 Task: Find connections with filter location Fréjus with filter topic #Jobpostingwith filter profile language English with filter current company Condé Nast India with filter school William Carey University, Shillong with filter industry Individual and Family Services with filter service category Training with filter keywords title Pharmacy Assistant
Action: Mouse moved to (540, 81)
Screenshot: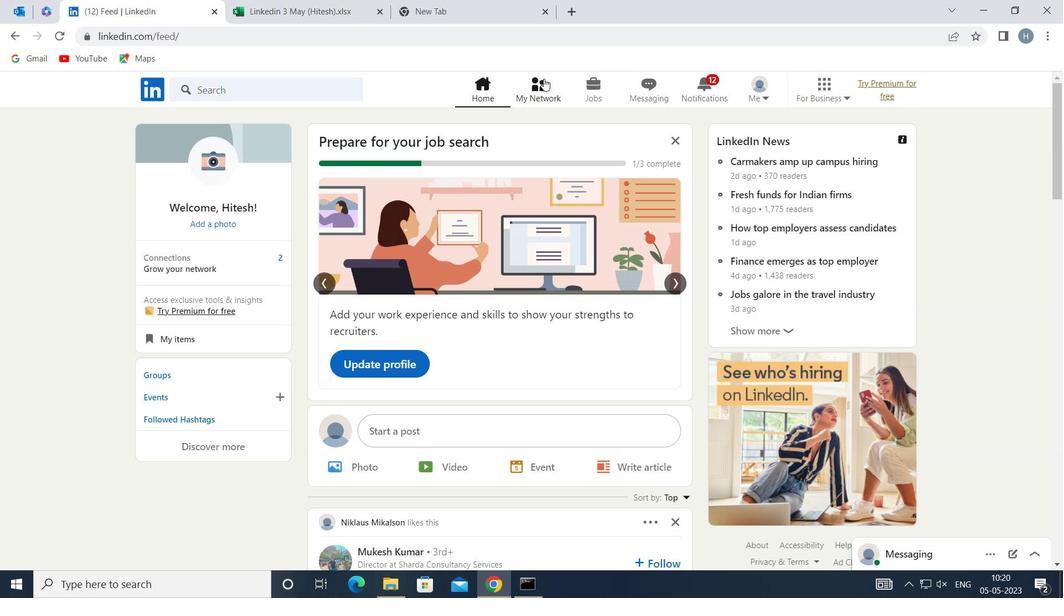 
Action: Mouse pressed left at (540, 81)
Screenshot: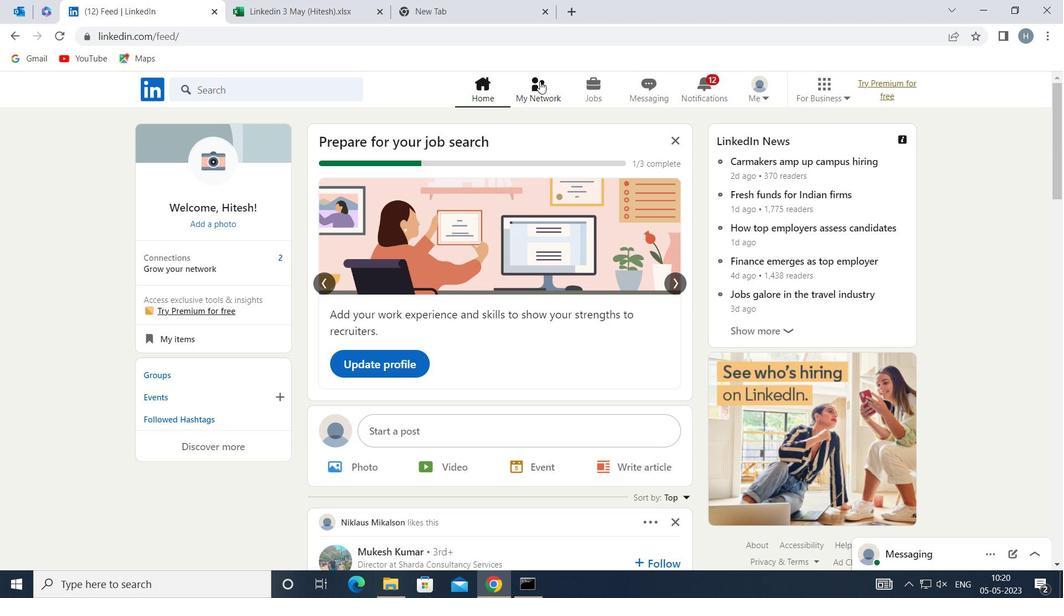 
Action: Mouse moved to (325, 161)
Screenshot: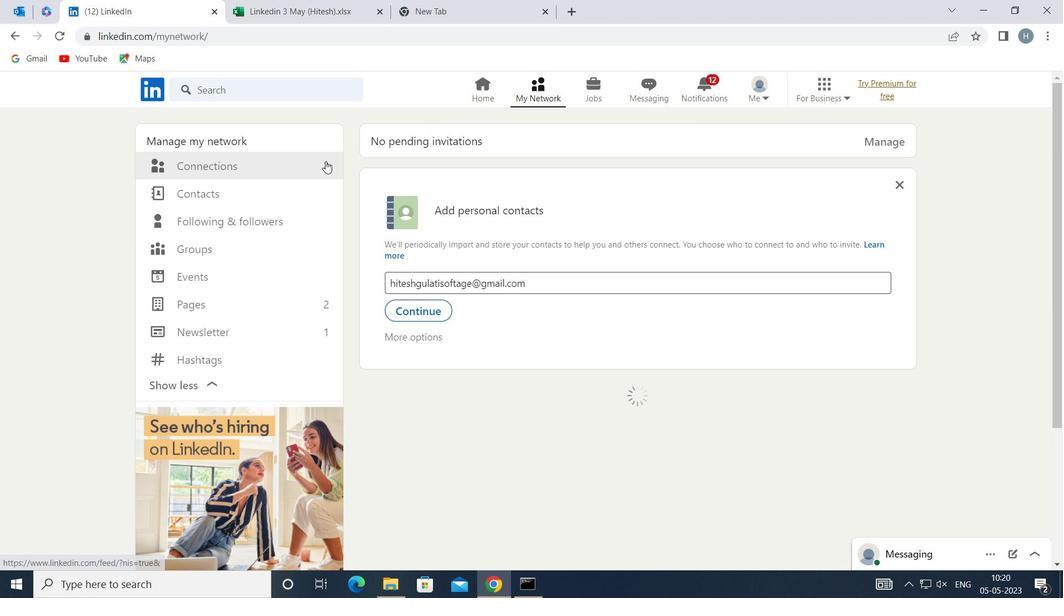 
Action: Mouse pressed left at (325, 161)
Screenshot: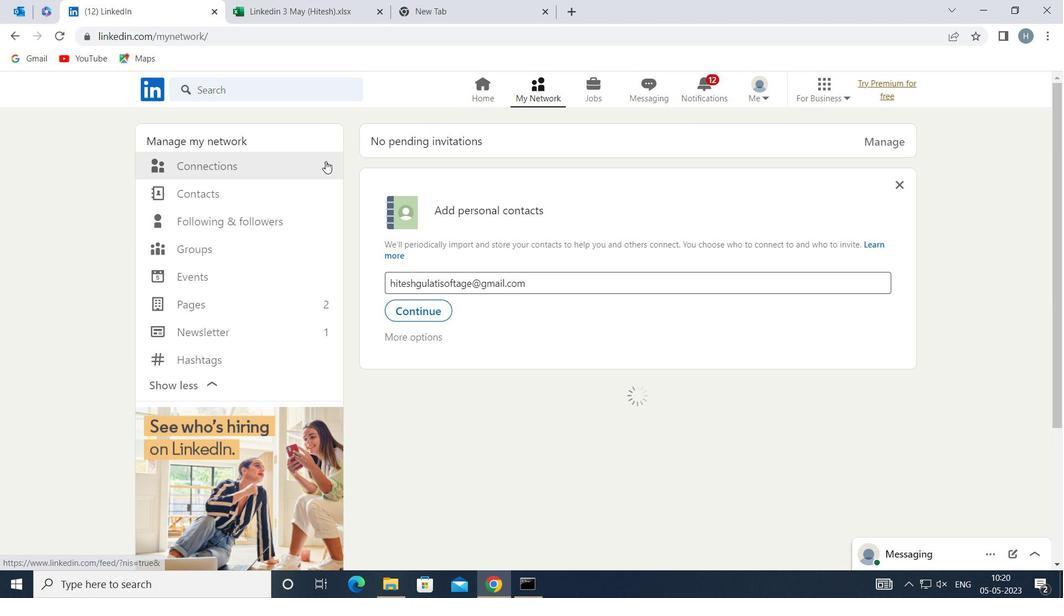 
Action: Mouse moved to (622, 169)
Screenshot: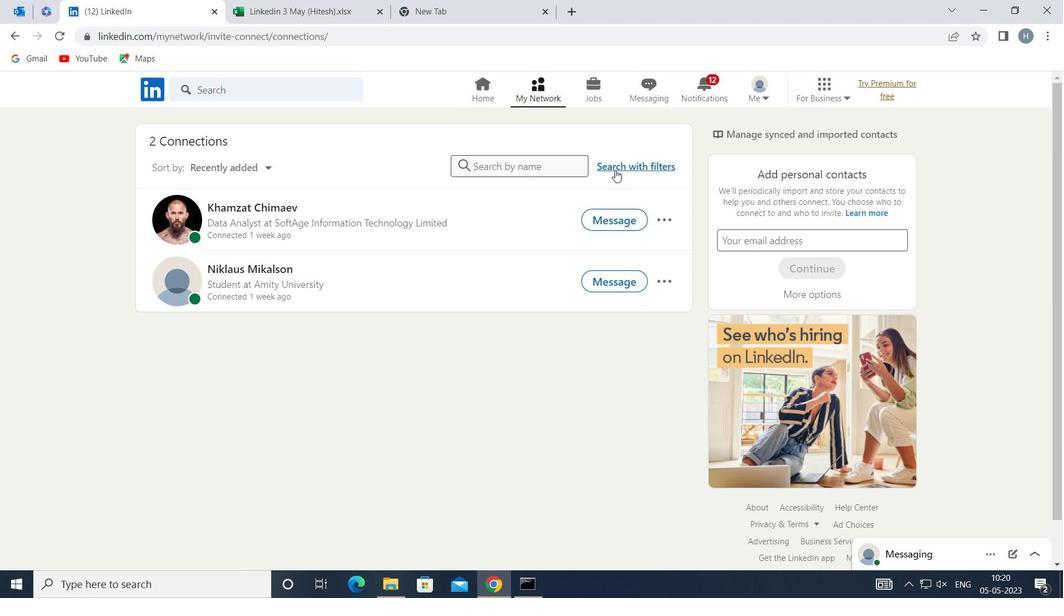 
Action: Mouse pressed left at (622, 169)
Screenshot: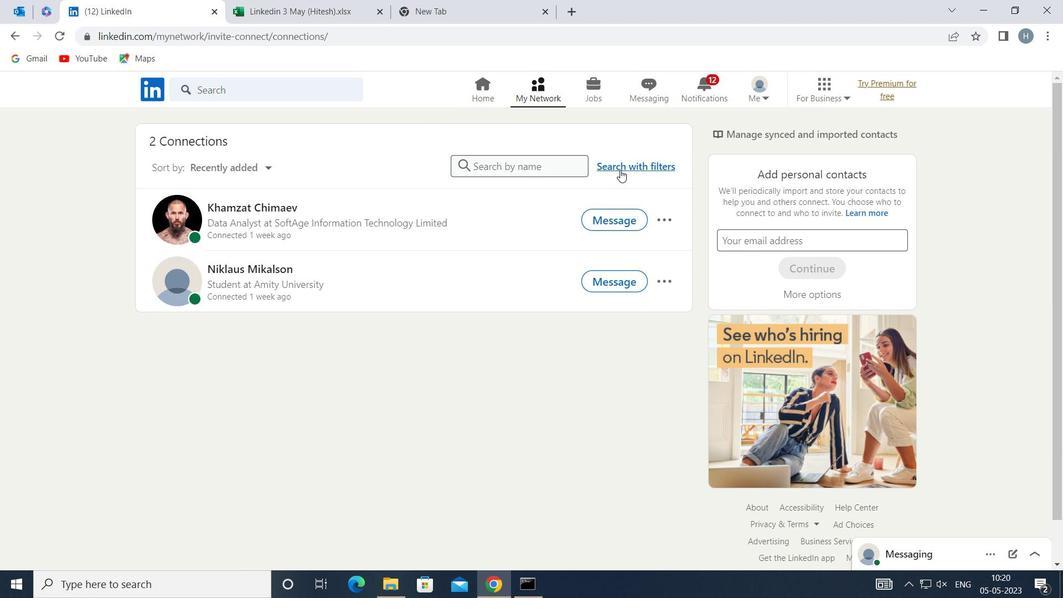 
Action: Mouse moved to (589, 128)
Screenshot: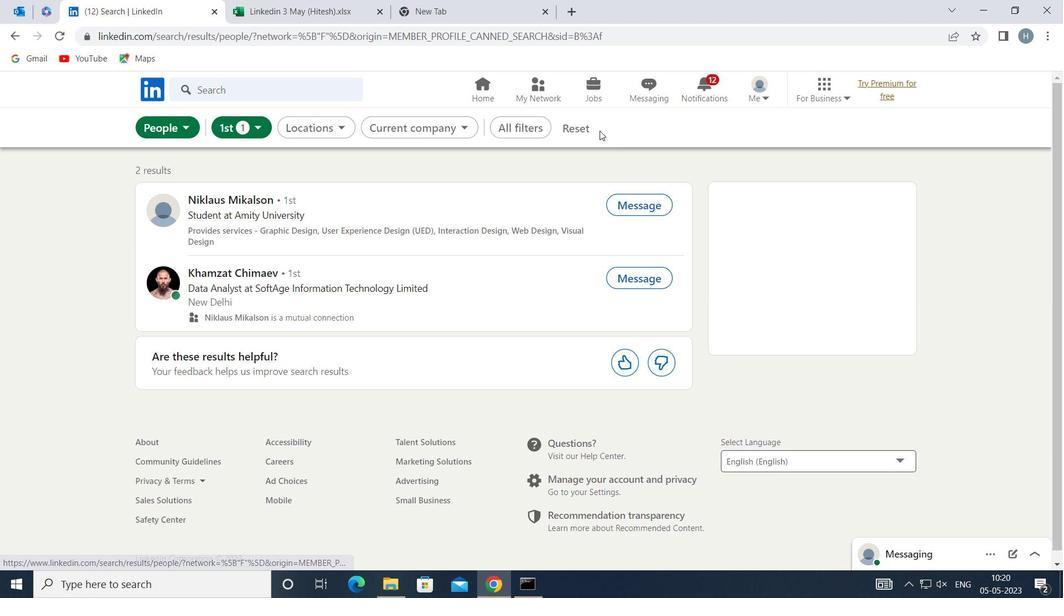 
Action: Mouse pressed left at (589, 128)
Screenshot: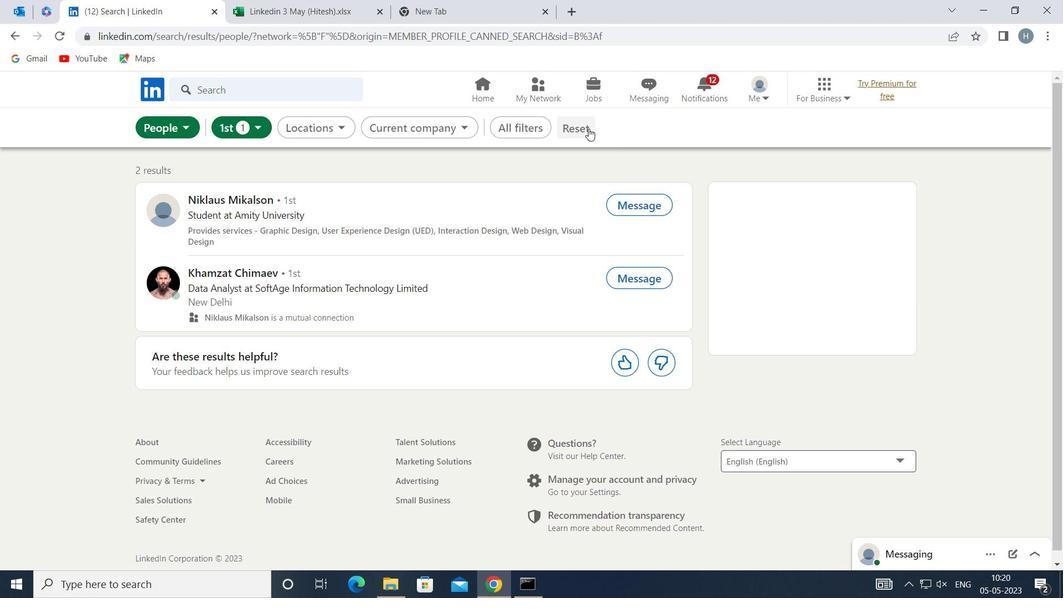 
Action: Mouse moved to (554, 126)
Screenshot: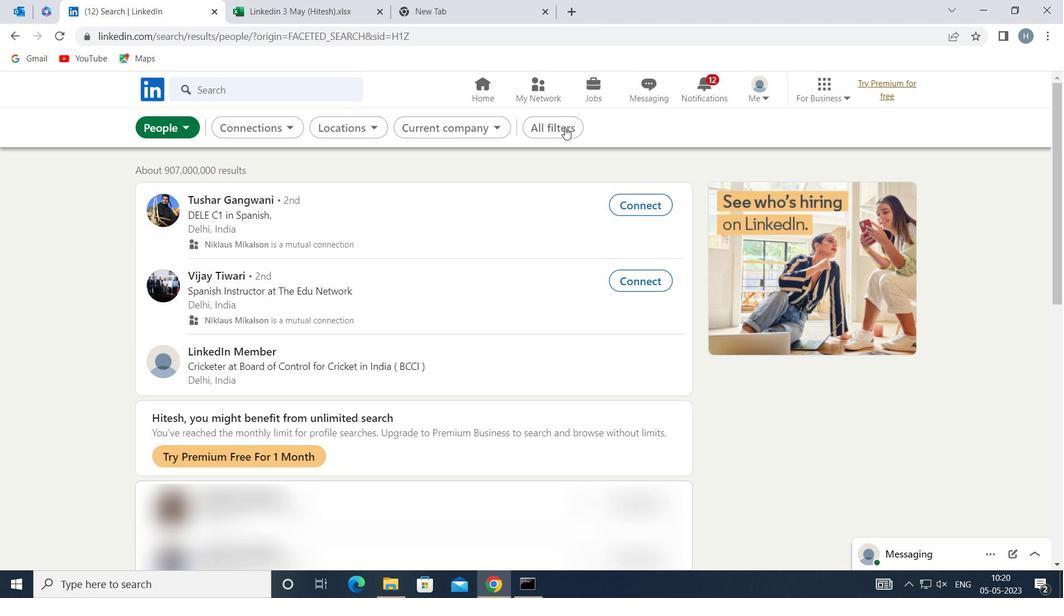 
Action: Mouse pressed left at (554, 126)
Screenshot: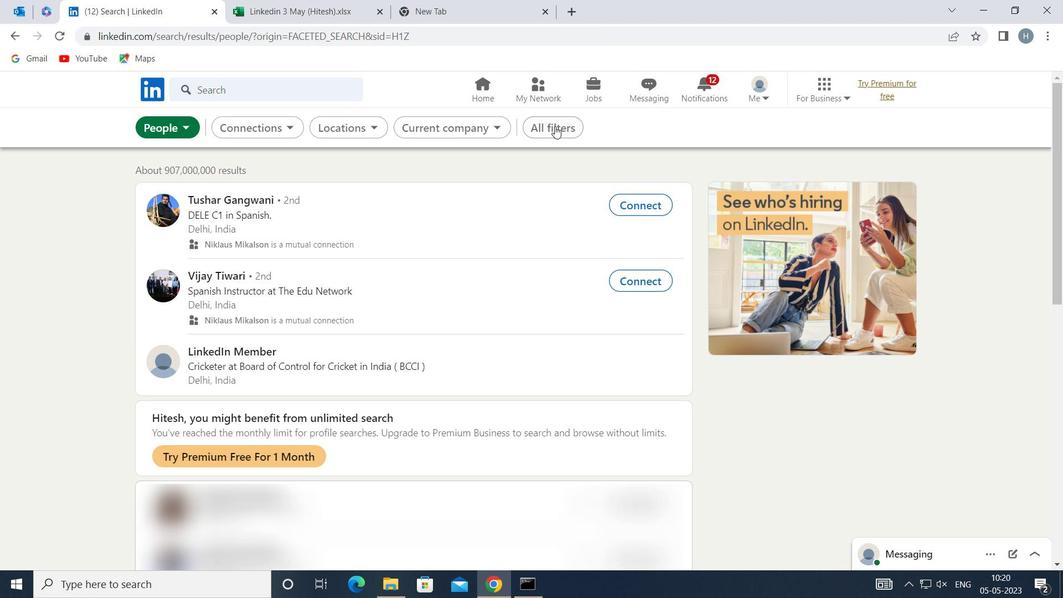 
Action: Mouse moved to (937, 373)
Screenshot: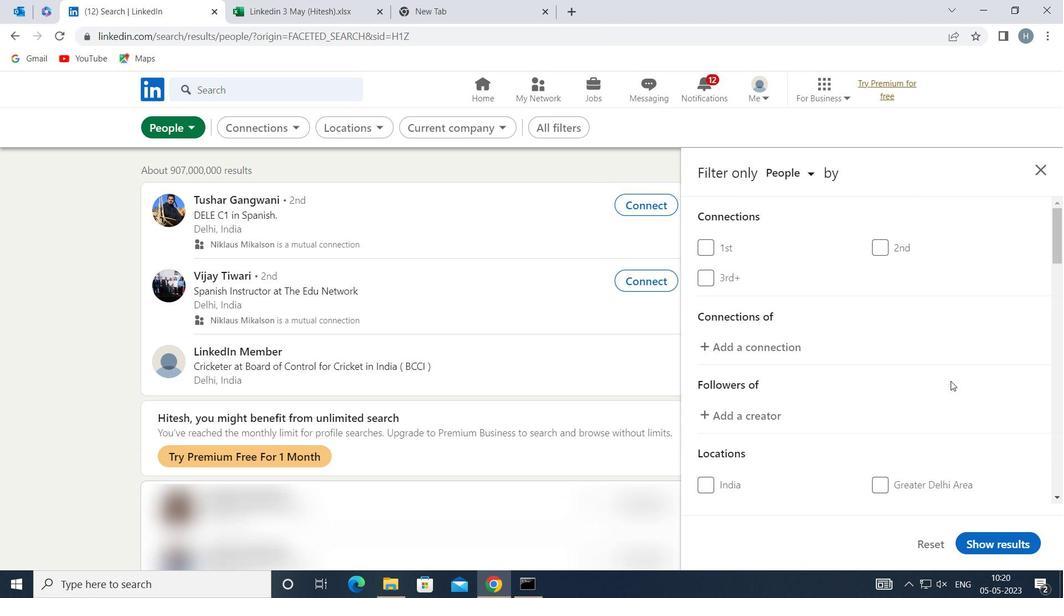 
Action: Mouse scrolled (937, 372) with delta (0, 0)
Screenshot: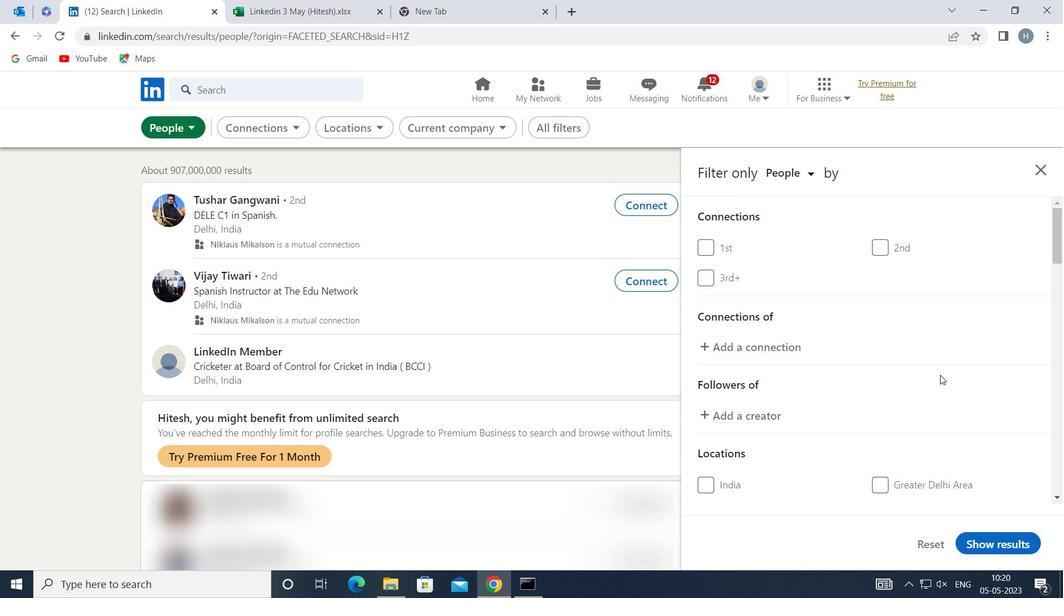 
Action: Mouse moved to (913, 358)
Screenshot: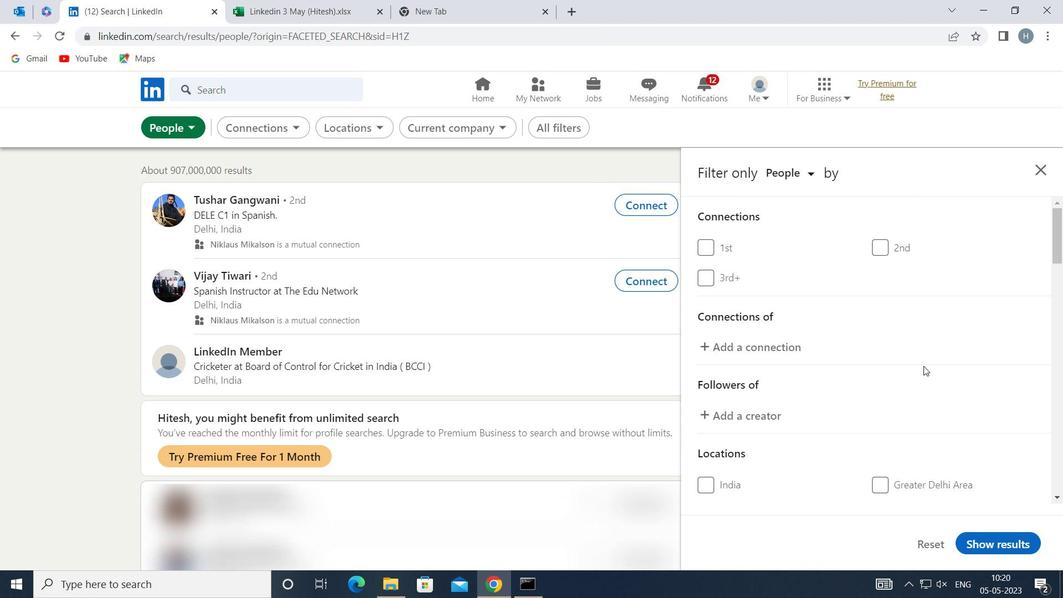
Action: Mouse scrolled (913, 357) with delta (0, 0)
Screenshot: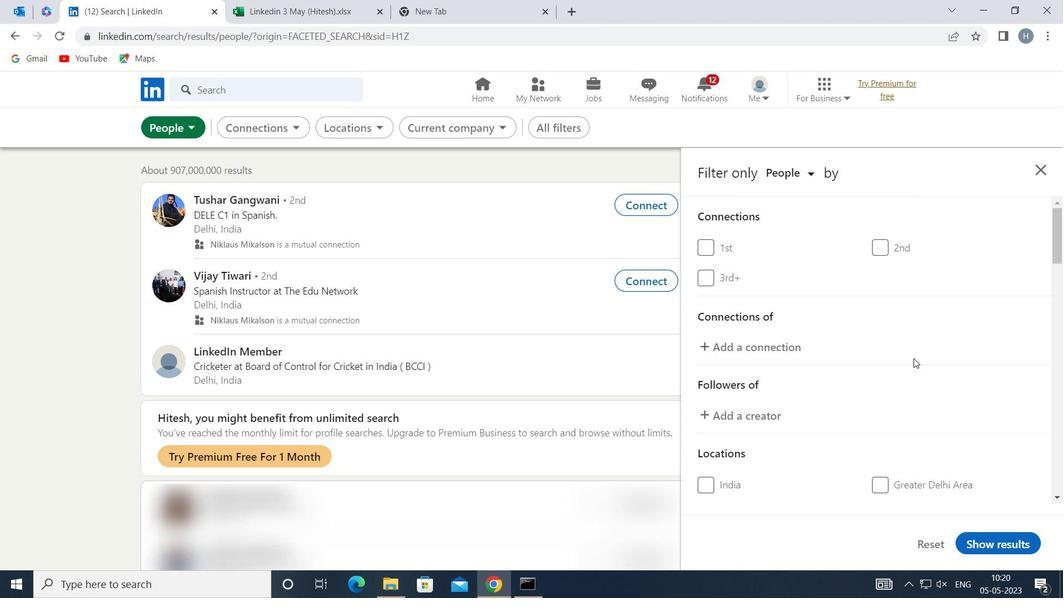 
Action: Mouse moved to (908, 353)
Screenshot: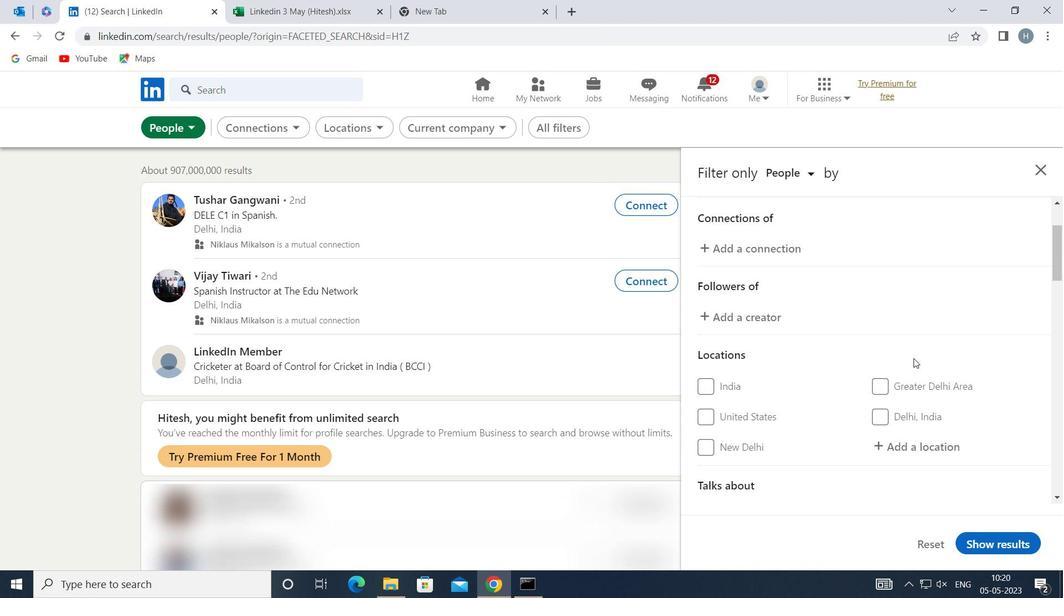 
Action: Mouse scrolled (908, 353) with delta (0, 0)
Screenshot: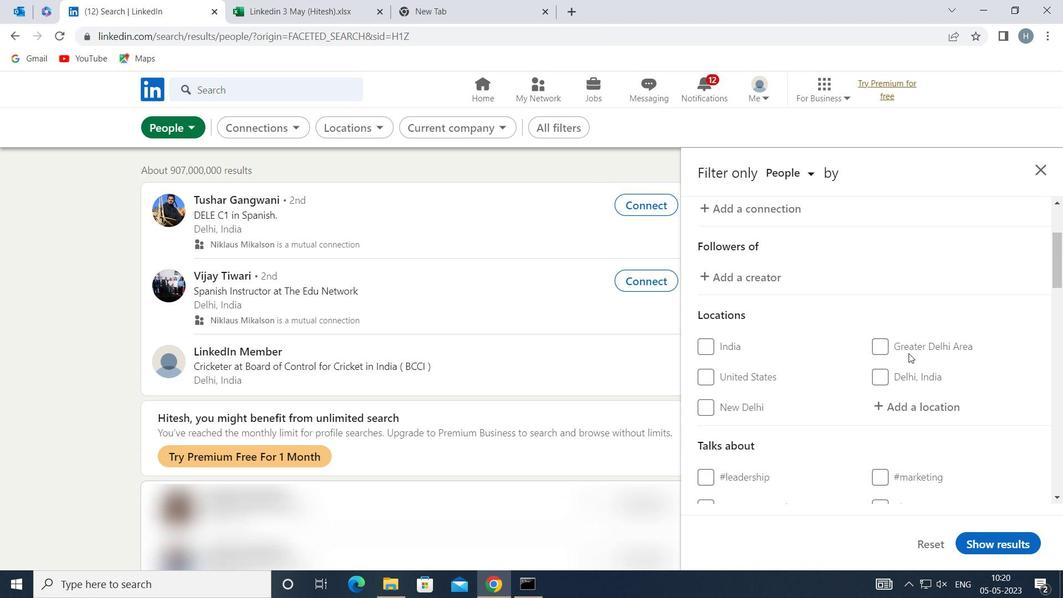 
Action: Mouse moved to (913, 343)
Screenshot: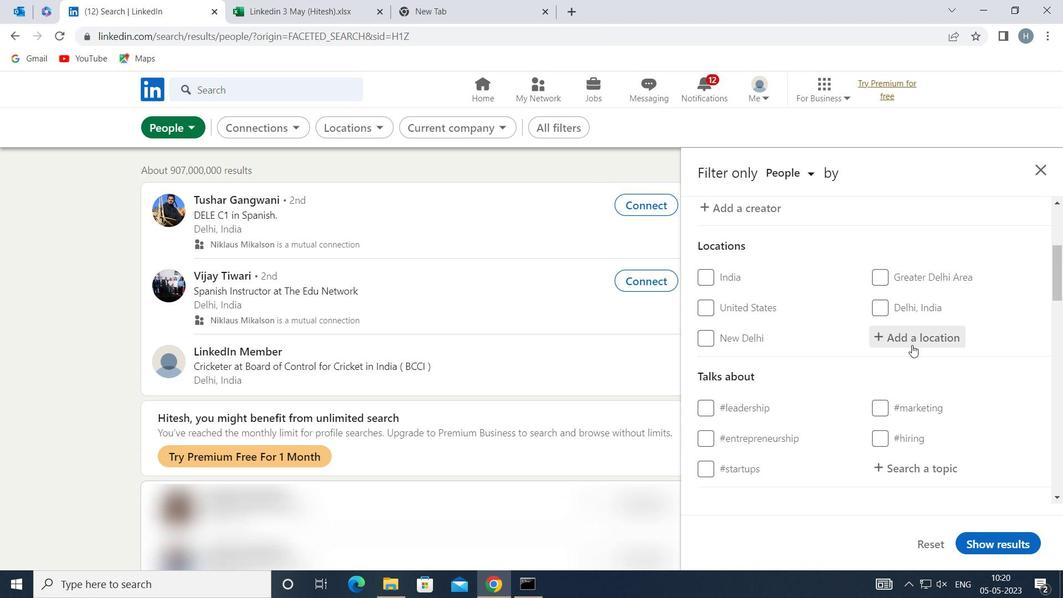
Action: Mouse pressed left at (913, 343)
Screenshot: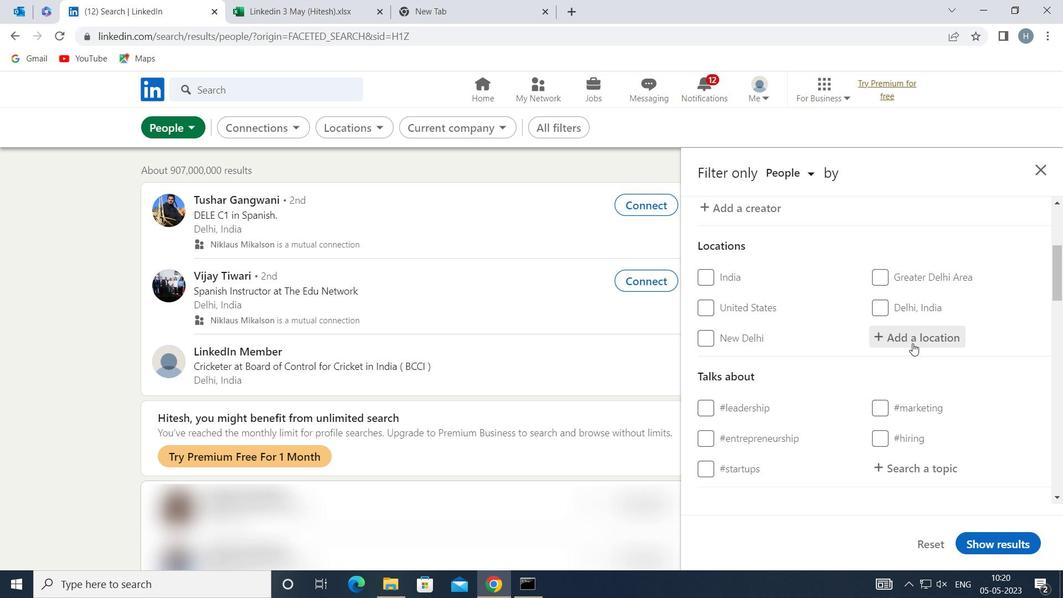 
Action: Key pressed <Key.shift>FREJUS
Screenshot: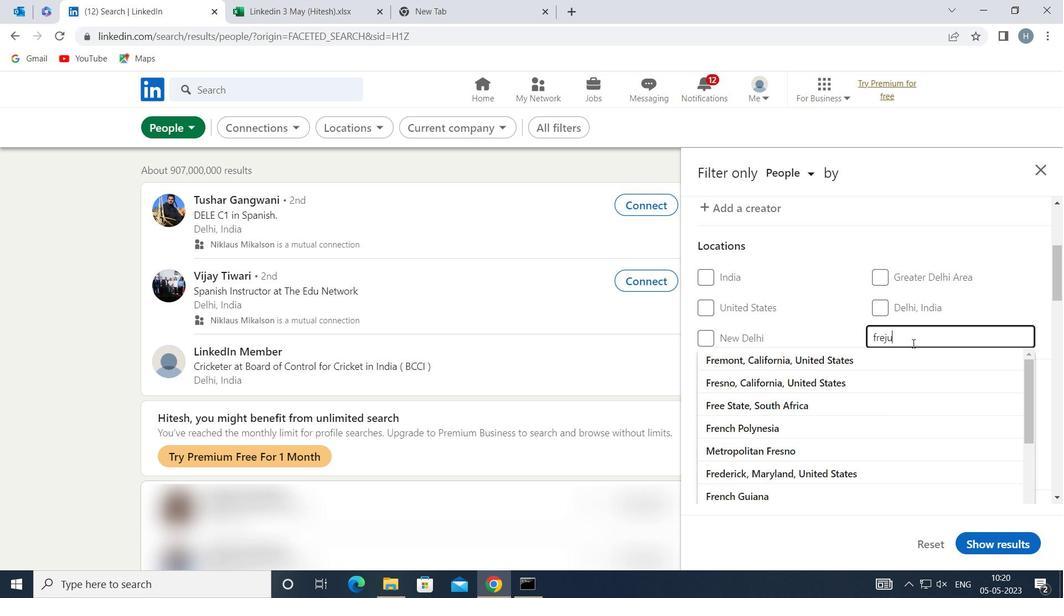 
Action: Mouse moved to (882, 355)
Screenshot: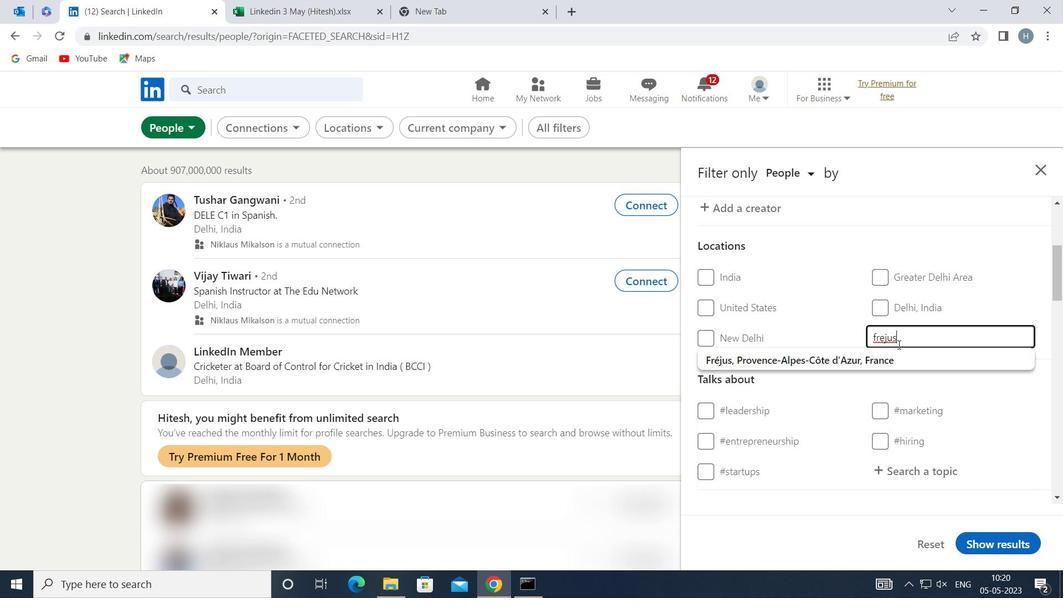 
Action: Mouse pressed left at (882, 355)
Screenshot: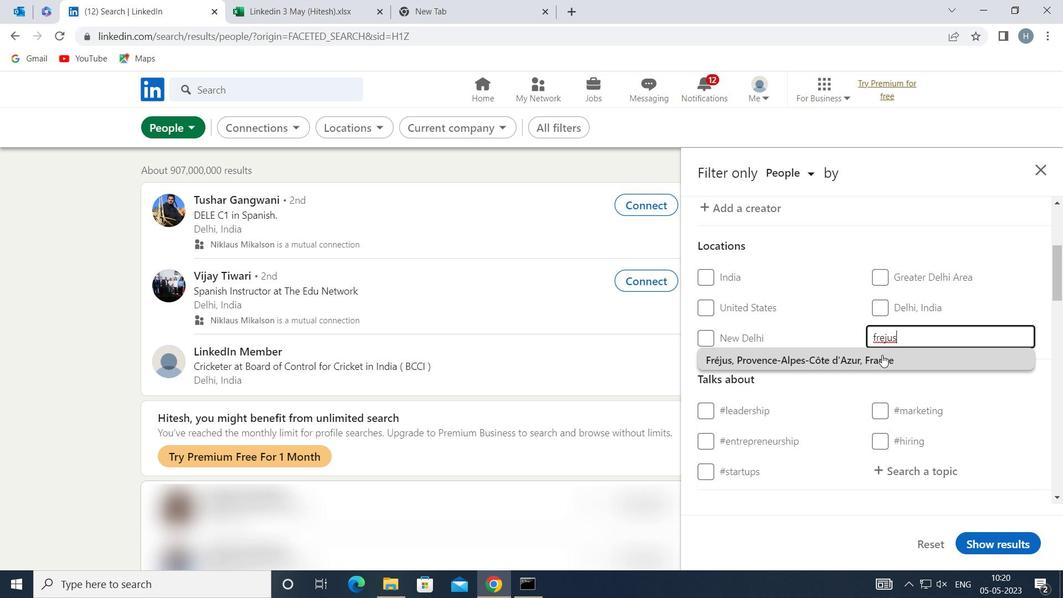 
Action: Mouse moved to (860, 352)
Screenshot: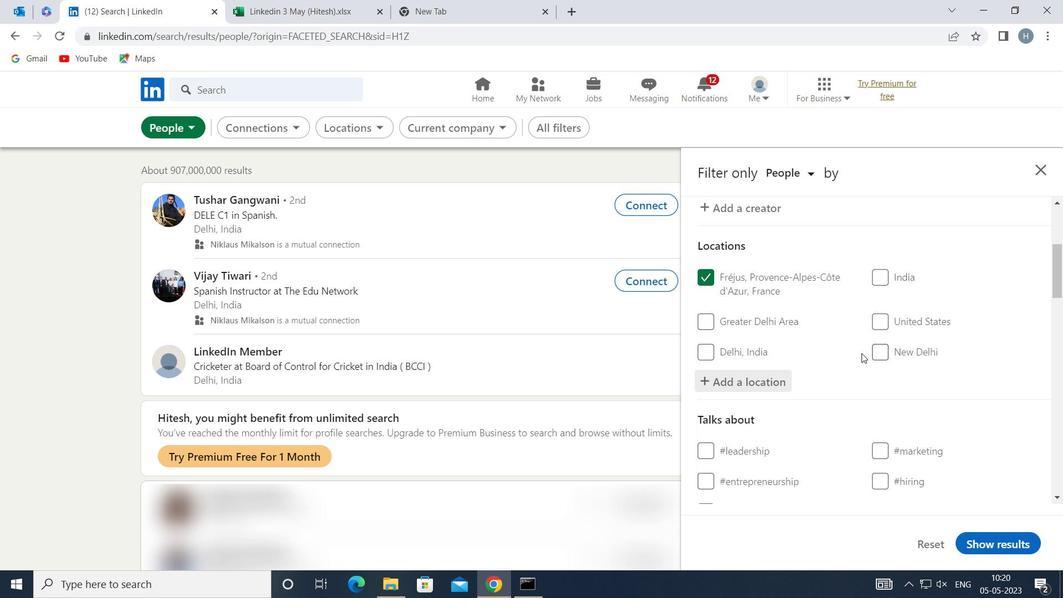 
Action: Mouse scrolled (860, 351) with delta (0, 0)
Screenshot: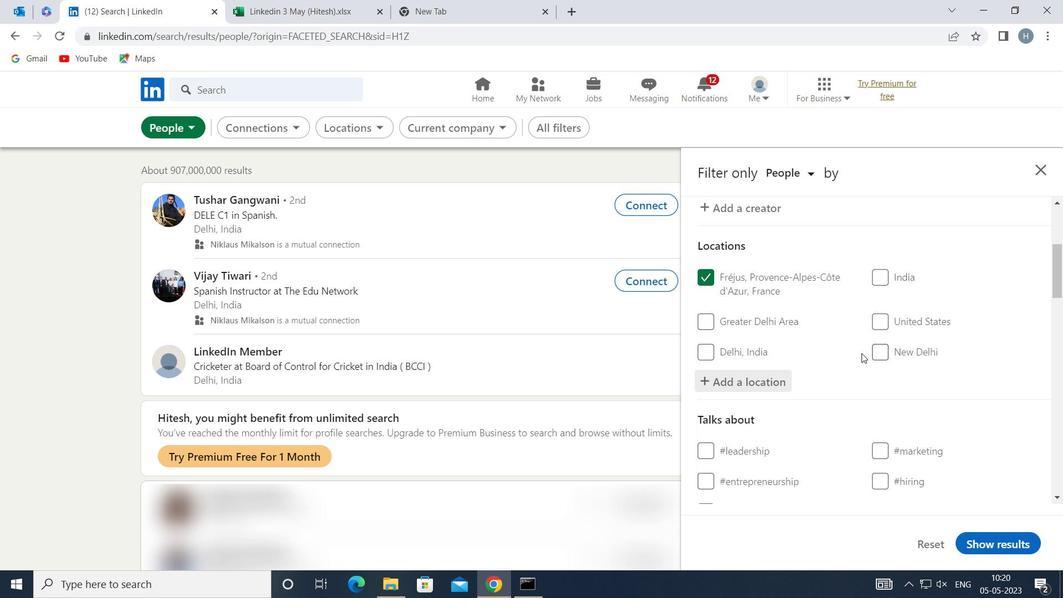 
Action: Mouse moved to (860, 347)
Screenshot: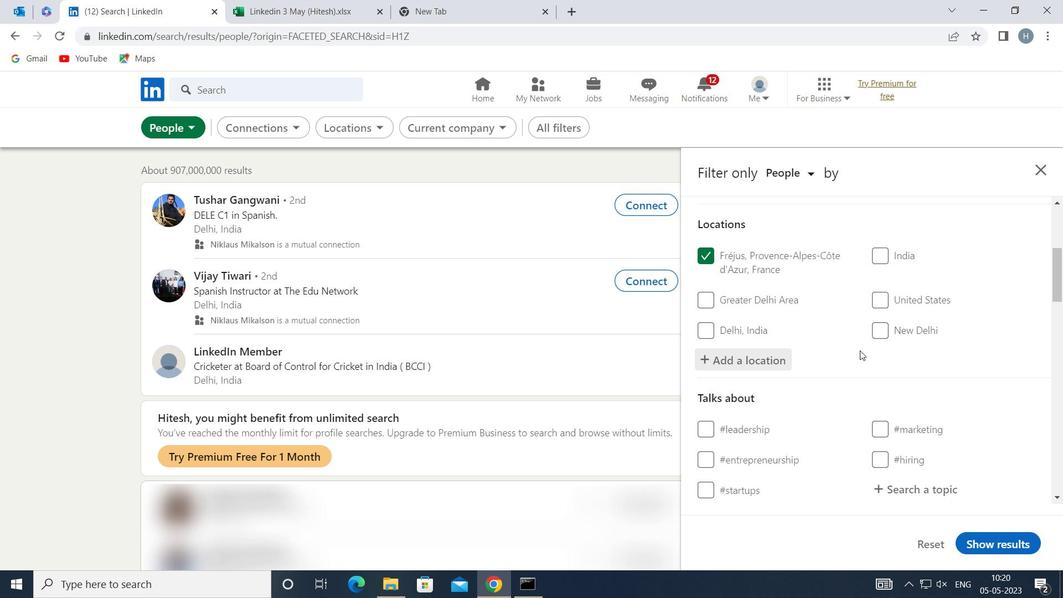 
Action: Mouse scrolled (860, 347) with delta (0, 0)
Screenshot: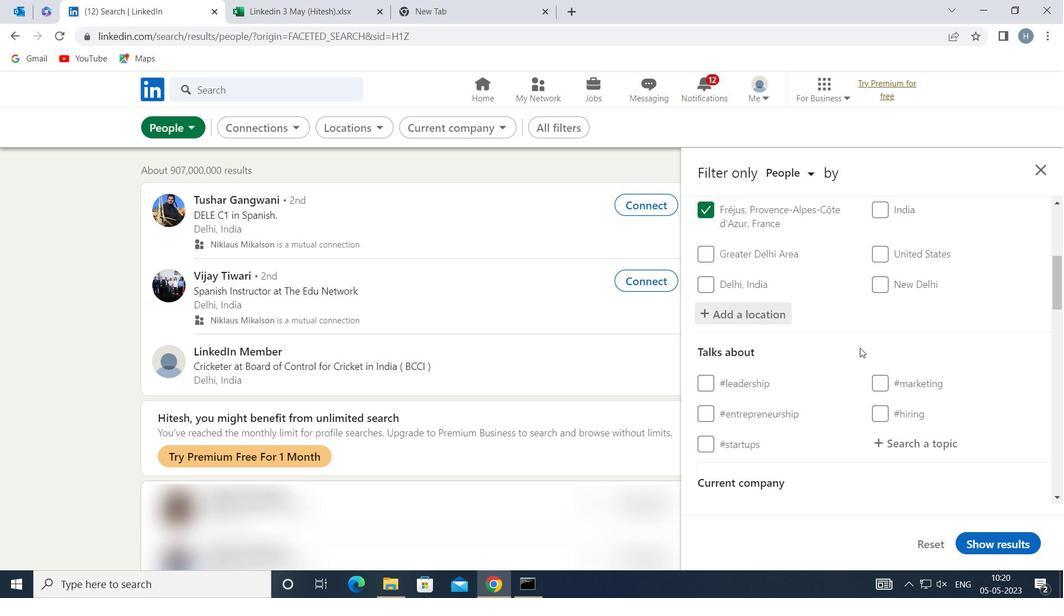 
Action: Mouse moved to (917, 366)
Screenshot: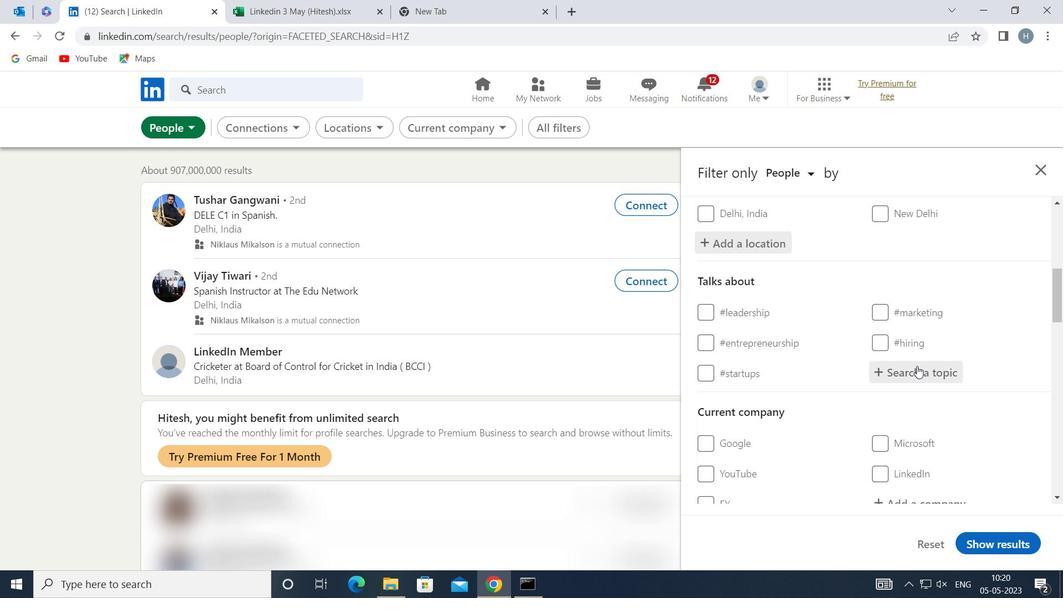 
Action: Mouse pressed left at (917, 366)
Screenshot: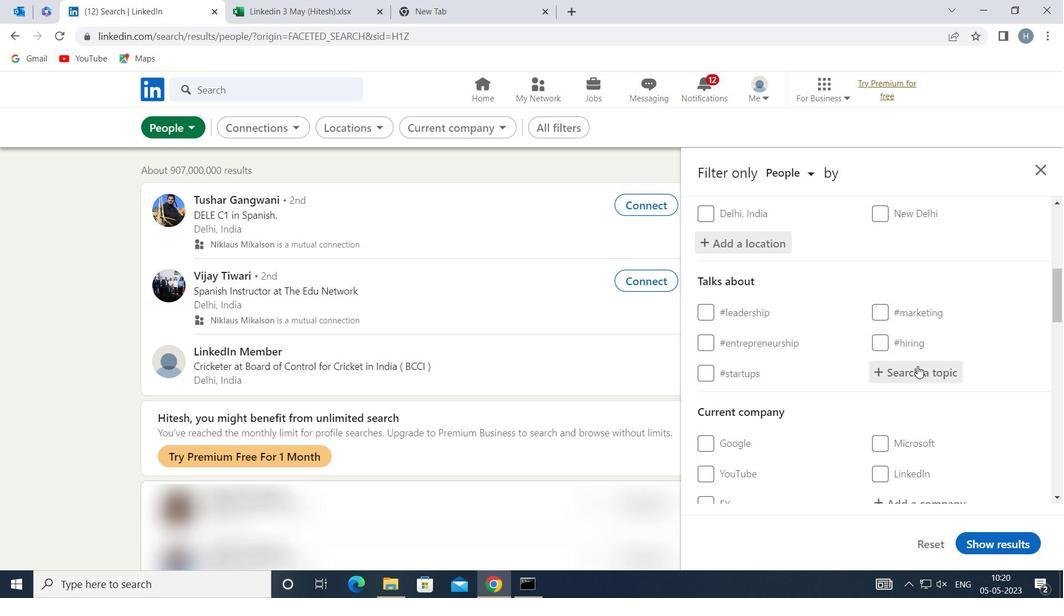 
Action: Mouse moved to (916, 367)
Screenshot: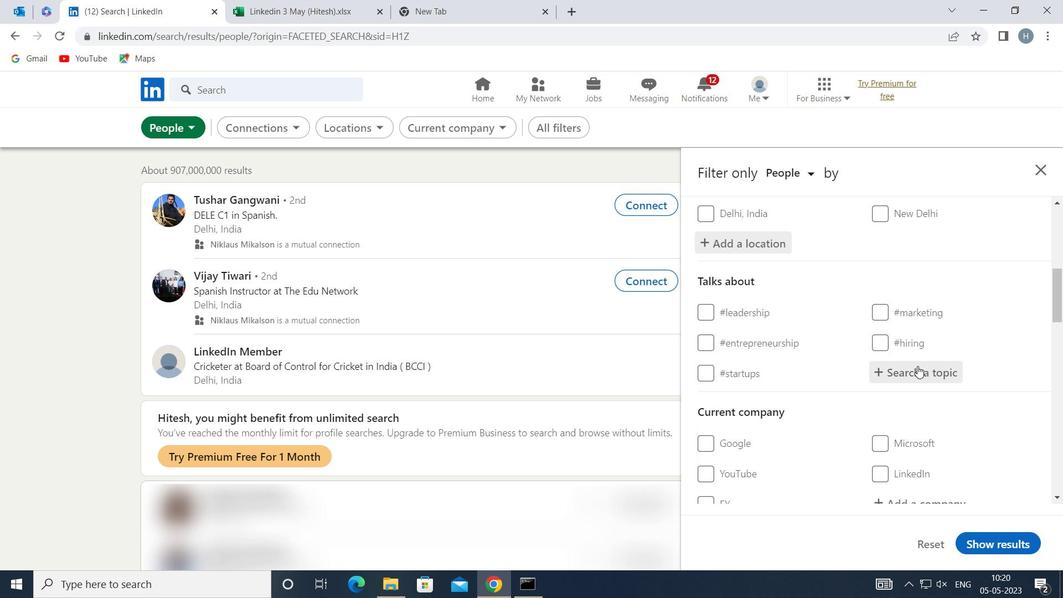 
Action: Key pressed JOBPOSTING
Screenshot: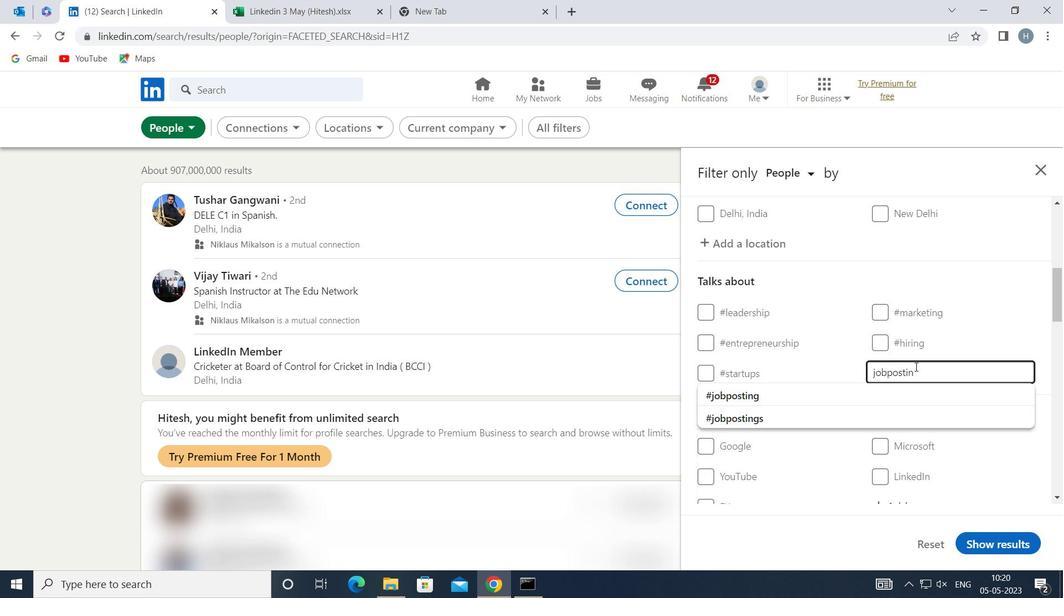 
Action: Mouse moved to (847, 392)
Screenshot: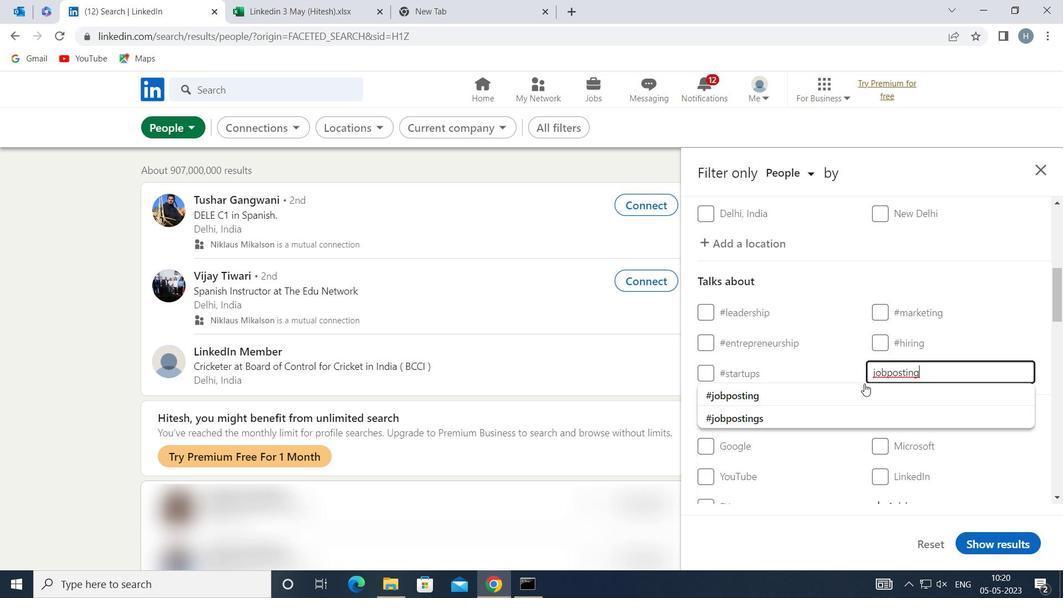 
Action: Mouse pressed left at (847, 392)
Screenshot: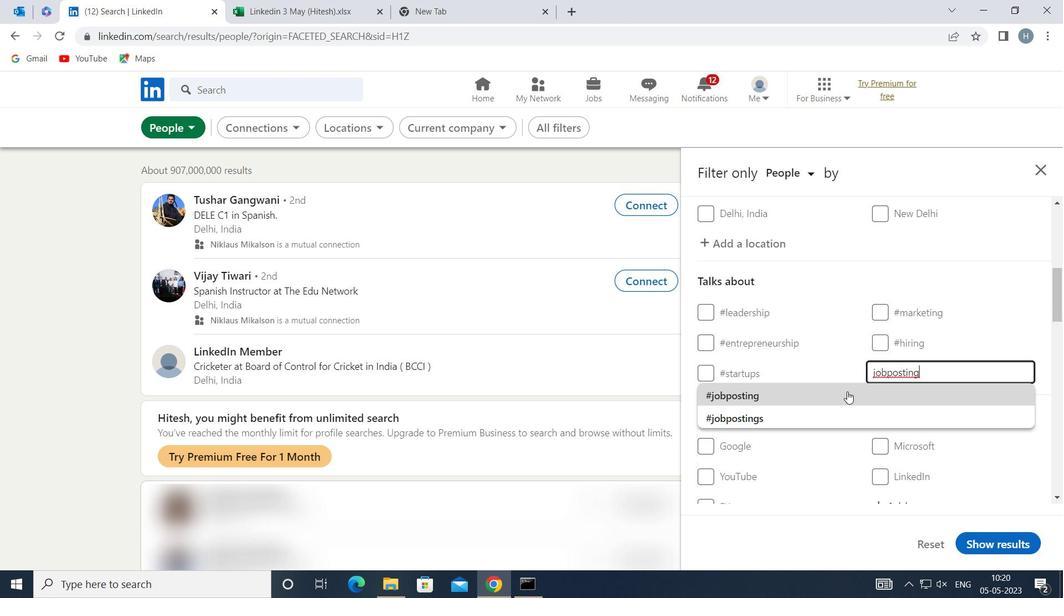
Action: Mouse moved to (836, 369)
Screenshot: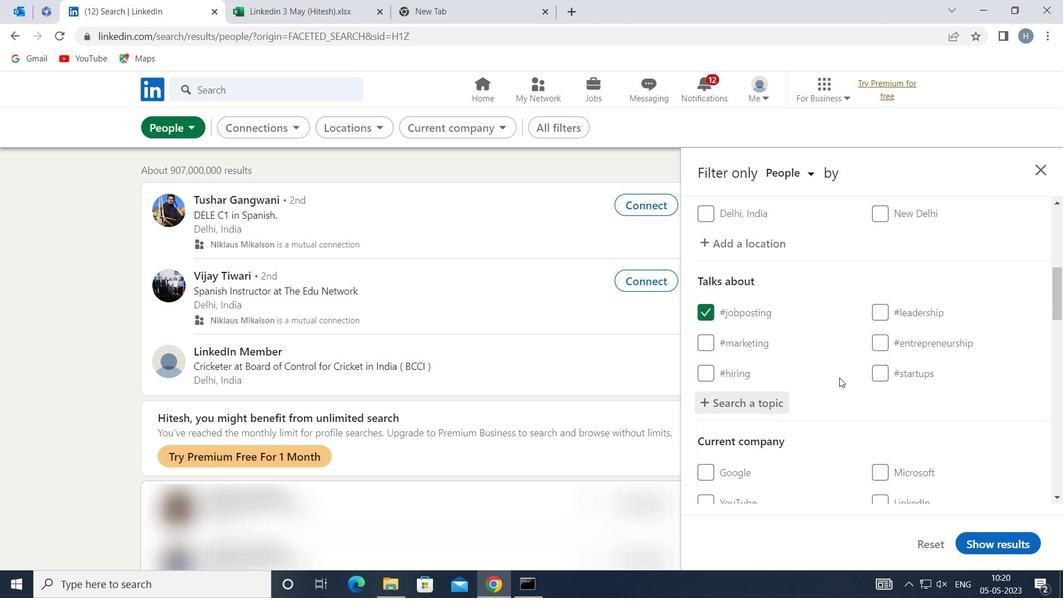 
Action: Mouse scrolled (836, 369) with delta (0, 0)
Screenshot: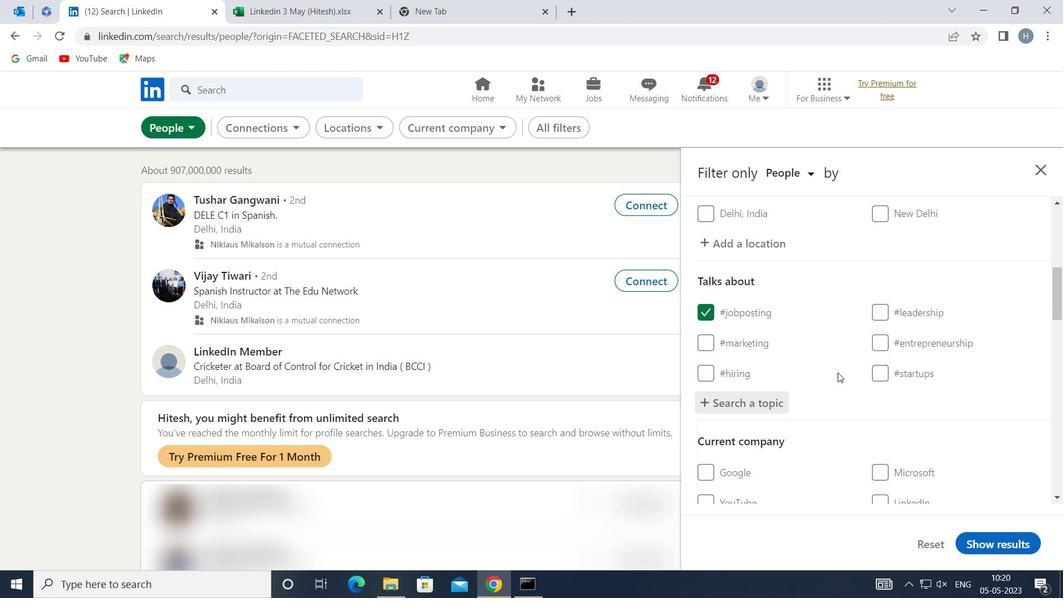 
Action: Mouse scrolled (836, 369) with delta (0, 0)
Screenshot: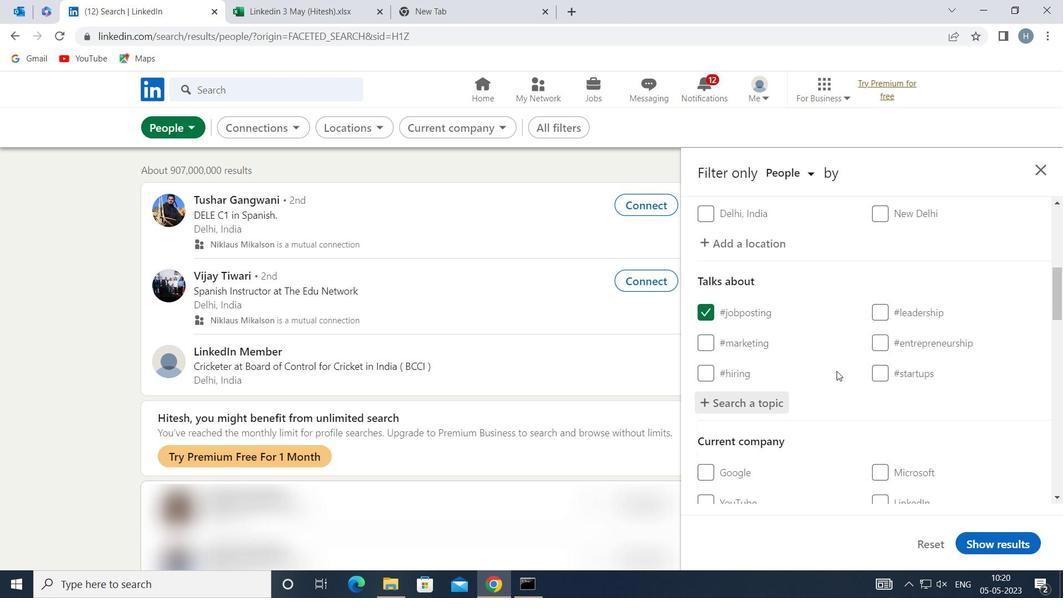 
Action: Mouse scrolled (836, 369) with delta (0, 0)
Screenshot: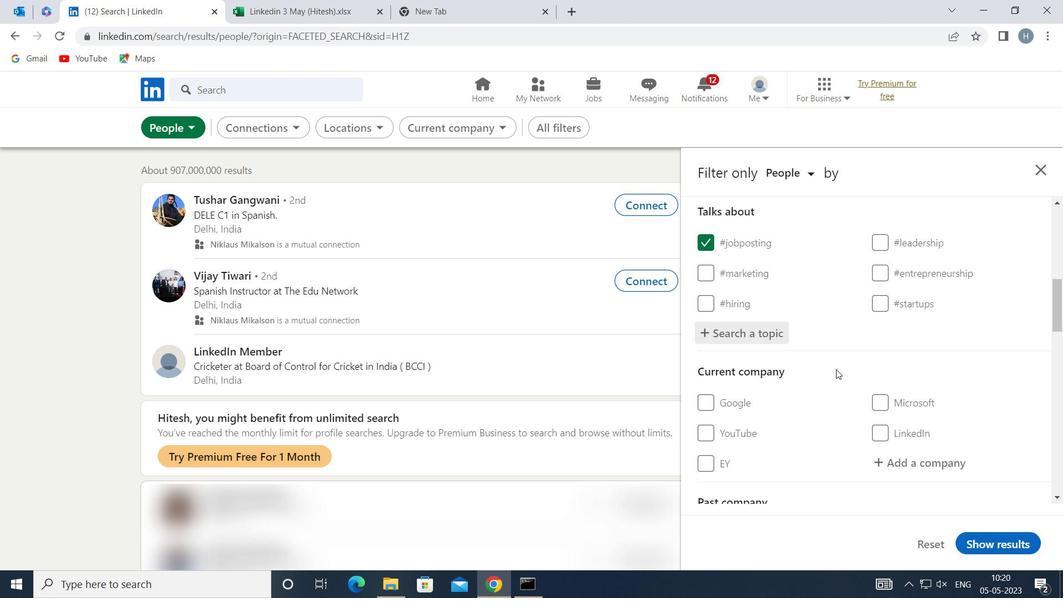 
Action: Mouse scrolled (836, 369) with delta (0, 0)
Screenshot: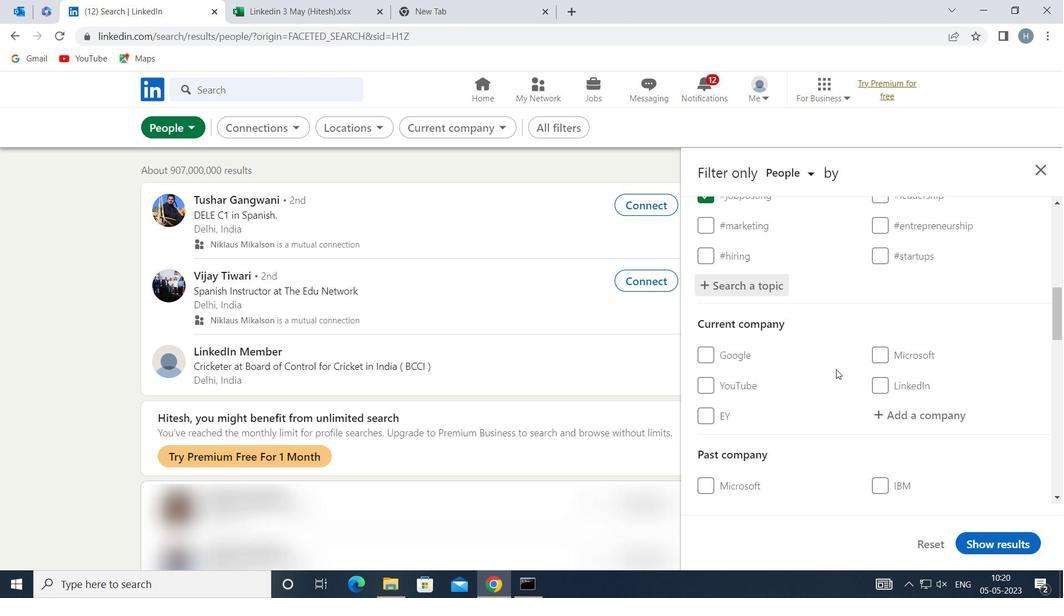 
Action: Mouse scrolled (836, 369) with delta (0, 0)
Screenshot: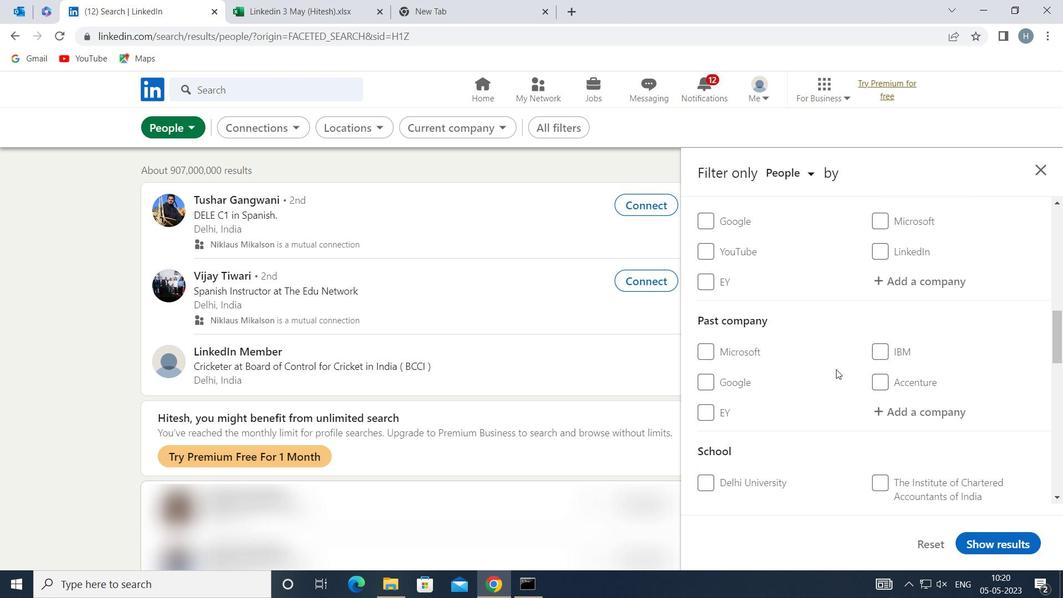 
Action: Mouse scrolled (836, 369) with delta (0, 0)
Screenshot: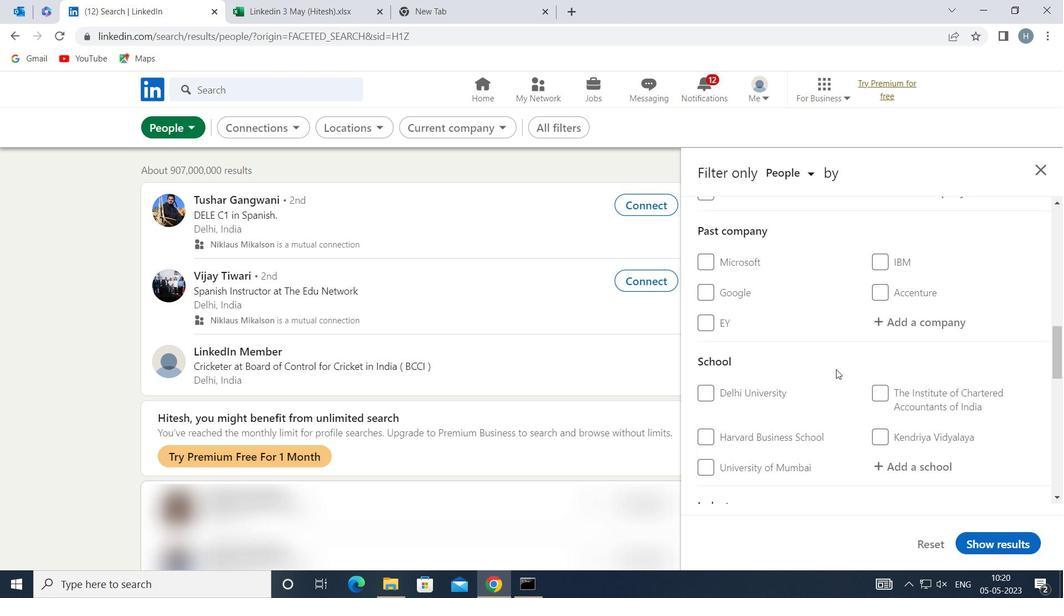 
Action: Mouse scrolled (836, 369) with delta (0, 0)
Screenshot: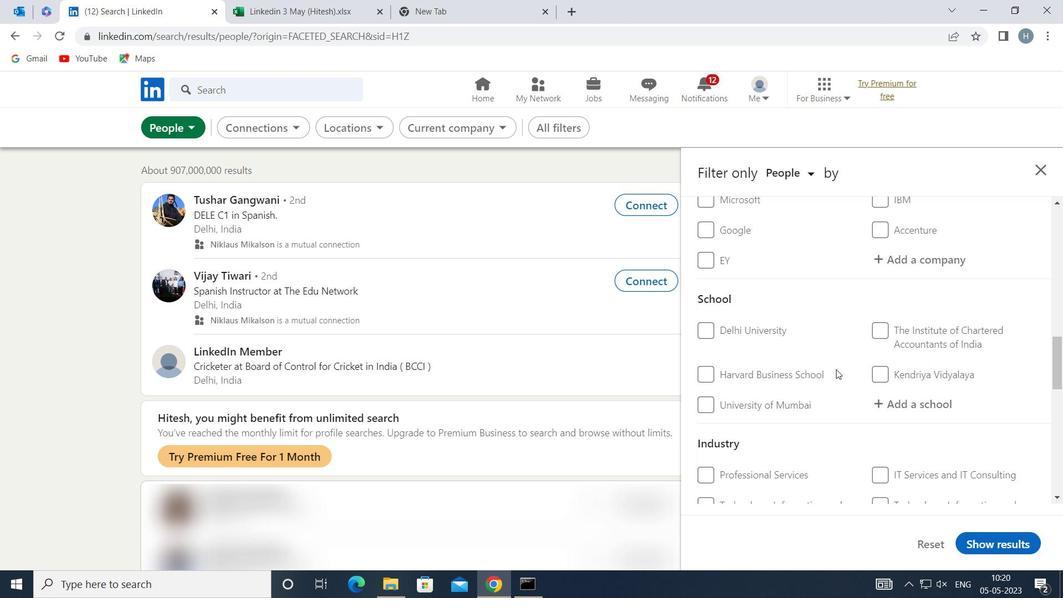 
Action: Mouse scrolled (836, 369) with delta (0, 0)
Screenshot: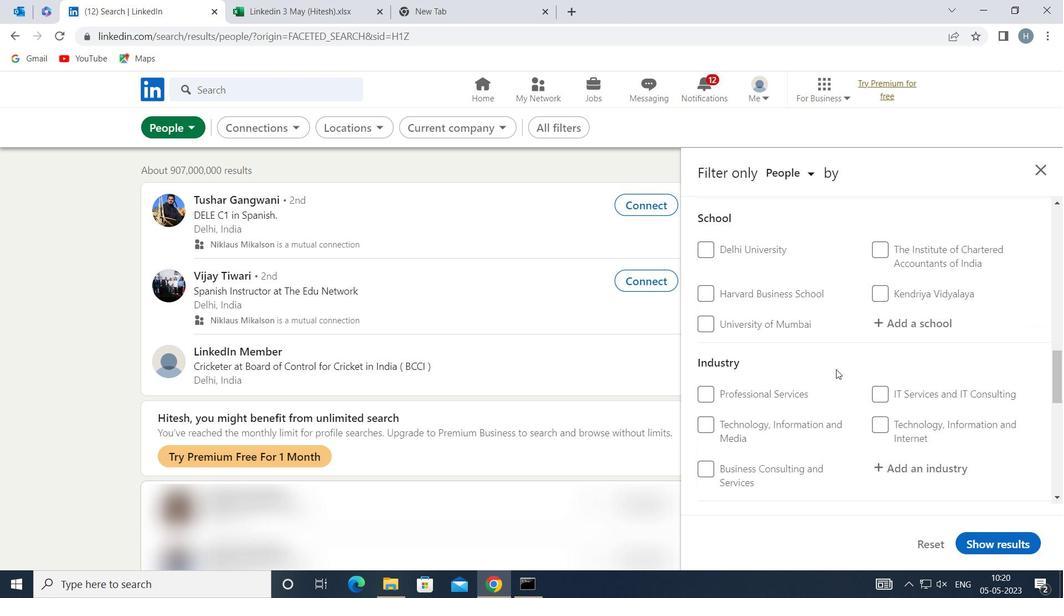 
Action: Mouse scrolled (836, 369) with delta (0, 0)
Screenshot: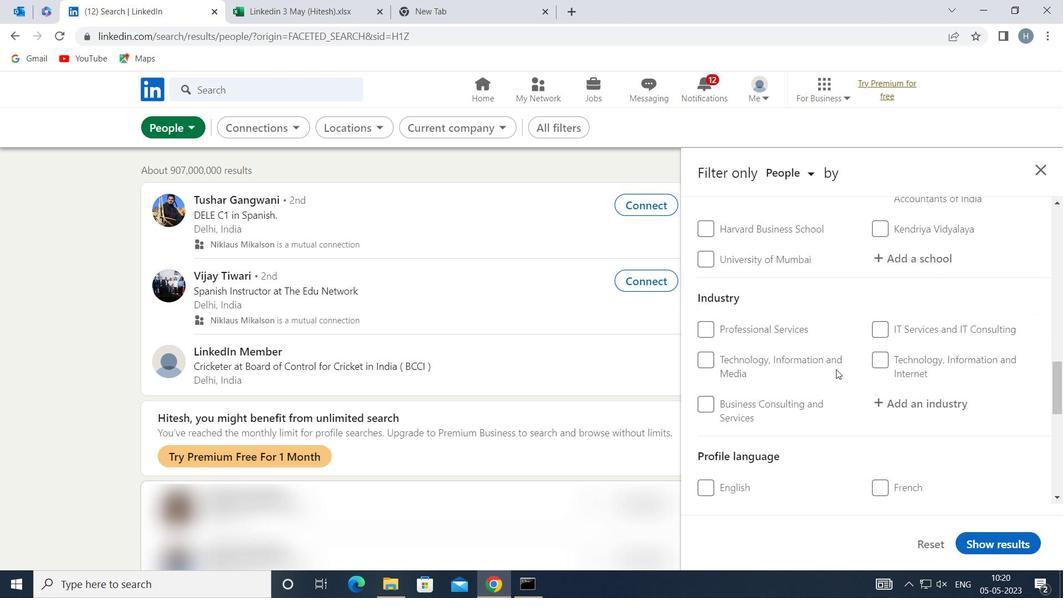 
Action: Mouse moved to (701, 404)
Screenshot: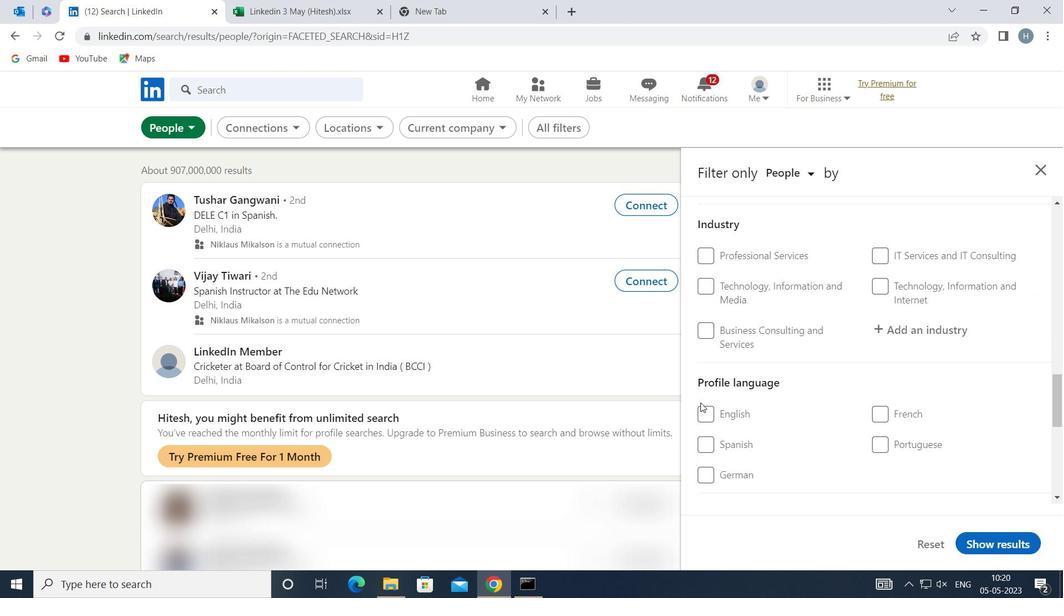 
Action: Mouse pressed left at (701, 404)
Screenshot: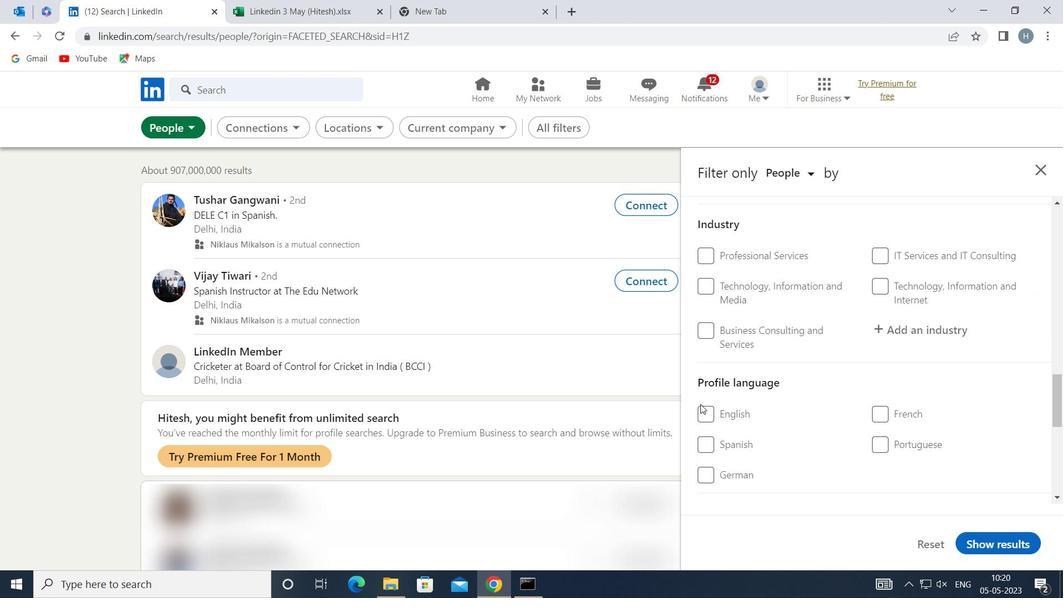 
Action: Mouse moved to (712, 412)
Screenshot: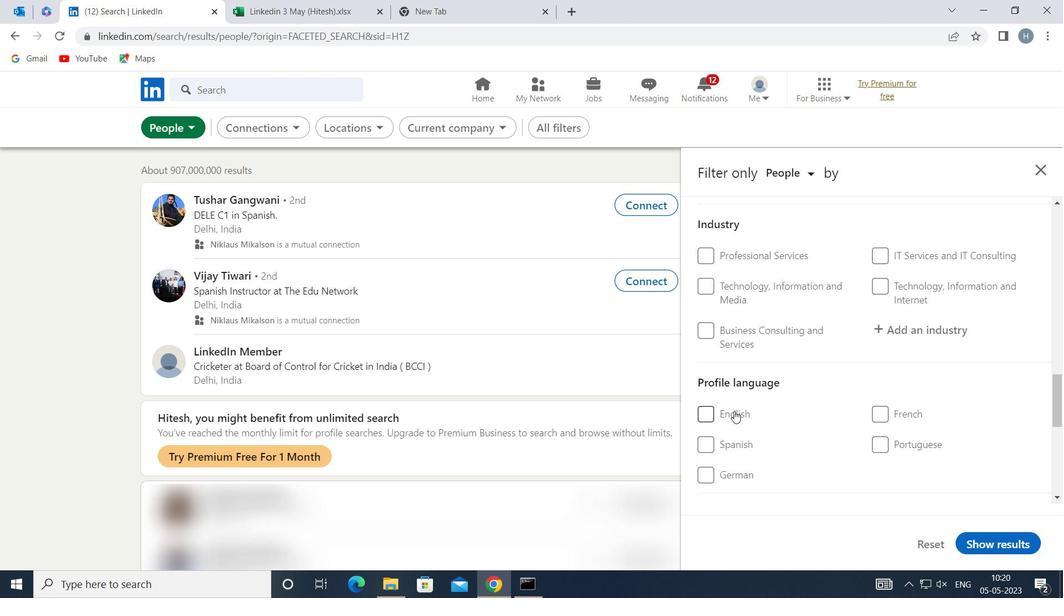 
Action: Mouse pressed left at (712, 412)
Screenshot: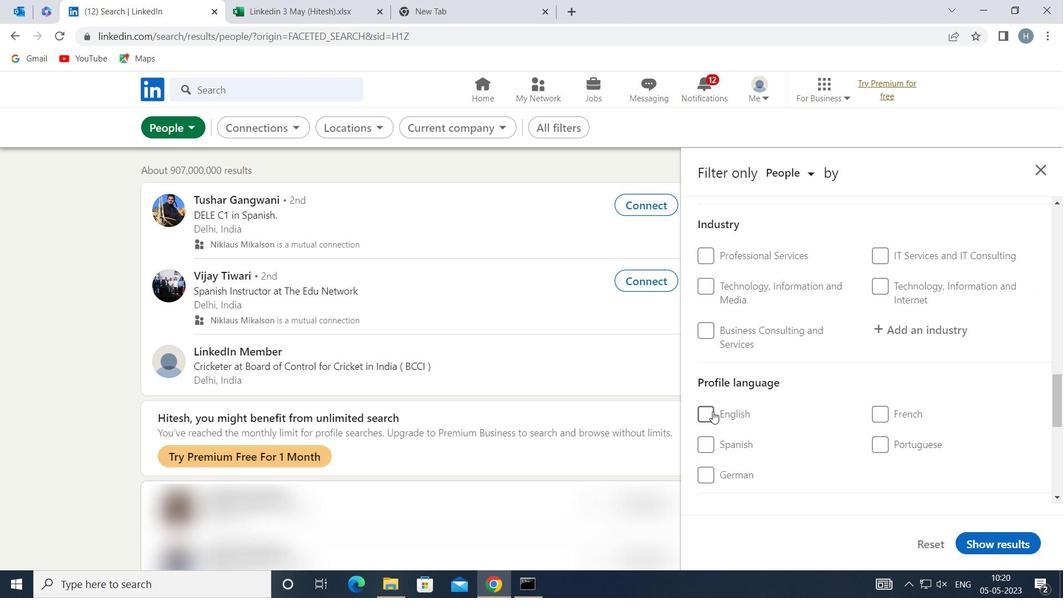 
Action: Mouse moved to (814, 407)
Screenshot: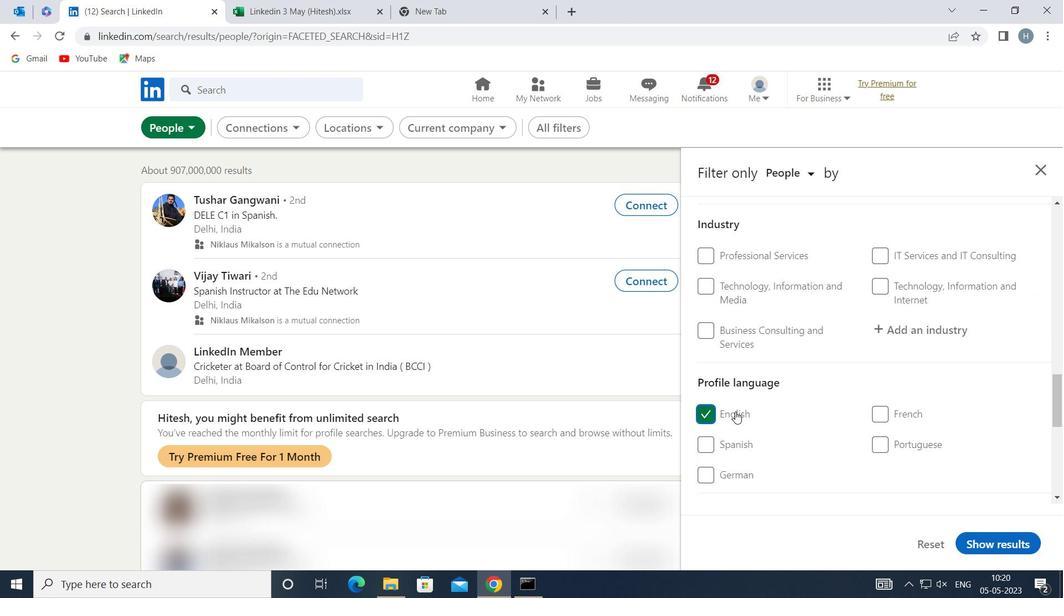 
Action: Mouse scrolled (814, 407) with delta (0, 0)
Screenshot: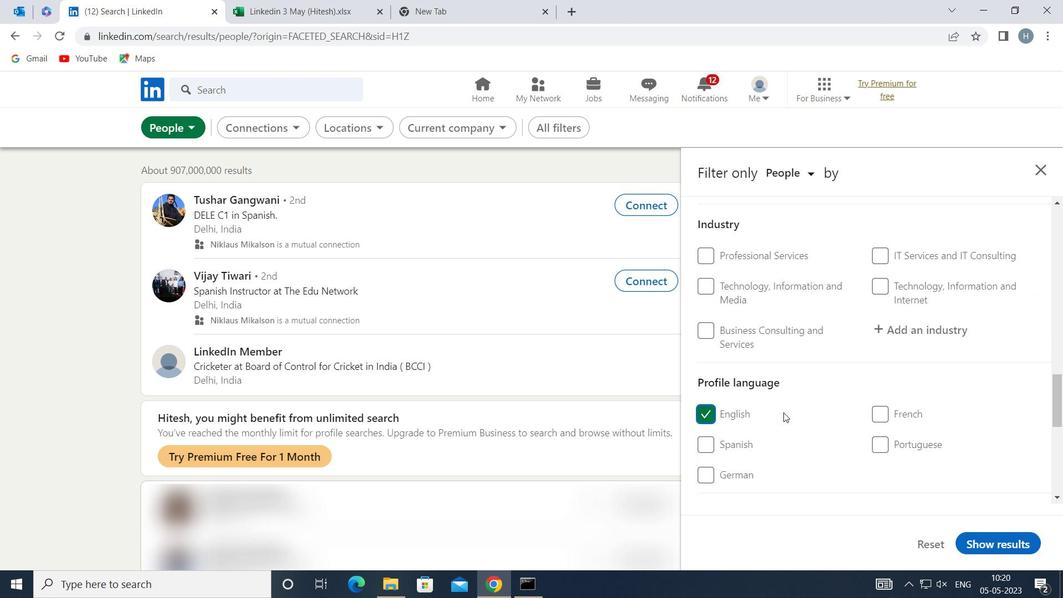 
Action: Mouse scrolled (814, 407) with delta (0, 0)
Screenshot: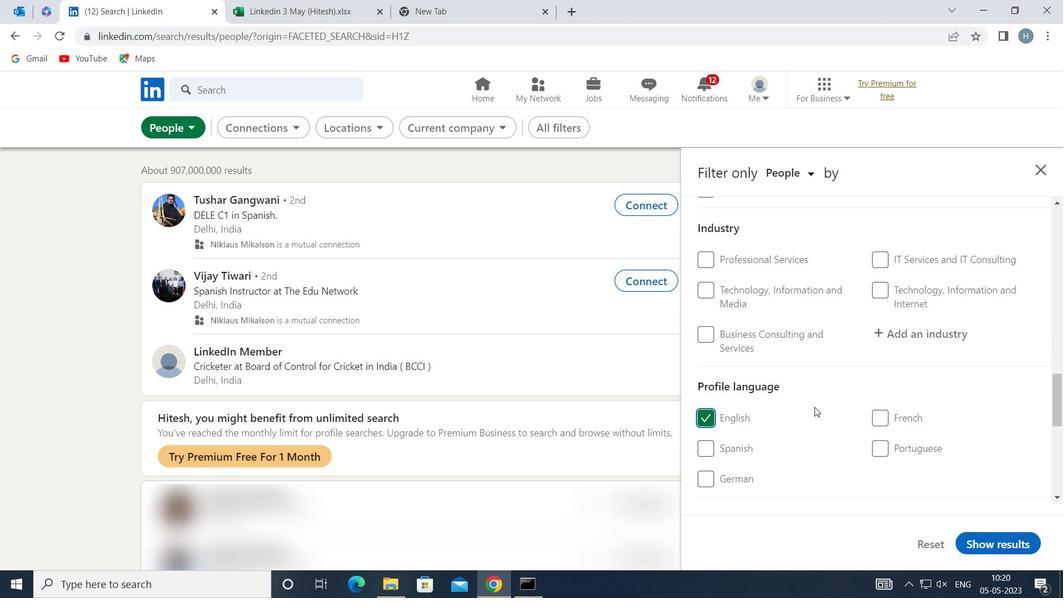 
Action: Mouse scrolled (814, 407) with delta (0, 0)
Screenshot: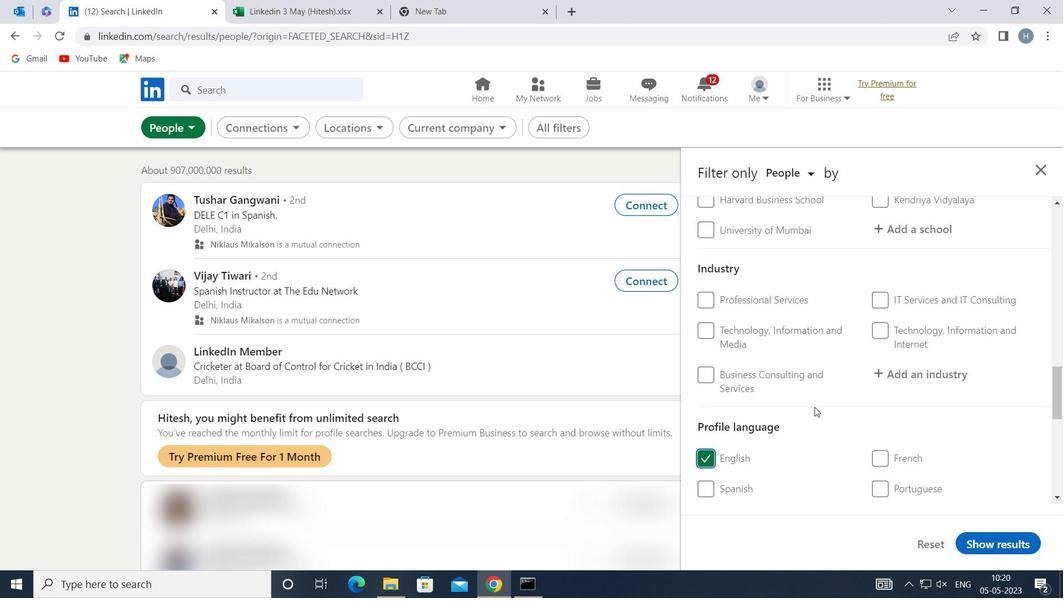 
Action: Mouse scrolled (814, 407) with delta (0, 0)
Screenshot: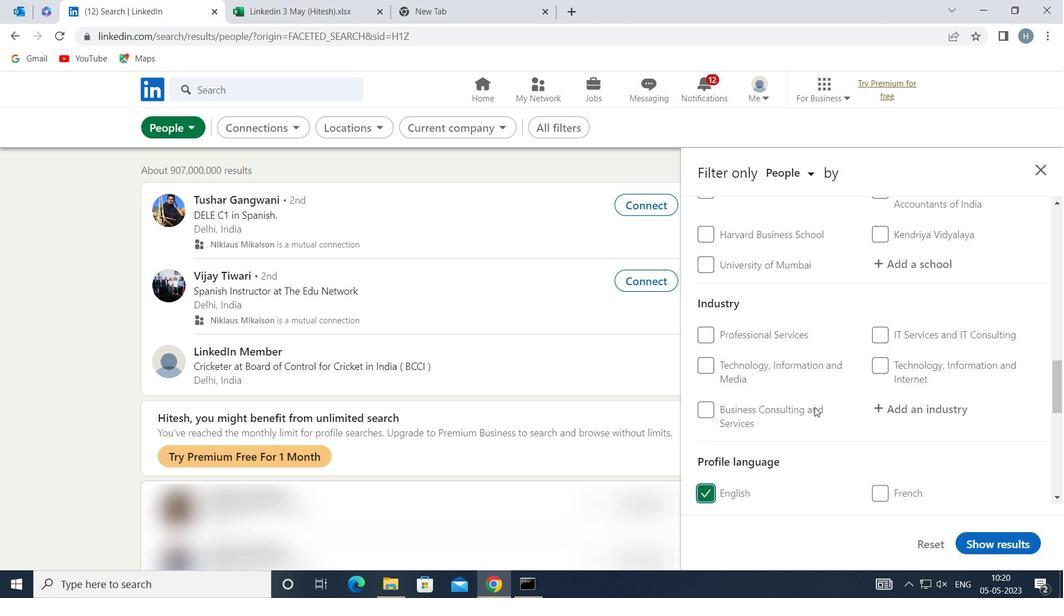 
Action: Mouse scrolled (814, 407) with delta (0, 0)
Screenshot: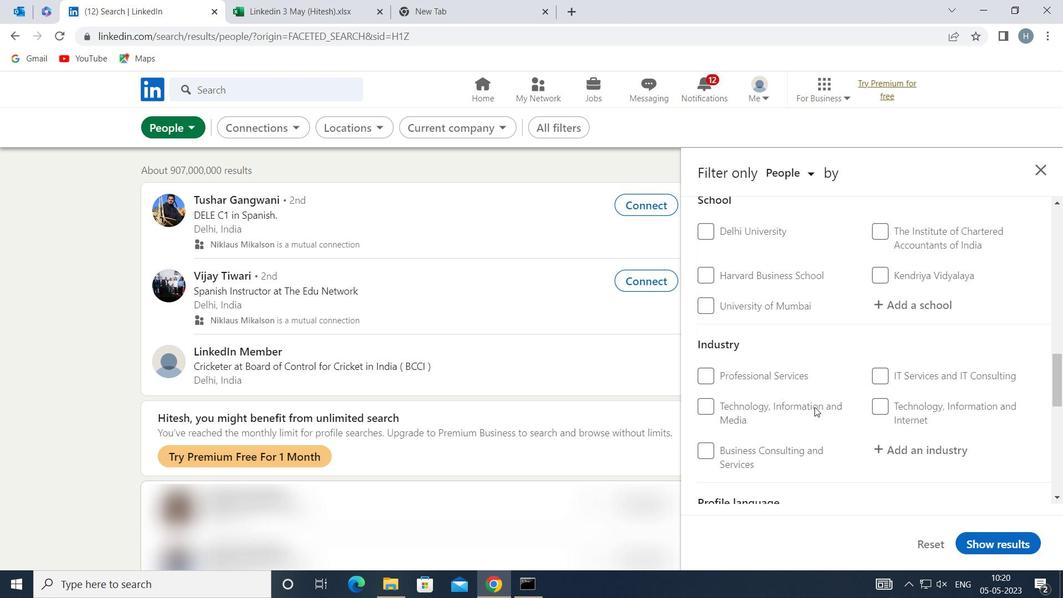 
Action: Mouse scrolled (814, 407) with delta (0, 0)
Screenshot: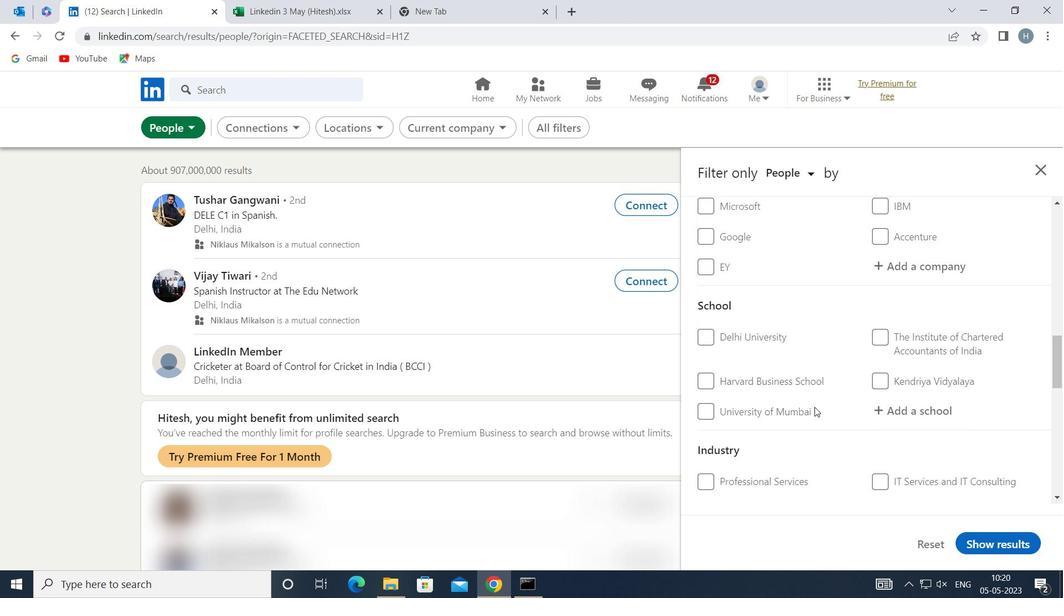 
Action: Mouse scrolled (814, 407) with delta (0, 0)
Screenshot: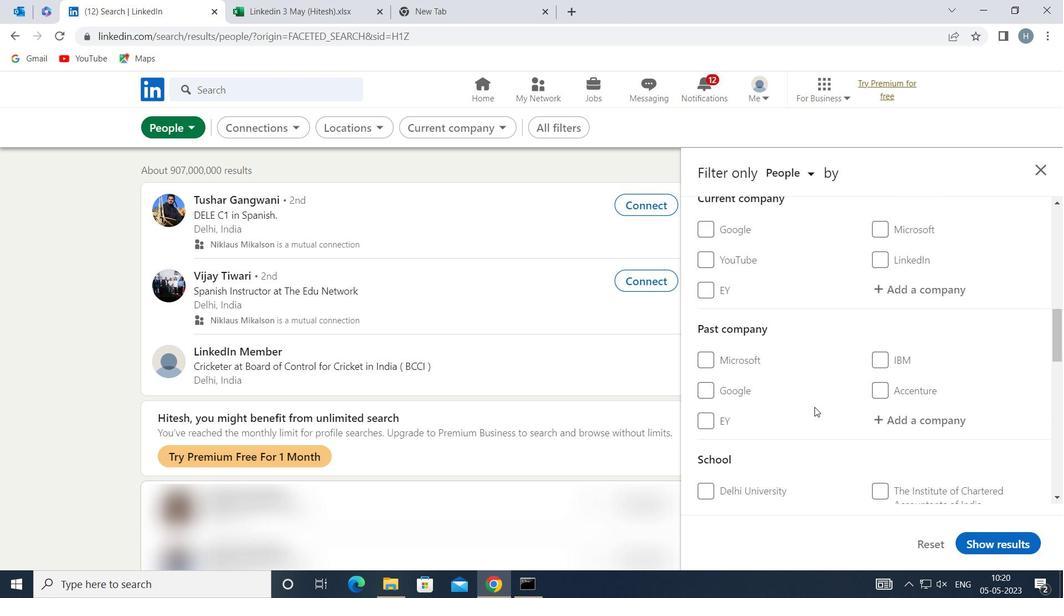
Action: Mouse scrolled (814, 407) with delta (0, 0)
Screenshot: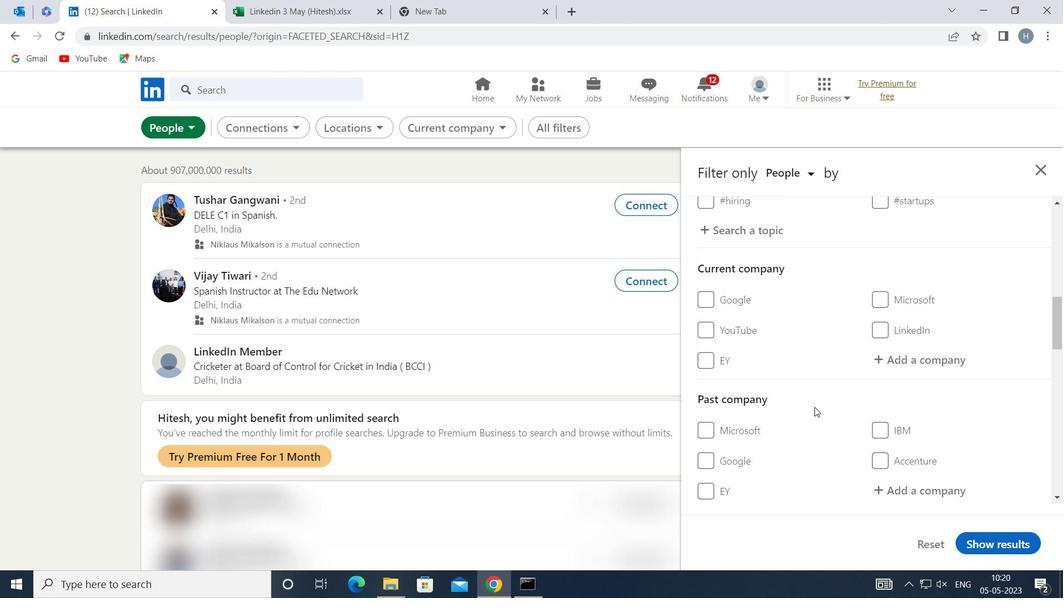 
Action: Mouse moved to (881, 458)
Screenshot: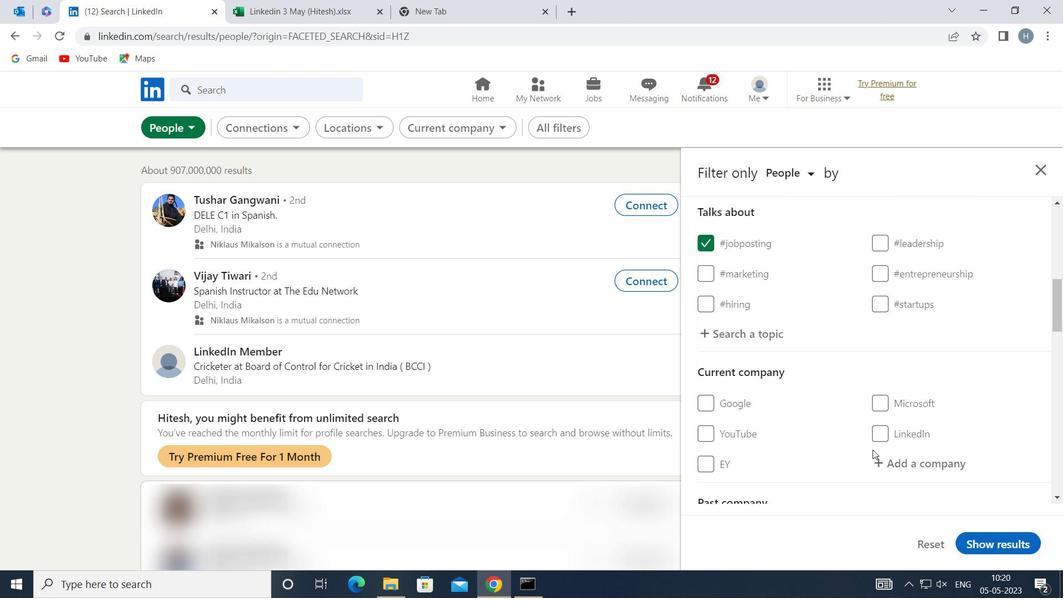 
Action: Mouse pressed left at (881, 458)
Screenshot: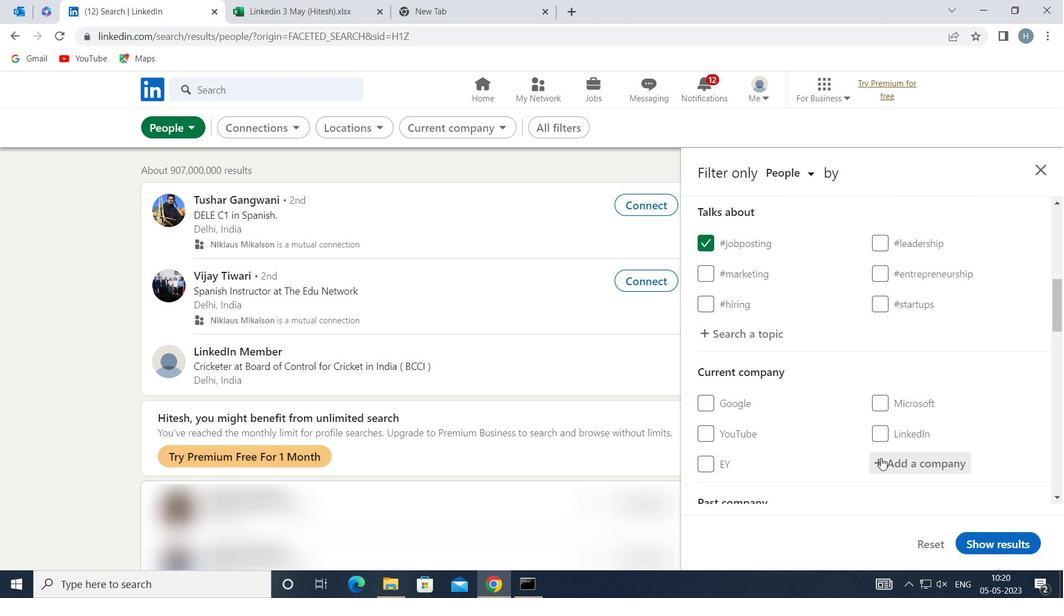 
Action: Key pressed <Key.shift>CONDE<Key.space><Key.shift>NAST<Key.space><Key.shift>INDIA
Screenshot: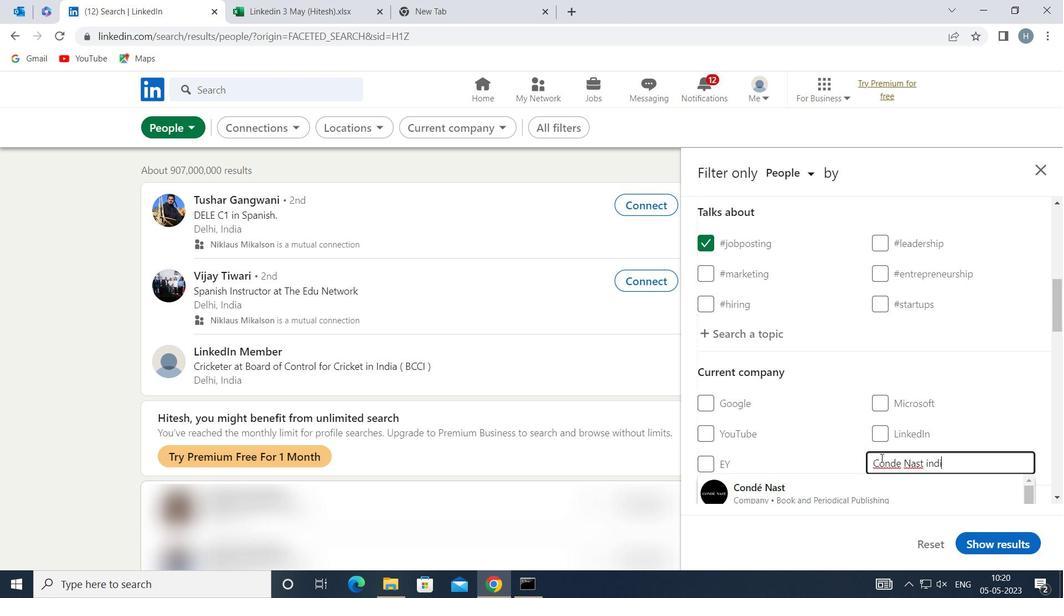 
Action: Mouse moved to (845, 478)
Screenshot: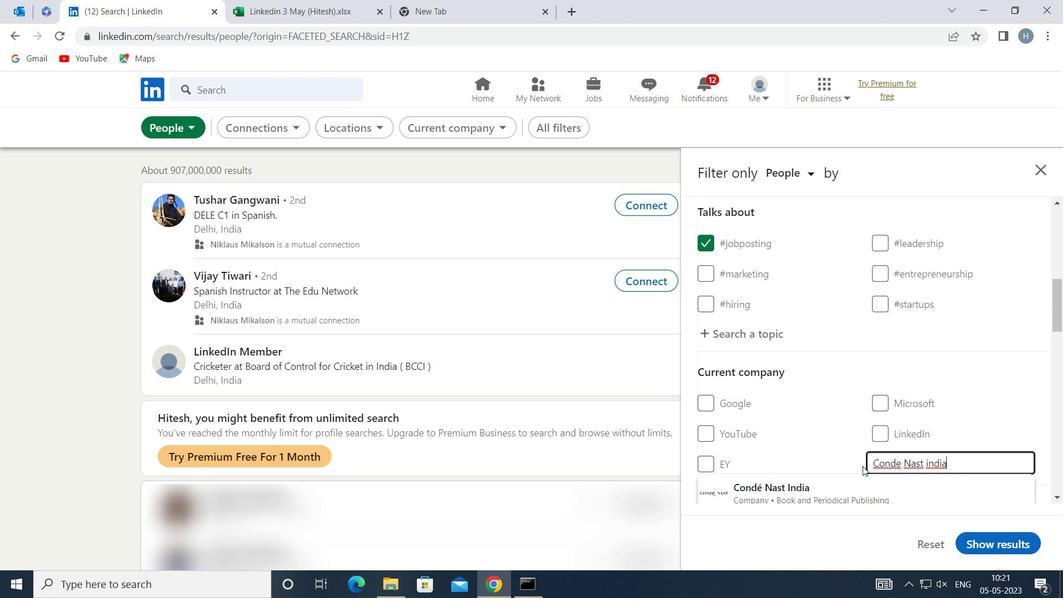 
Action: Mouse pressed left at (845, 478)
Screenshot: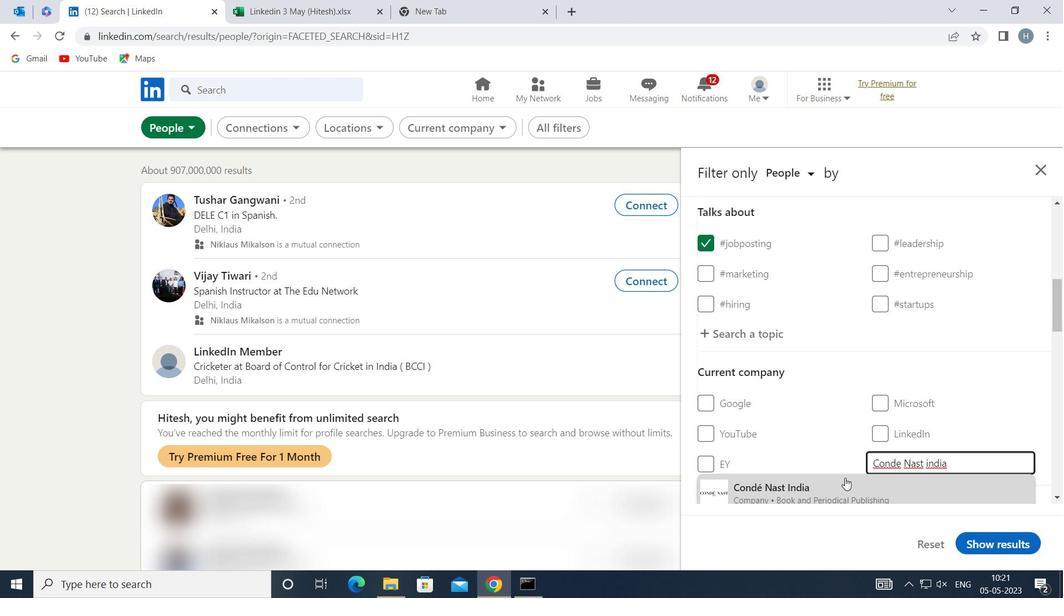 
Action: Mouse moved to (840, 437)
Screenshot: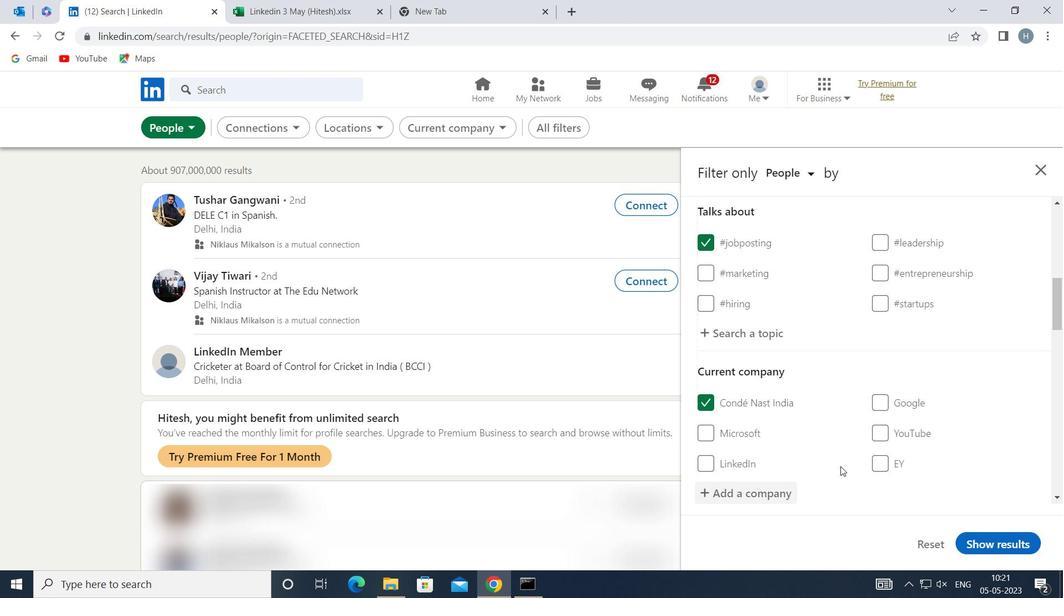 
Action: Mouse scrolled (840, 437) with delta (0, 0)
Screenshot: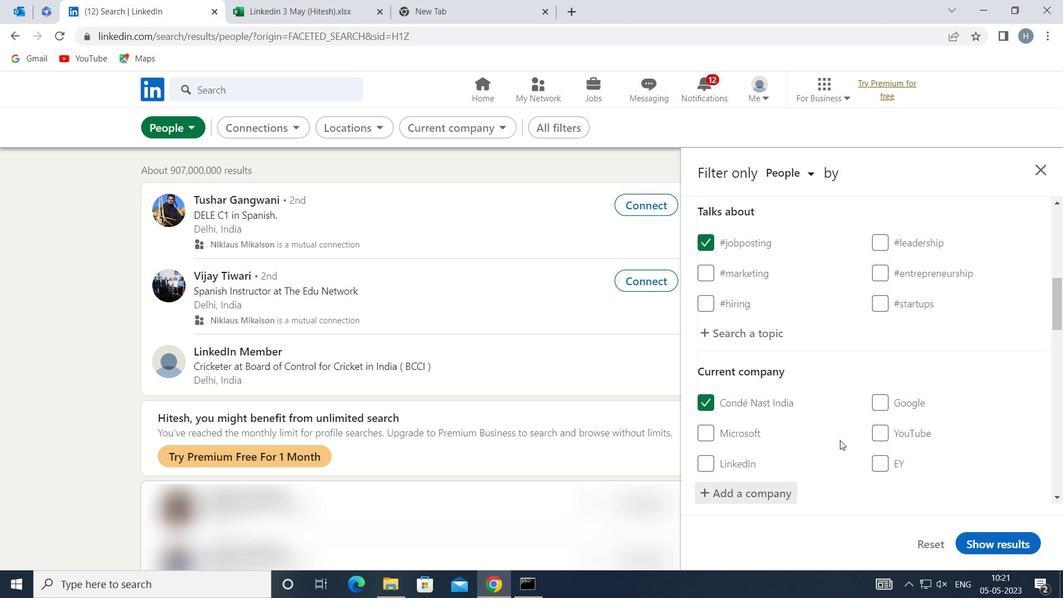 
Action: Mouse scrolled (840, 437) with delta (0, 0)
Screenshot: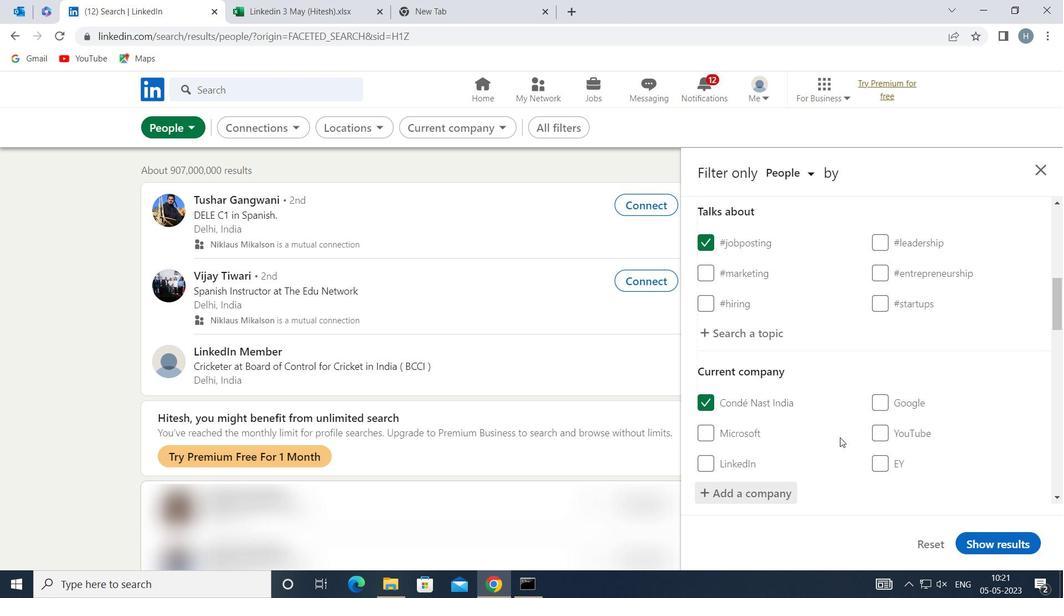 
Action: Mouse moved to (841, 437)
Screenshot: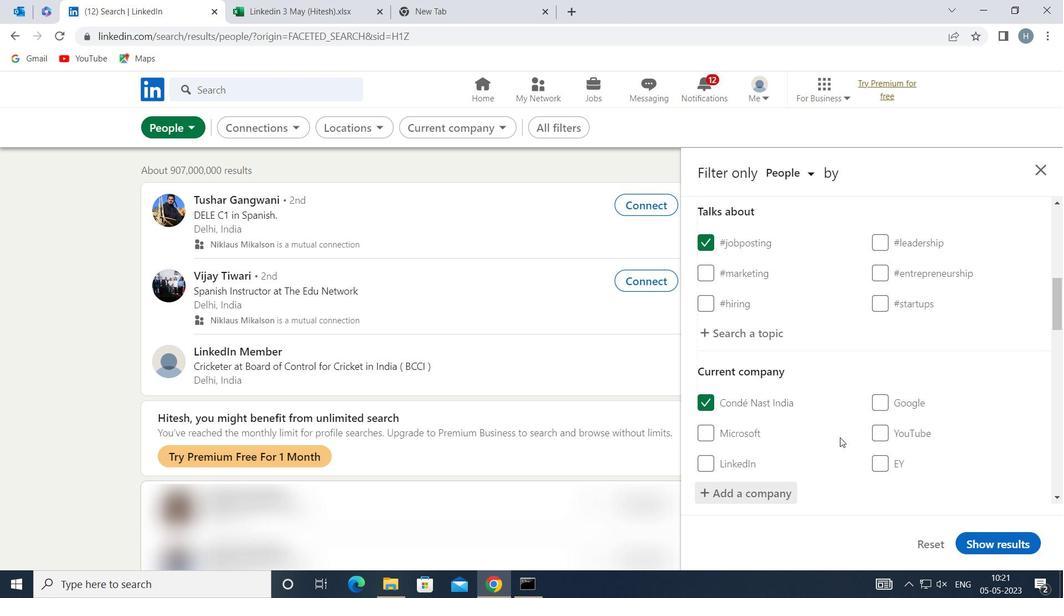 
Action: Mouse scrolled (841, 437) with delta (0, 0)
Screenshot: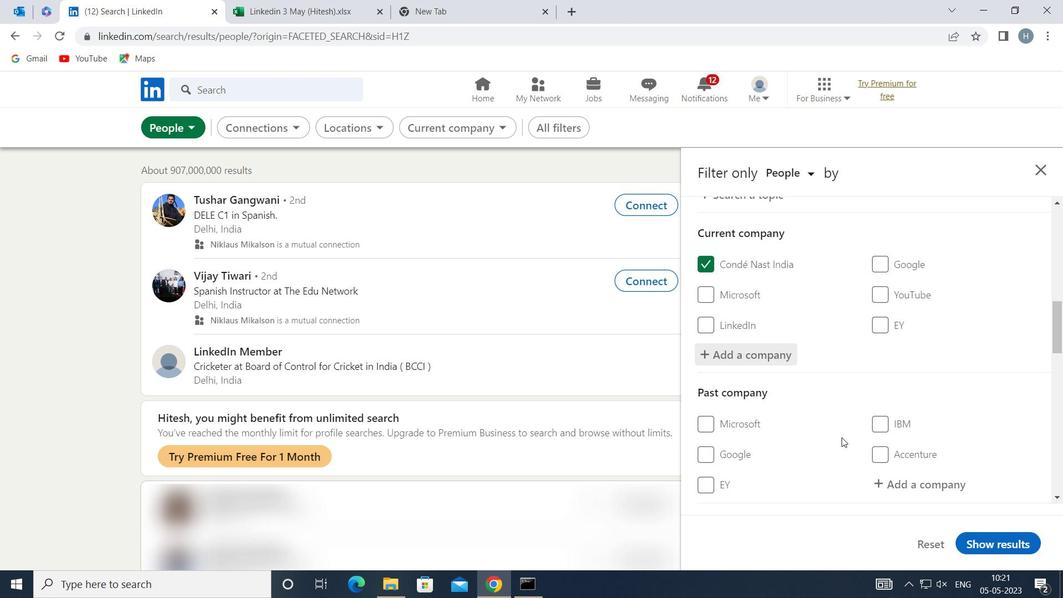 
Action: Mouse scrolled (841, 437) with delta (0, 0)
Screenshot: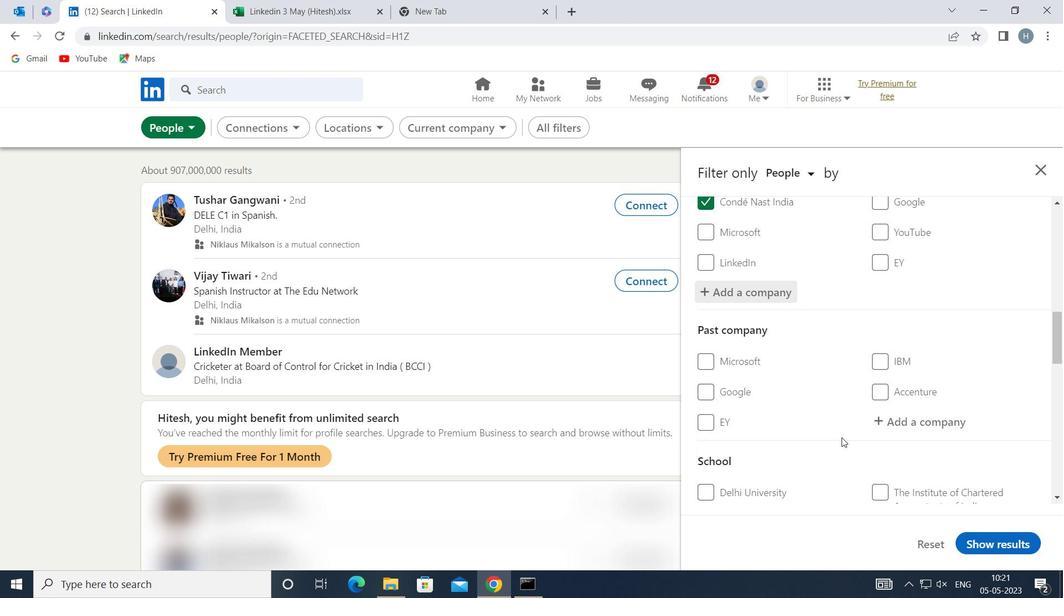 
Action: Mouse scrolled (841, 437) with delta (0, 0)
Screenshot: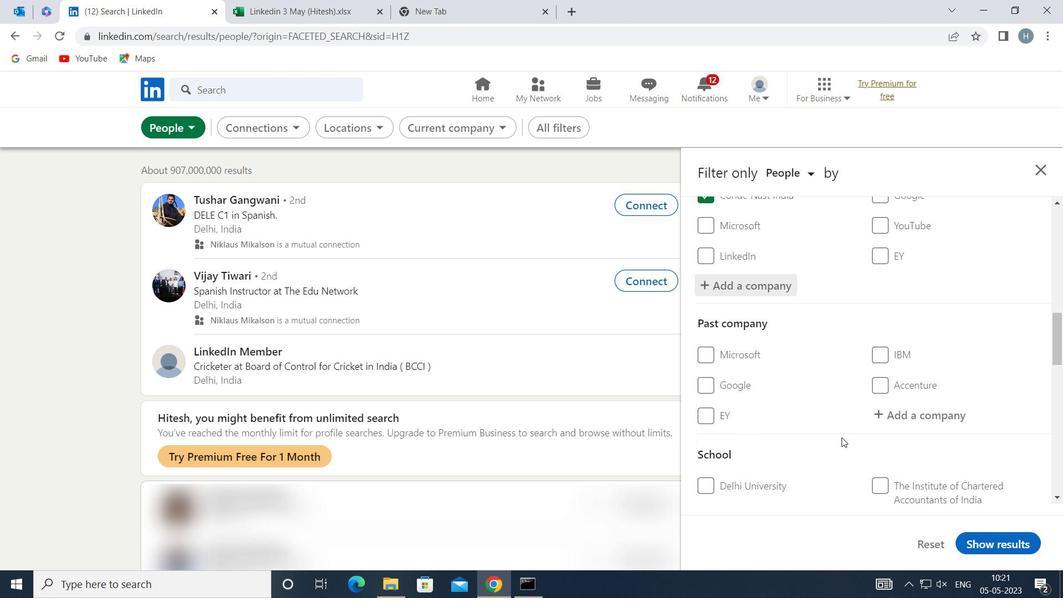 
Action: Mouse scrolled (841, 437) with delta (0, 0)
Screenshot: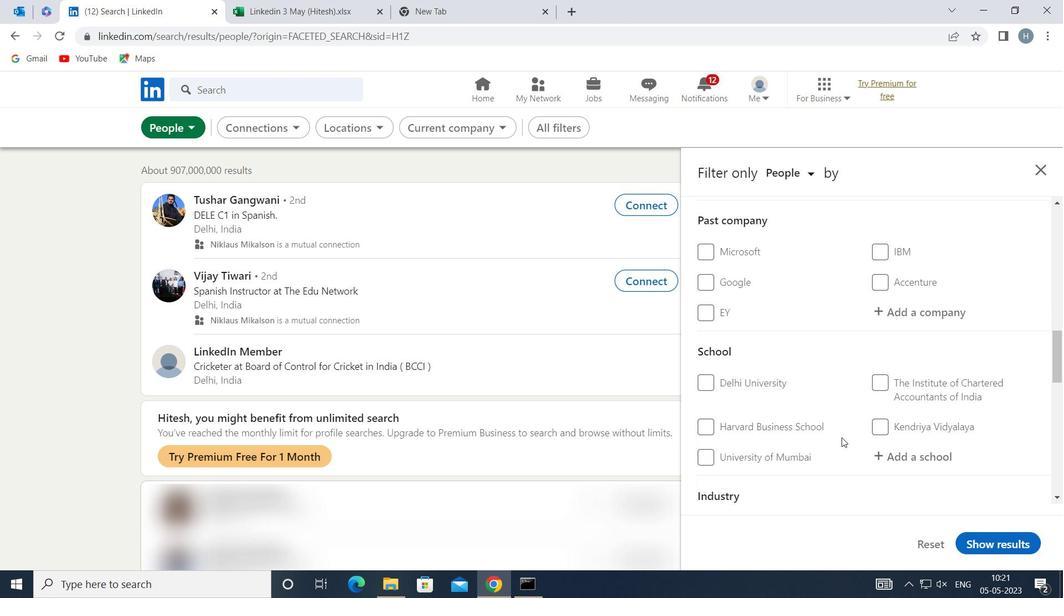 
Action: Mouse moved to (928, 353)
Screenshot: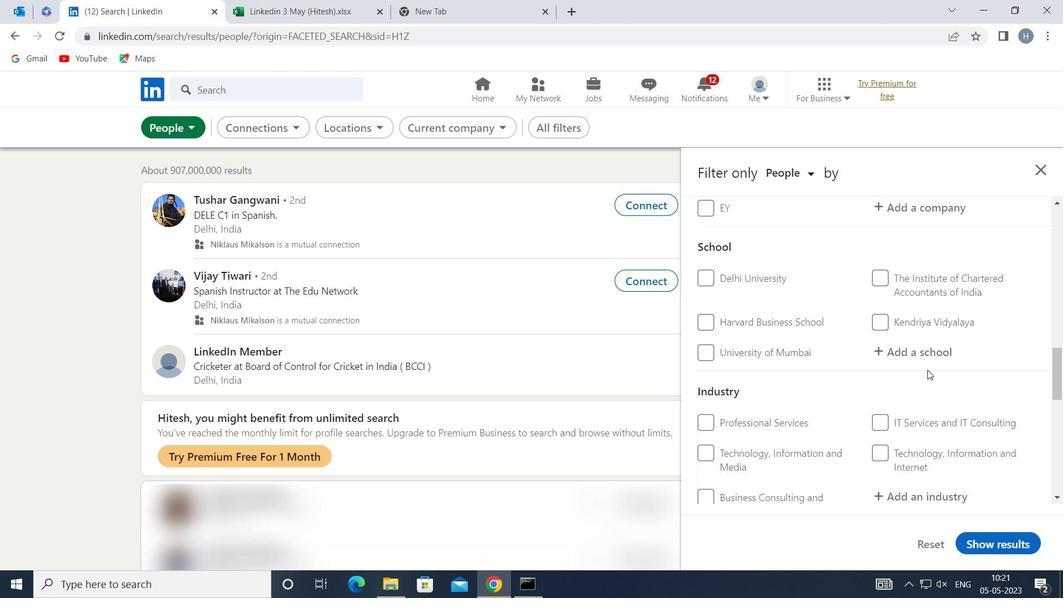 
Action: Mouse pressed left at (928, 353)
Screenshot: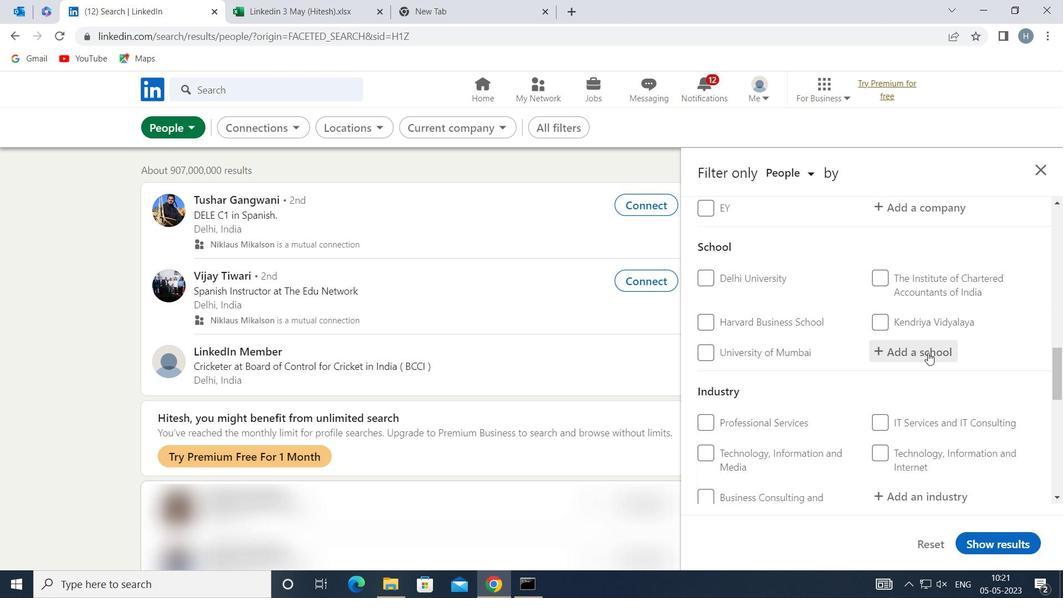 
Action: Key pressed <Key.shift>WILLIAM<Key.space><Key.shift>C
Screenshot: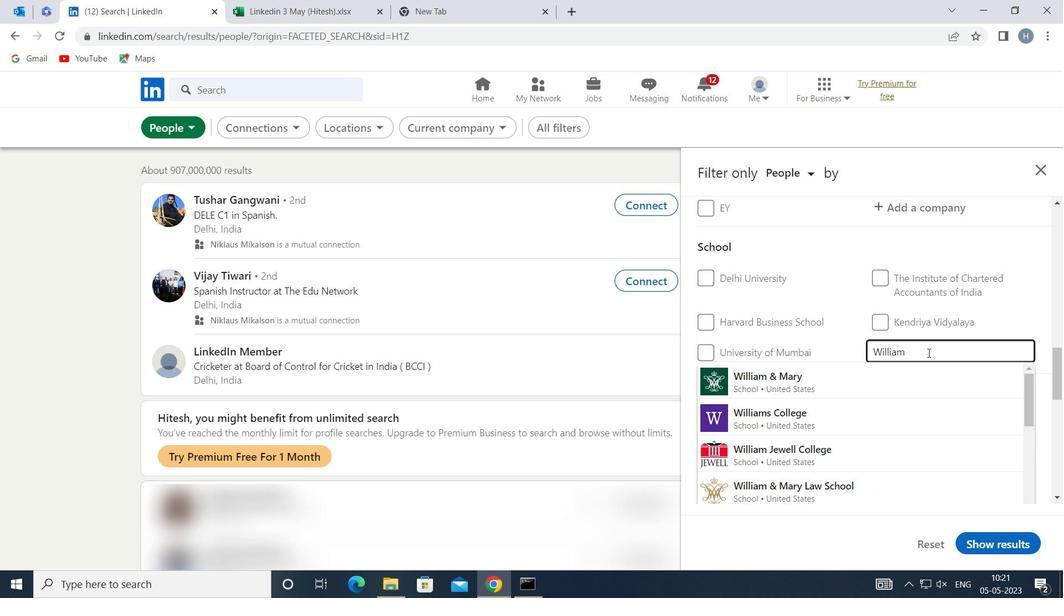 
Action: Mouse moved to (928, 353)
Screenshot: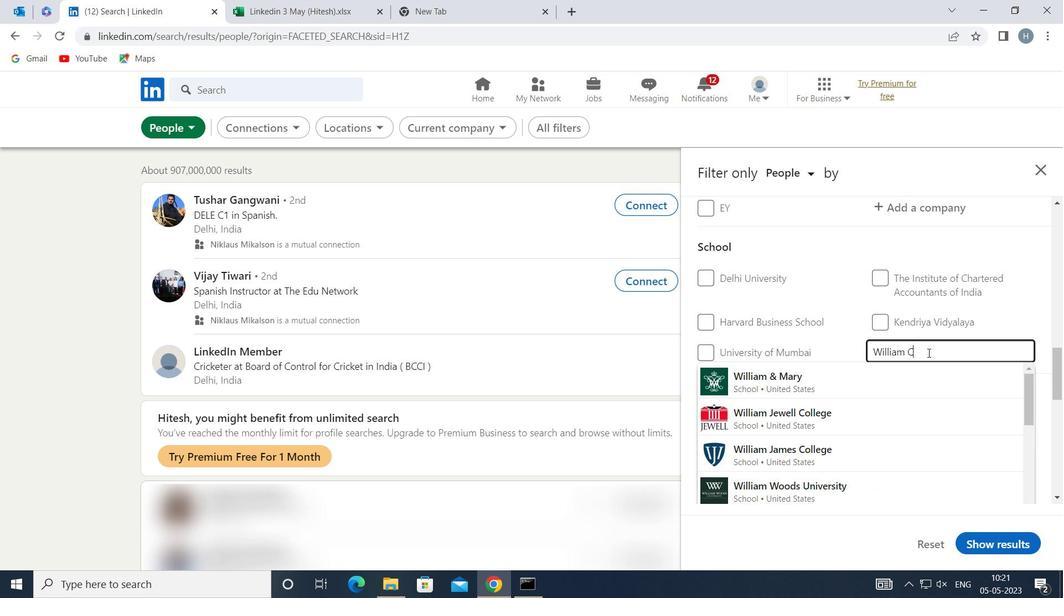 
Action: Key pressed AREY
Screenshot: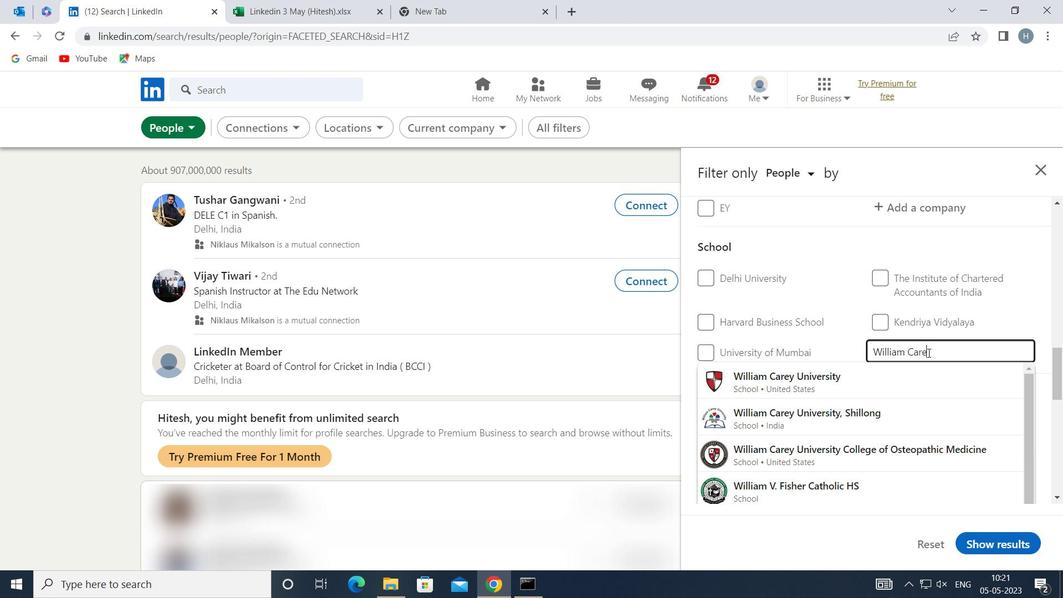 
Action: Mouse moved to (905, 410)
Screenshot: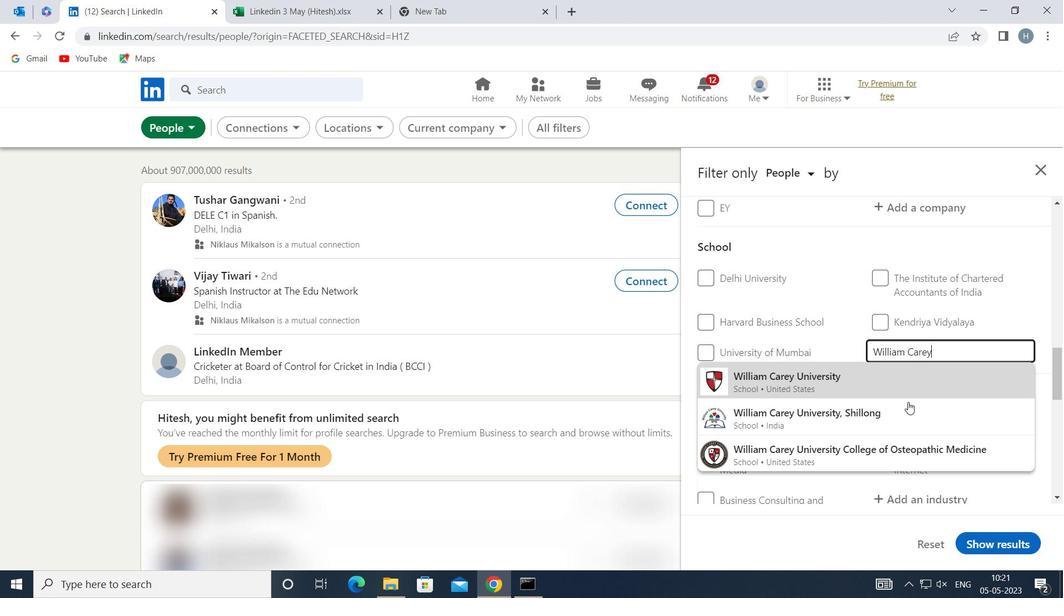 
Action: Mouse pressed left at (905, 410)
Screenshot: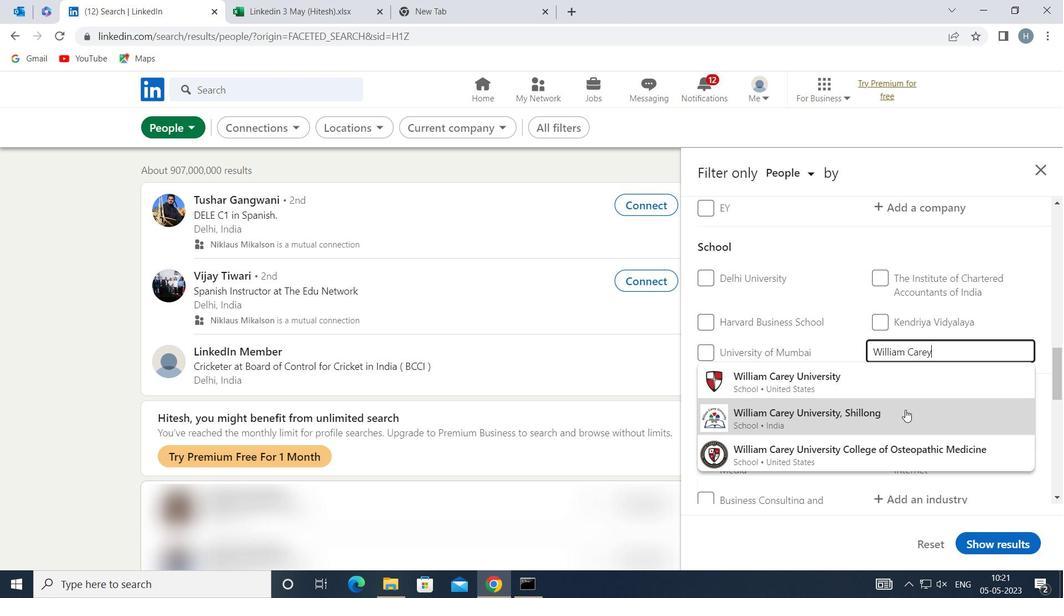 
Action: Mouse moved to (825, 373)
Screenshot: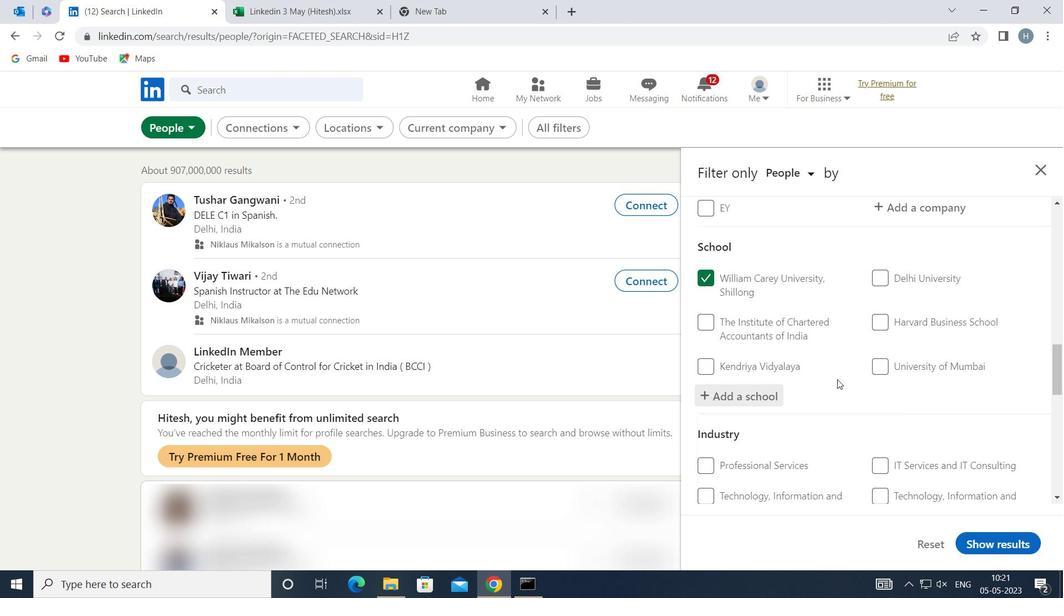 
Action: Mouse scrolled (825, 373) with delta (0, 0)
Screenshot: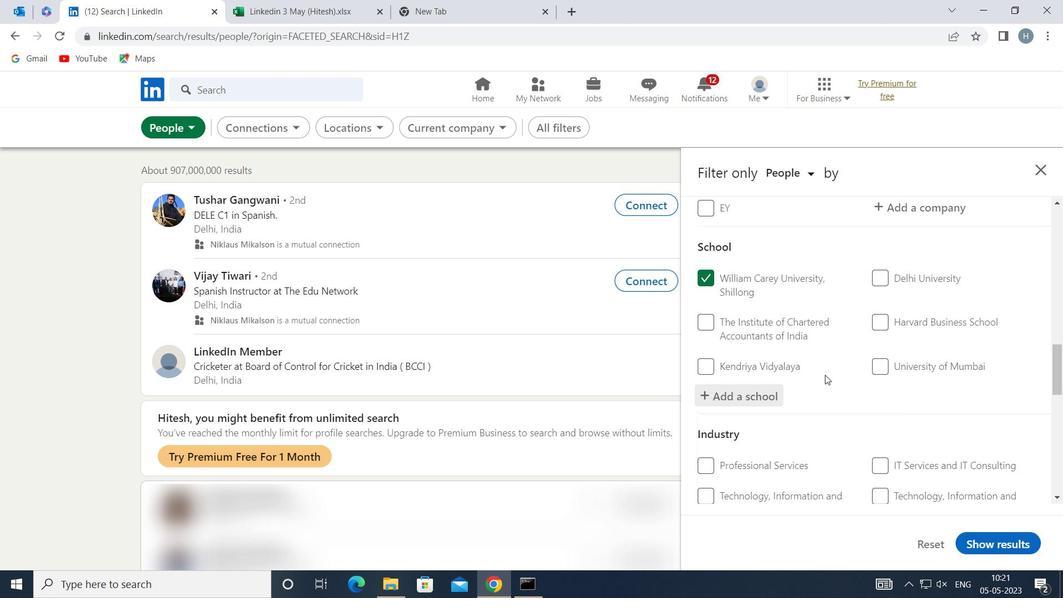 
Action: Mouse moved to (829, 371)
Screenshot: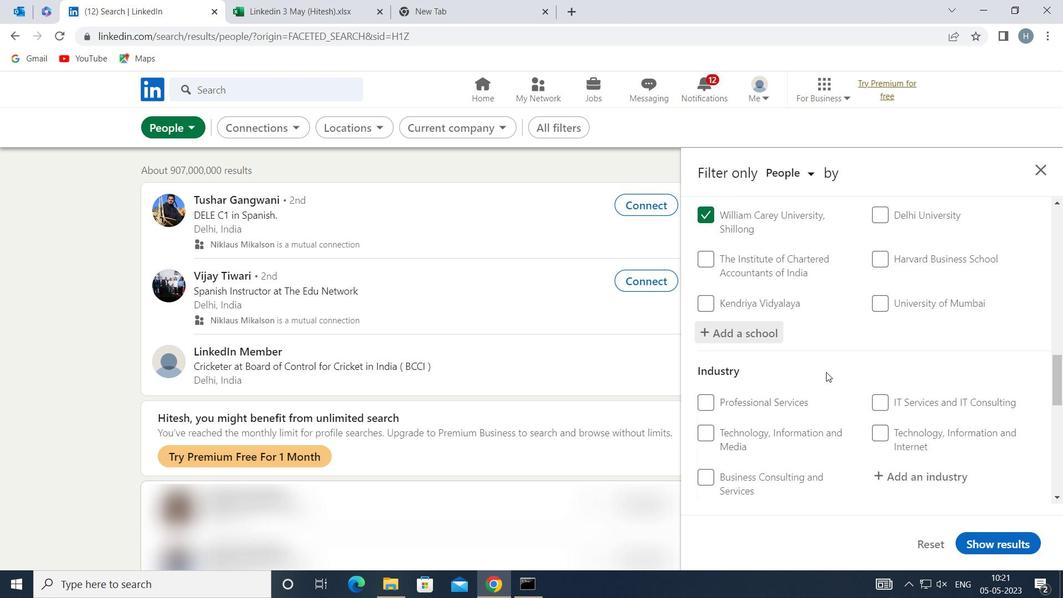 
Action: Mouse scrolled (829, 370) with delta (0, 0)
Screenshot: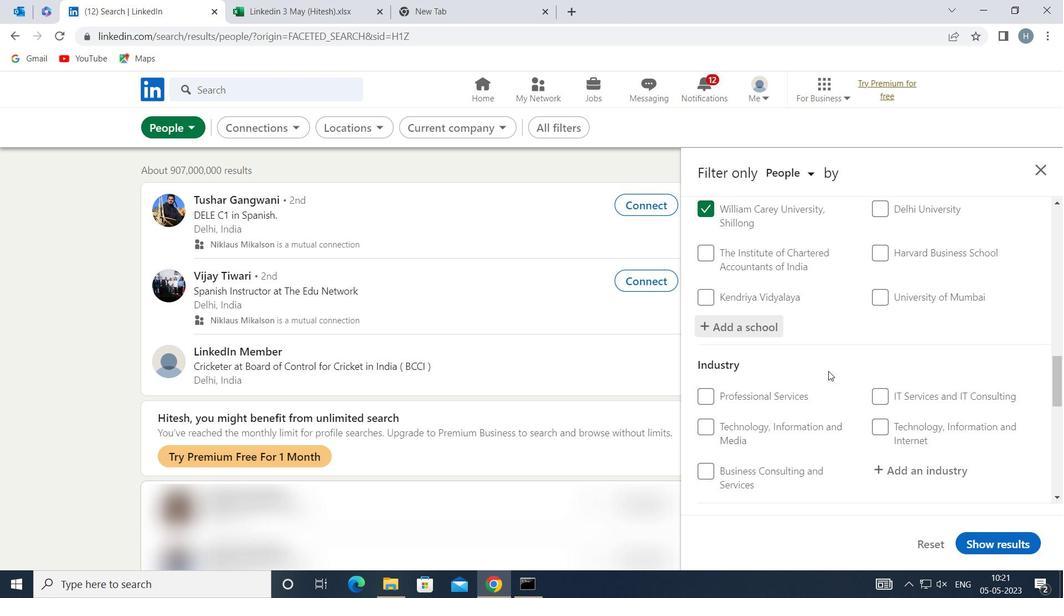 
Action: Mouse moved to (917, 394)
Screenshot: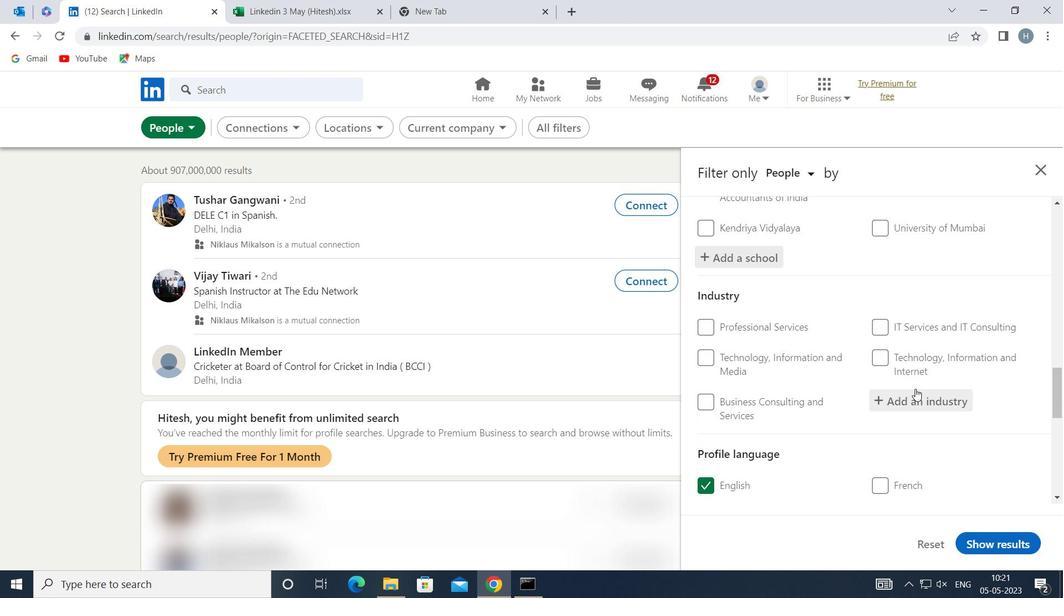 
Action: Mouse pressed left at (917, 394)
Screenshot: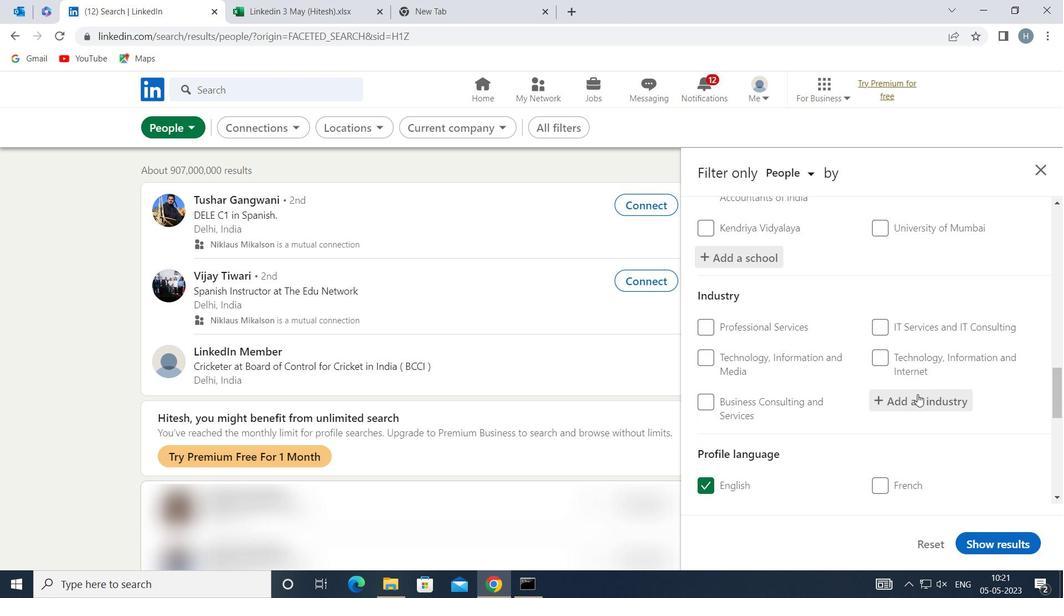 
Action: Key pressed <Key.shift>INDIVIDUAL<Key.space>AND<Key.space><Key.shift>FA
Screenshot: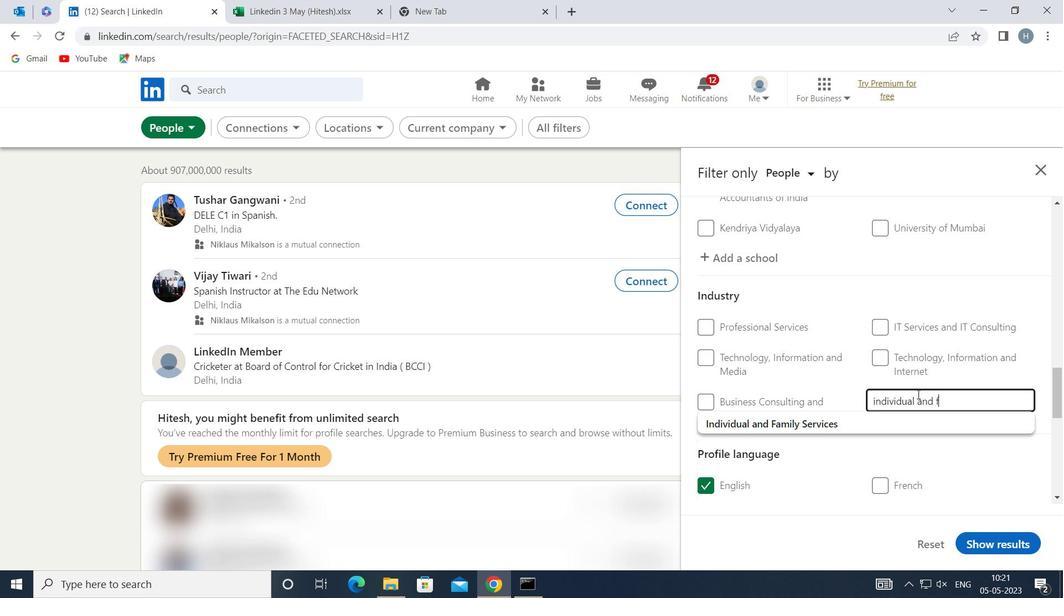 
Action: Mouse moved to (847, 422)
Screenshot: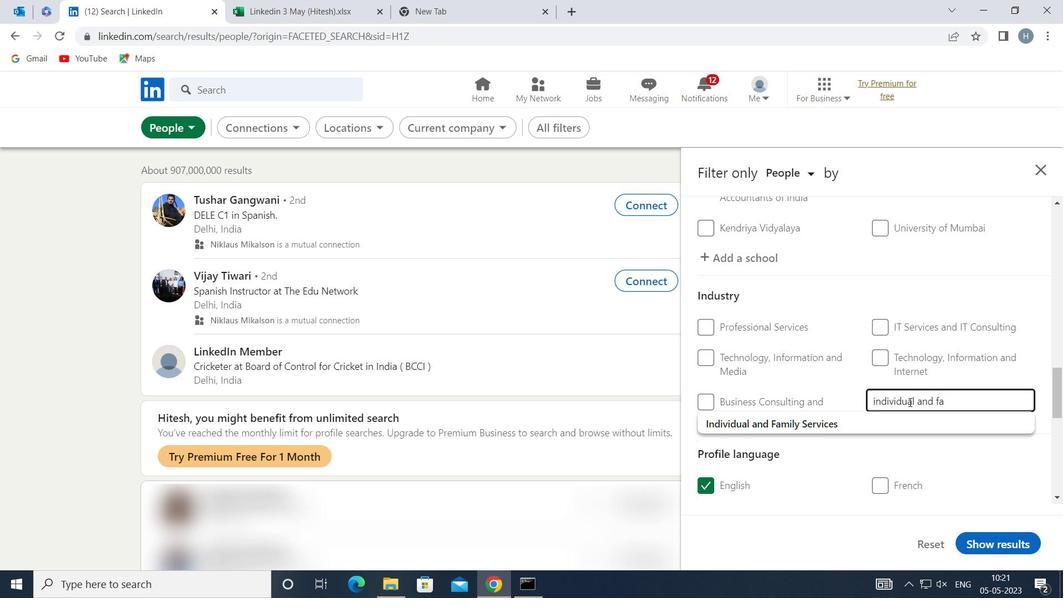 
Action: Mouse pressed left at (847, 422)
Screenshot: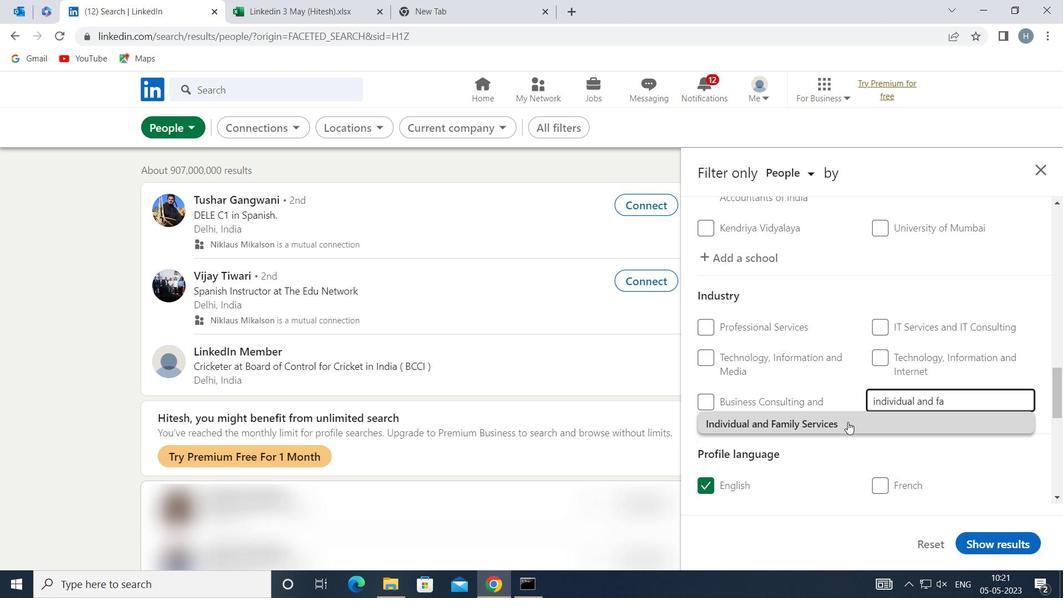 
Action: Mouse moved to (840, 407)
Screenshot: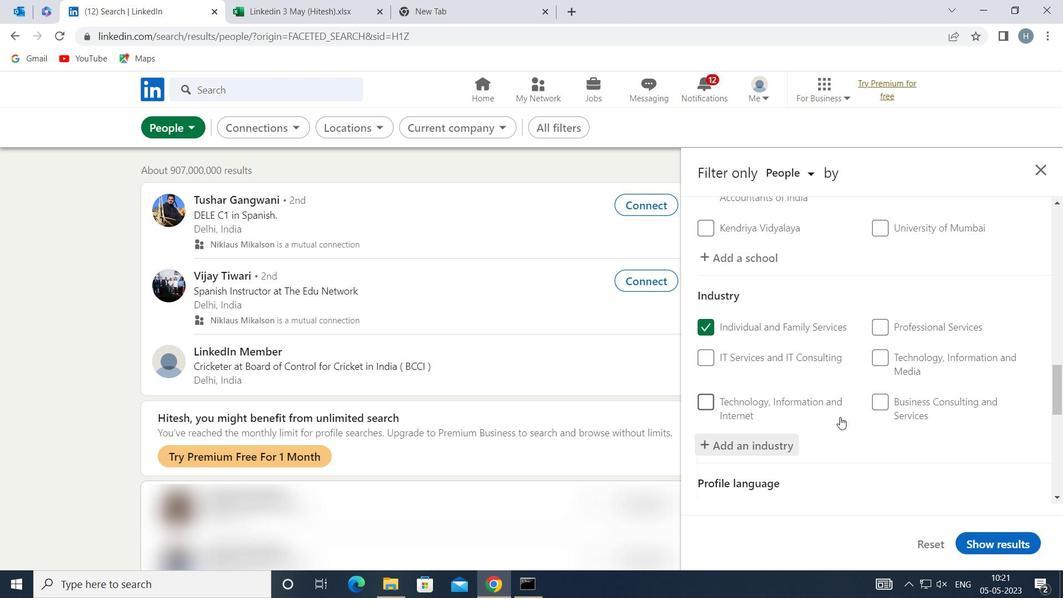 
Action: Mouse scrolled (840, 406) with delta (0, 0)
Screenshot: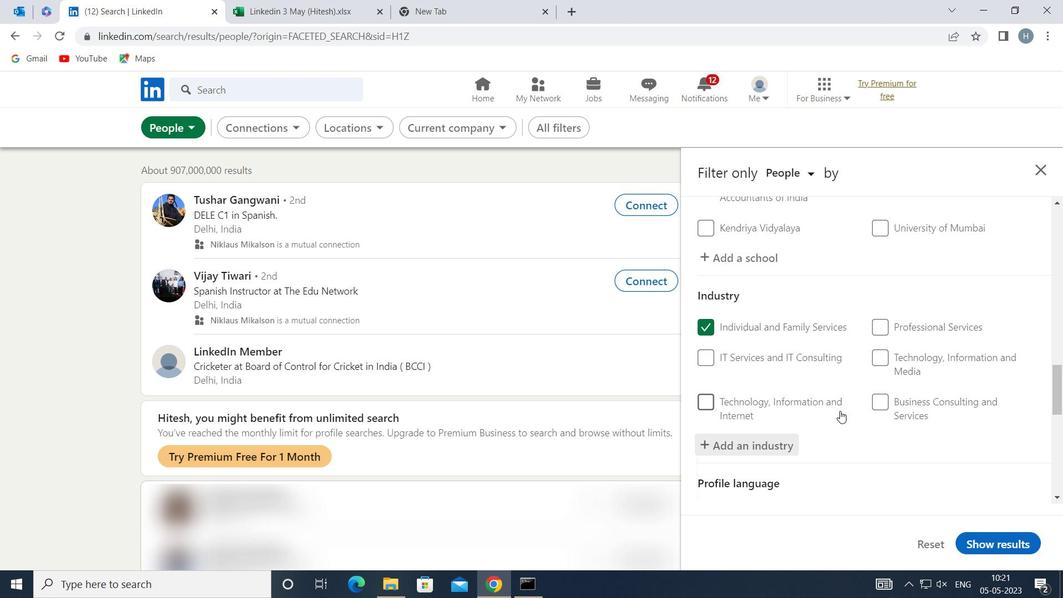 
Action: Mouse moved to (839, 396)
Screenshot: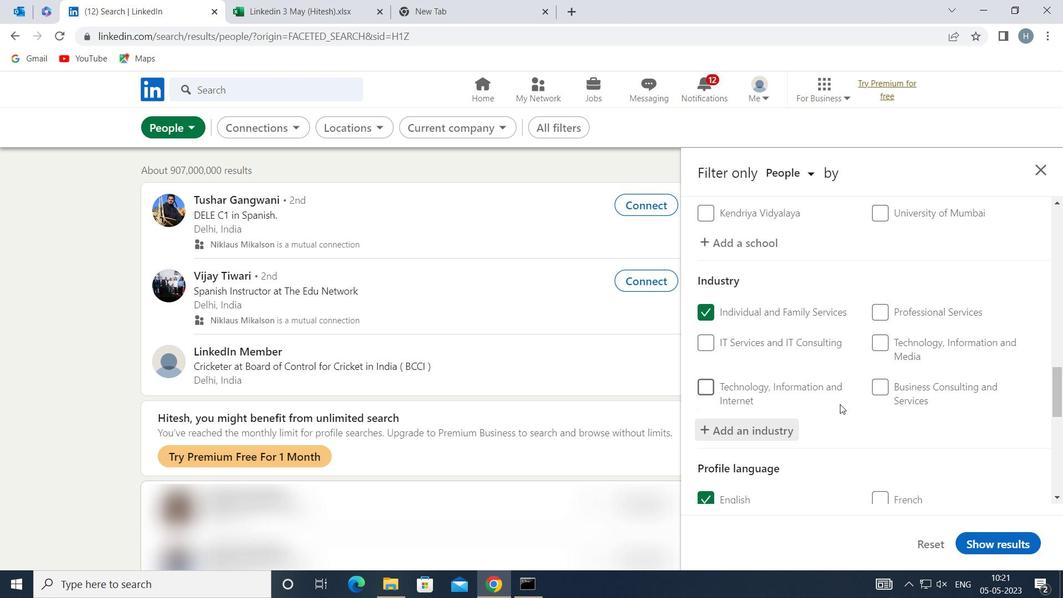 
Action: Mouse scrolled (839, 395) with delta (0, 0)
Screenshot: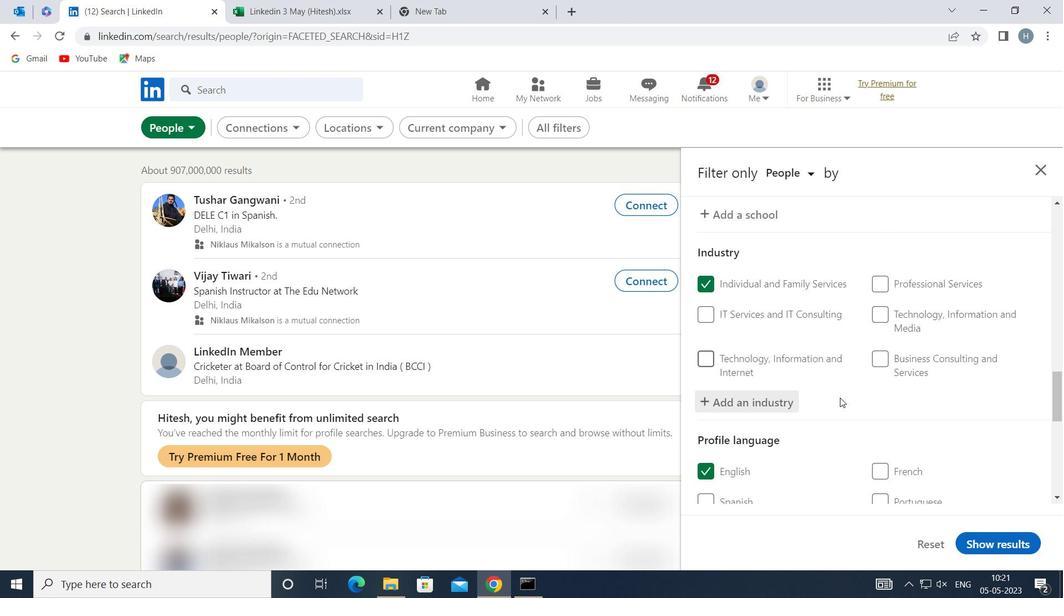 
Action: Mouse moved to (839, 395)
Screenshot: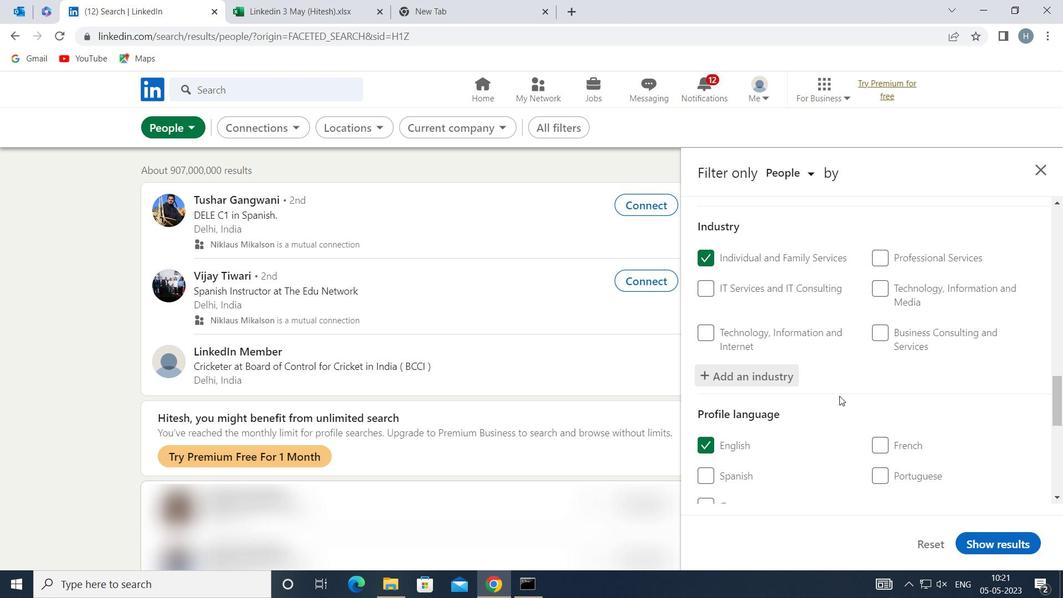 
Action: Mouse scrolled (839, 394) with delta (0, 0)
Screenshot: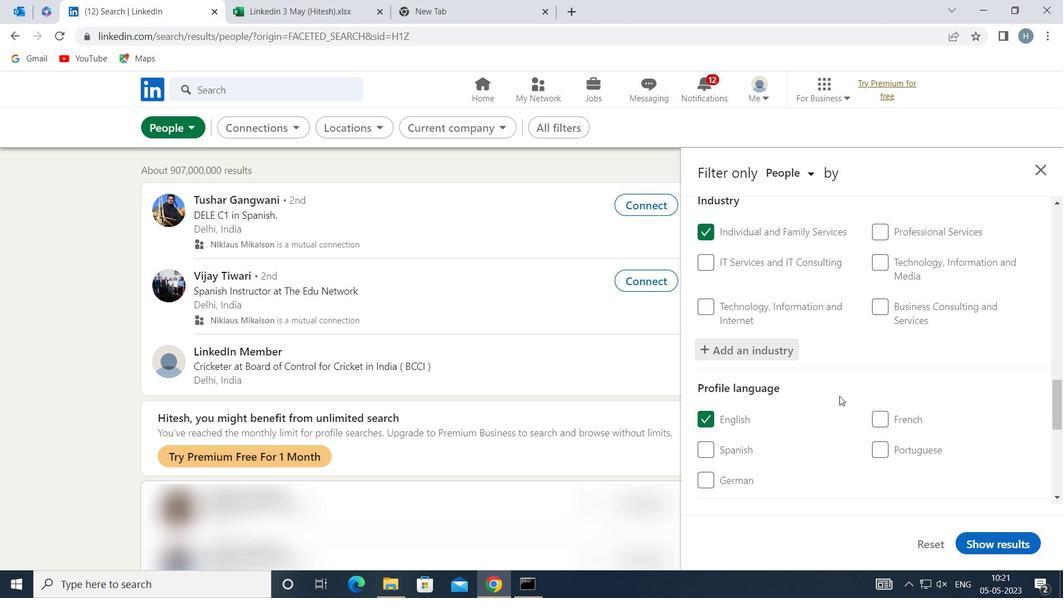 
Action: Mouse scrolled (839, 394) with delta (0, 0)
Screenshot: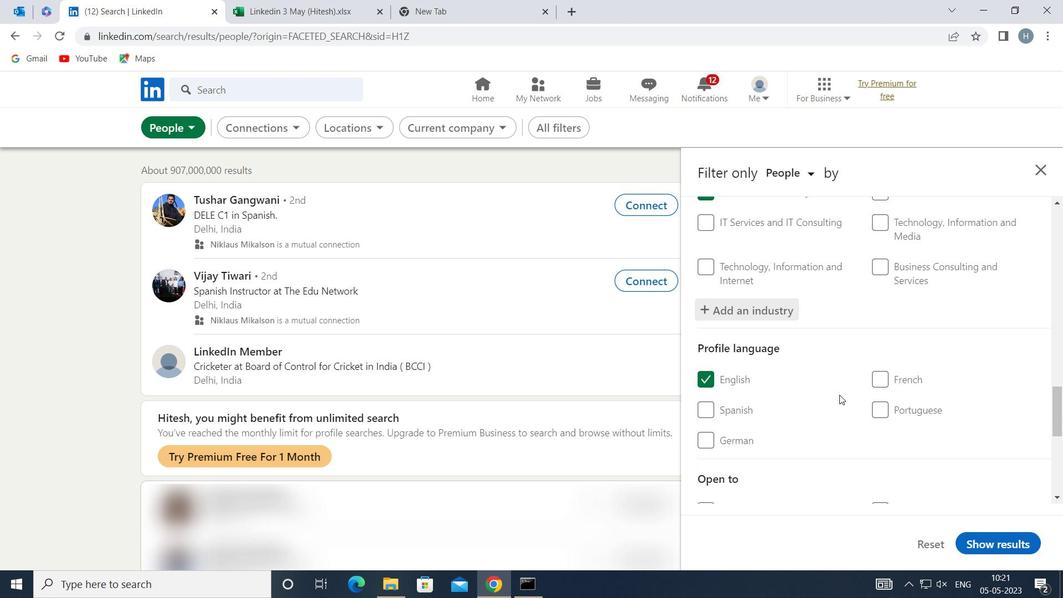 
Action: Mouse scrolled (839, 394) with delta (0, 0)
Screenshot: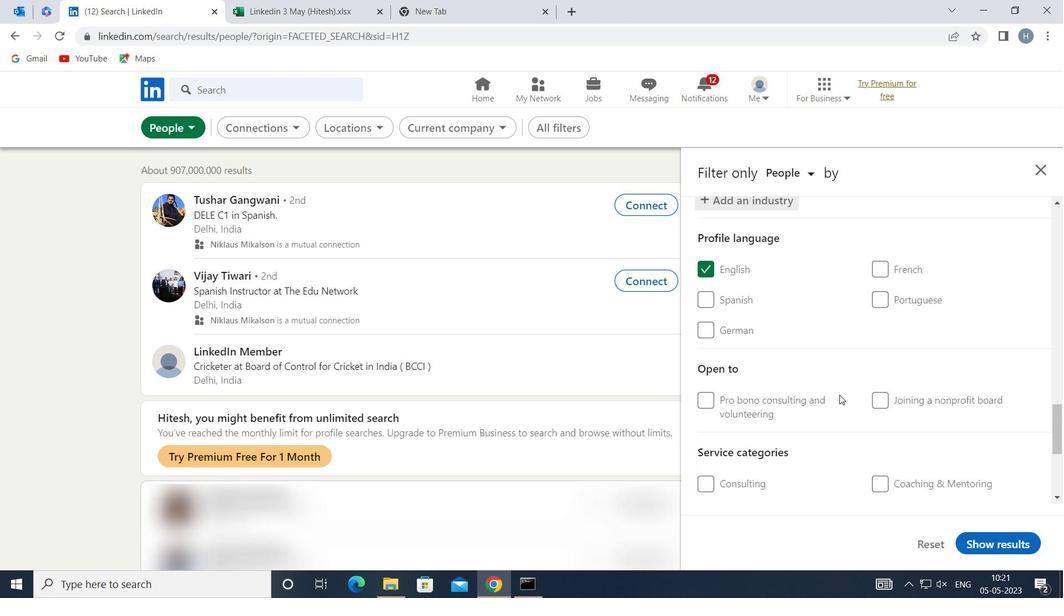 
Action: Mouse scrolled (839, 394) with delta (0, 0)
Screenshot: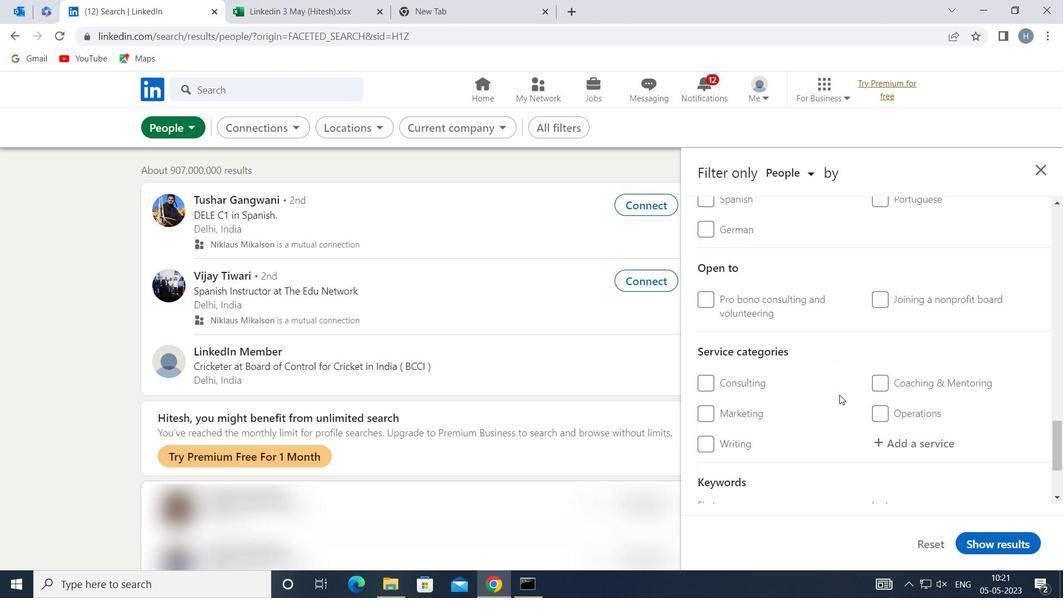 
Action: Mouse moved to (900, 375)
Screenshot: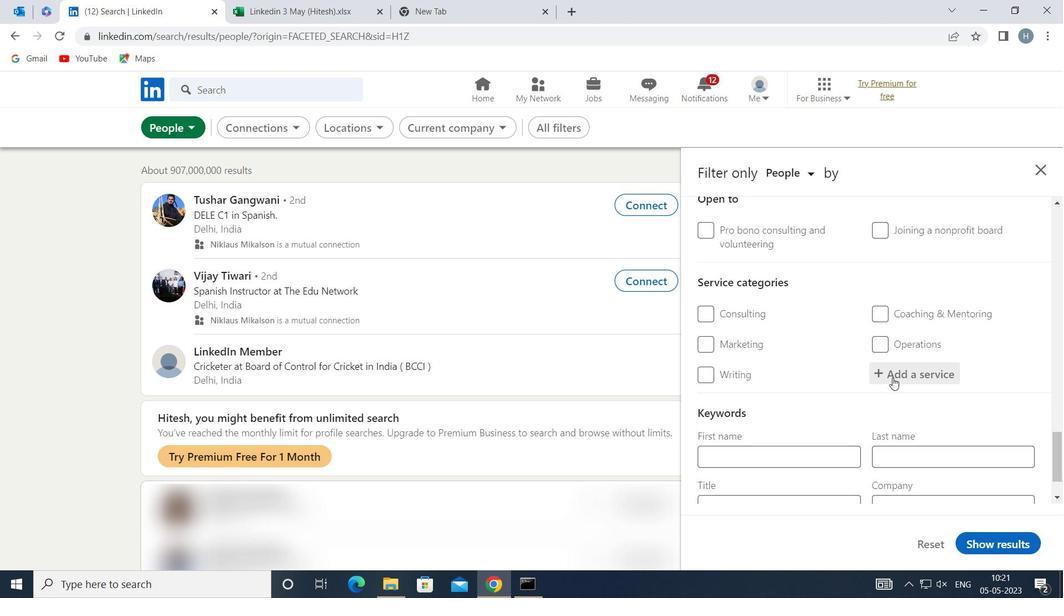 
Action: Mouse pressed left at (900, 375)
Screenshot: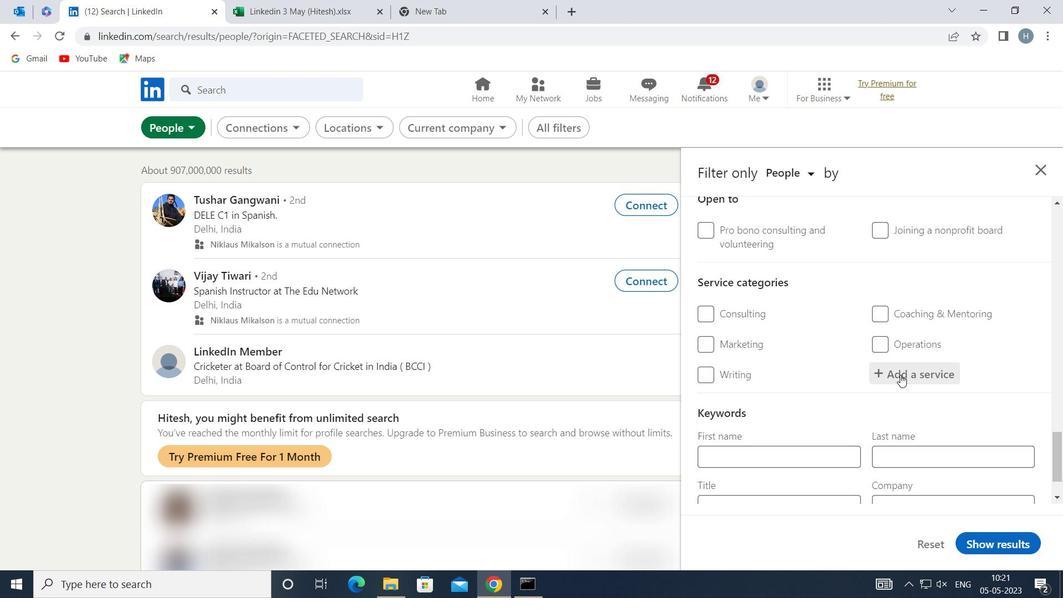 
Action: Key pressed <Key.shift>TRAINING
Screenshot: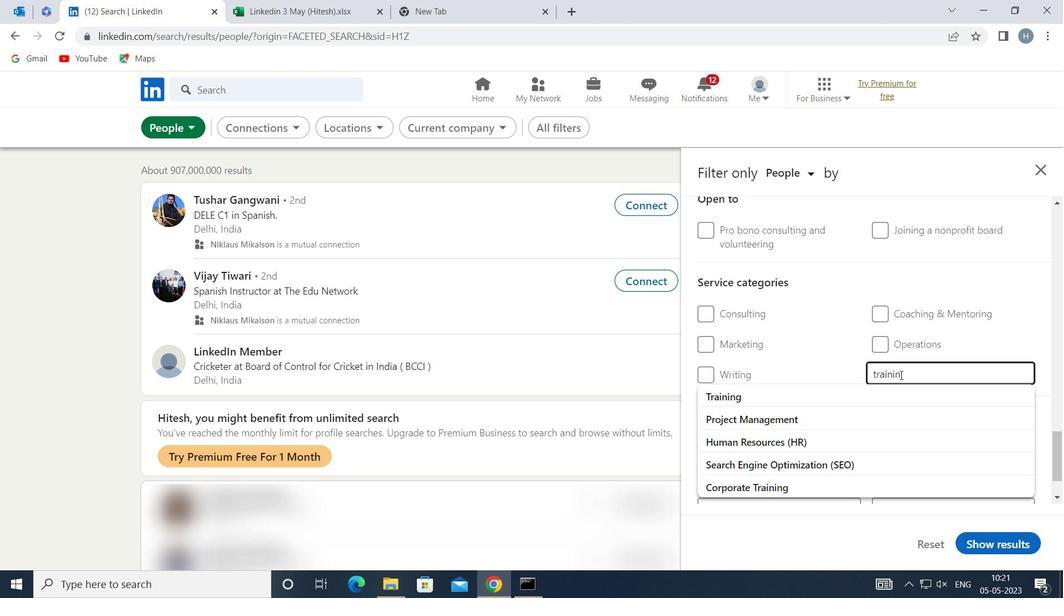 
Action: Mouse moved to (839, 397)
Screenshot: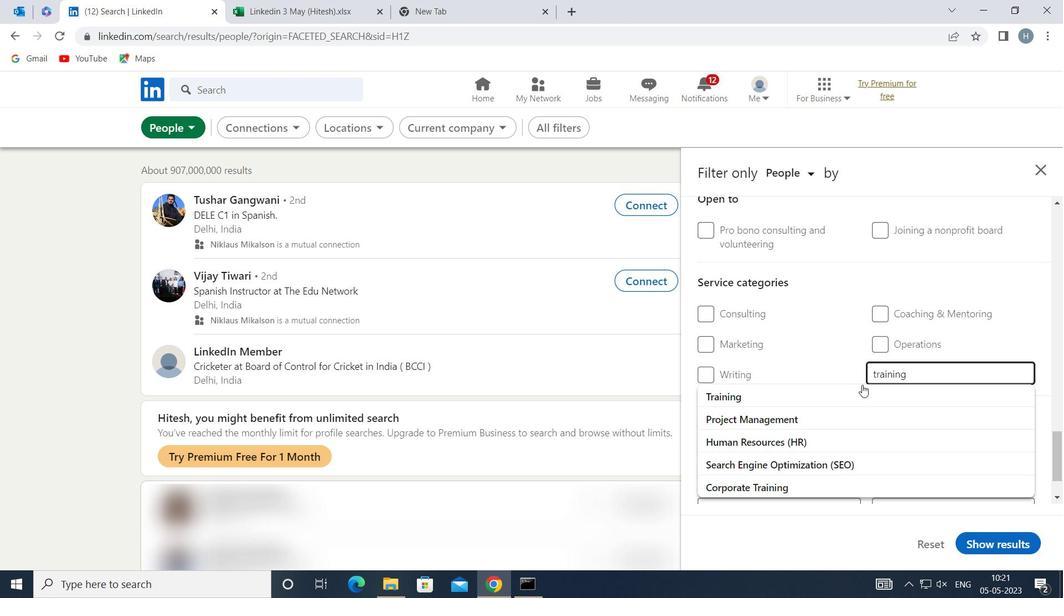 
Action: Mouse pressed left at (839, 397)
Screenshot: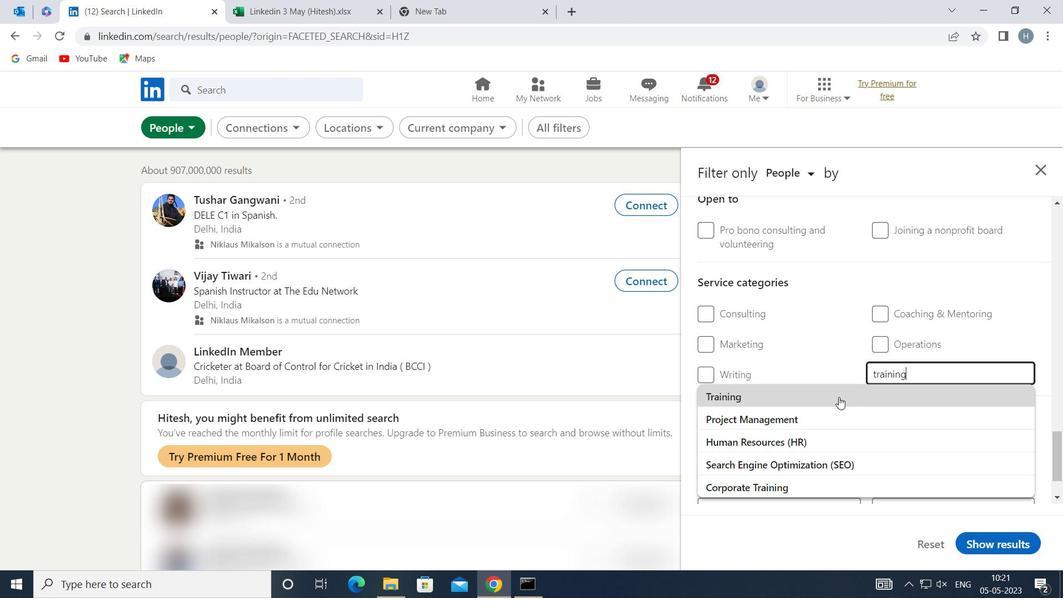 
Action: Mouse moved to (839, 396)
Screenshot: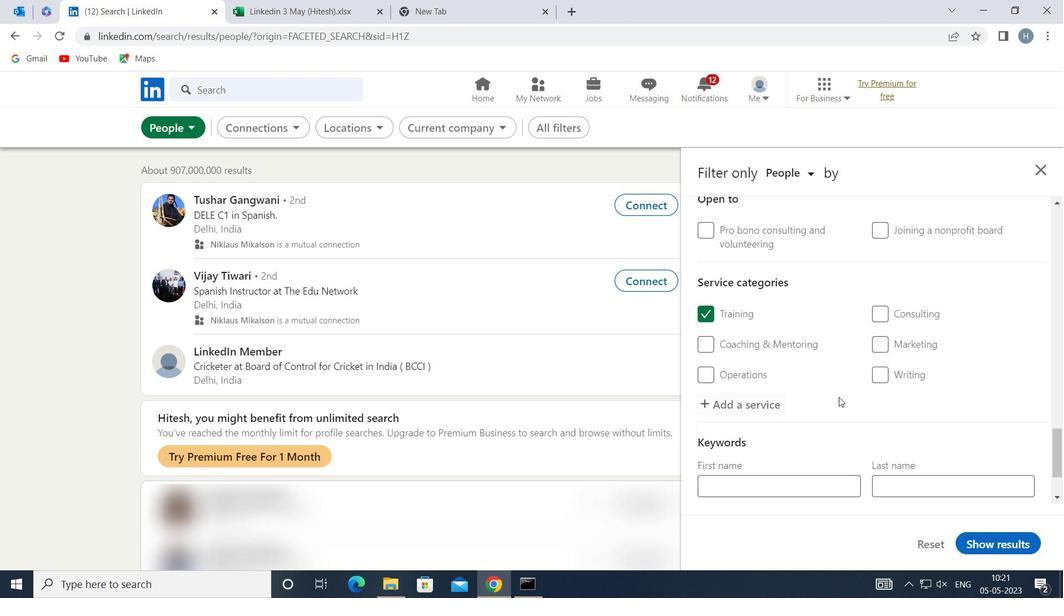 
Action: Mouse scrolled (839, 395) with delta (0, 0)
Screenshot: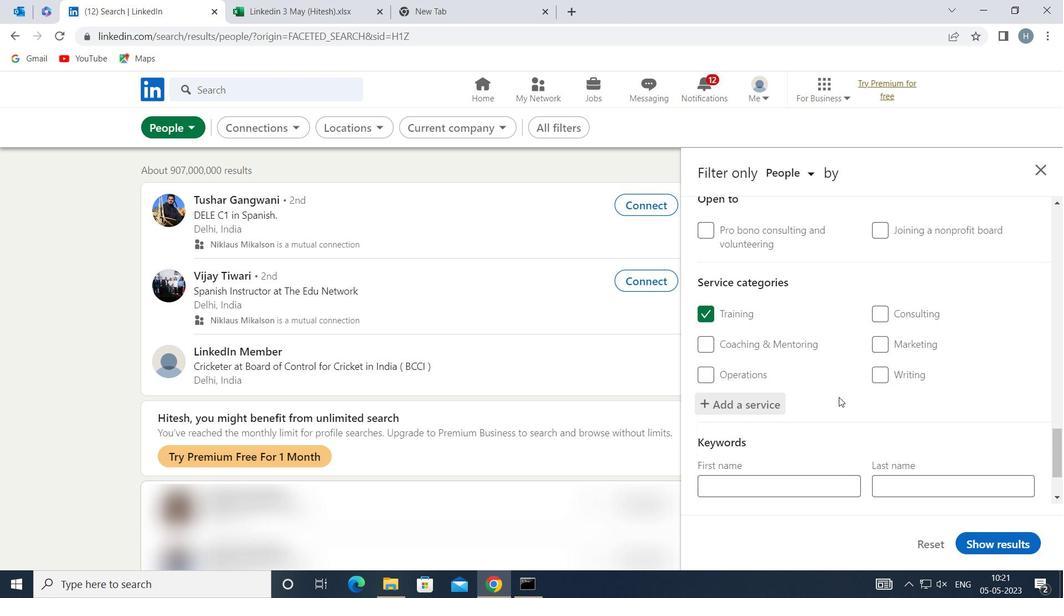 
Action: Mouse scrolled (839, 395) with delta (0, 0)
Screenshot: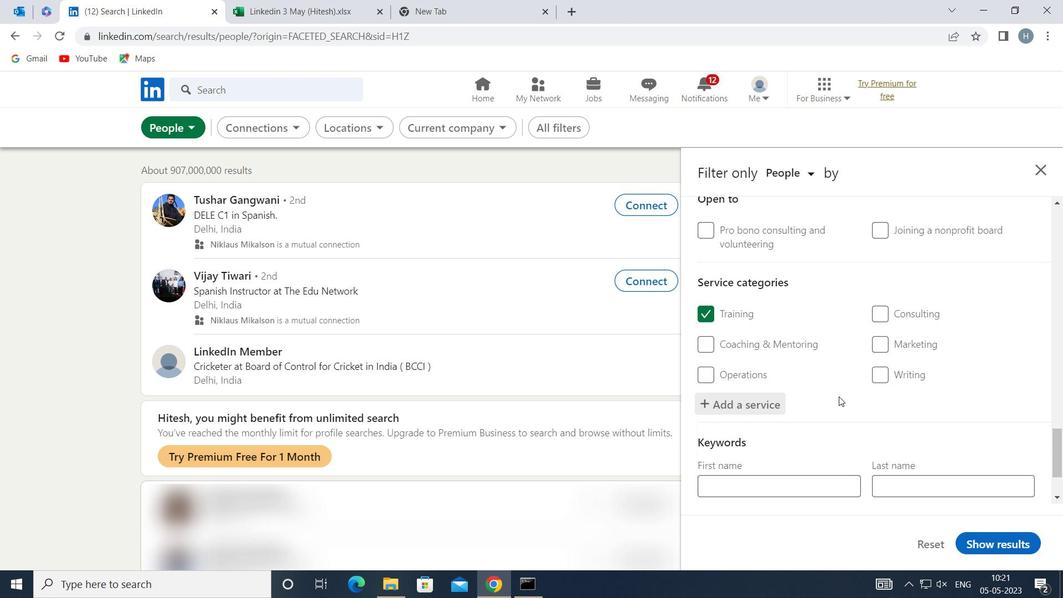 
Action: Mouse scrolled (839, 395) with delta (0, 0)
Screenshot: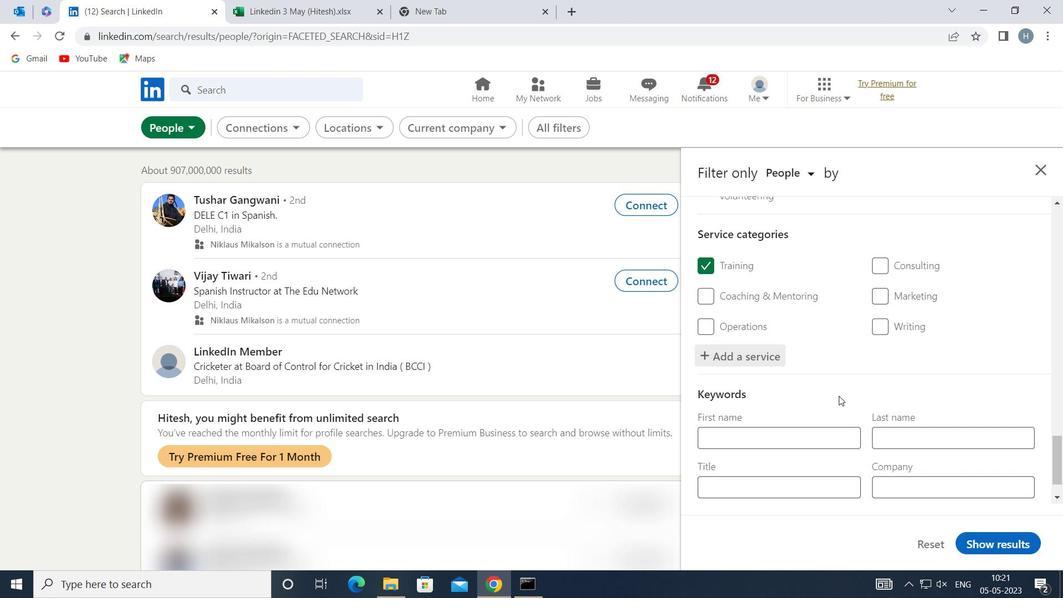 
Action: Mouse scrolled (839, 395) with delta (0, 0)
Screenshot: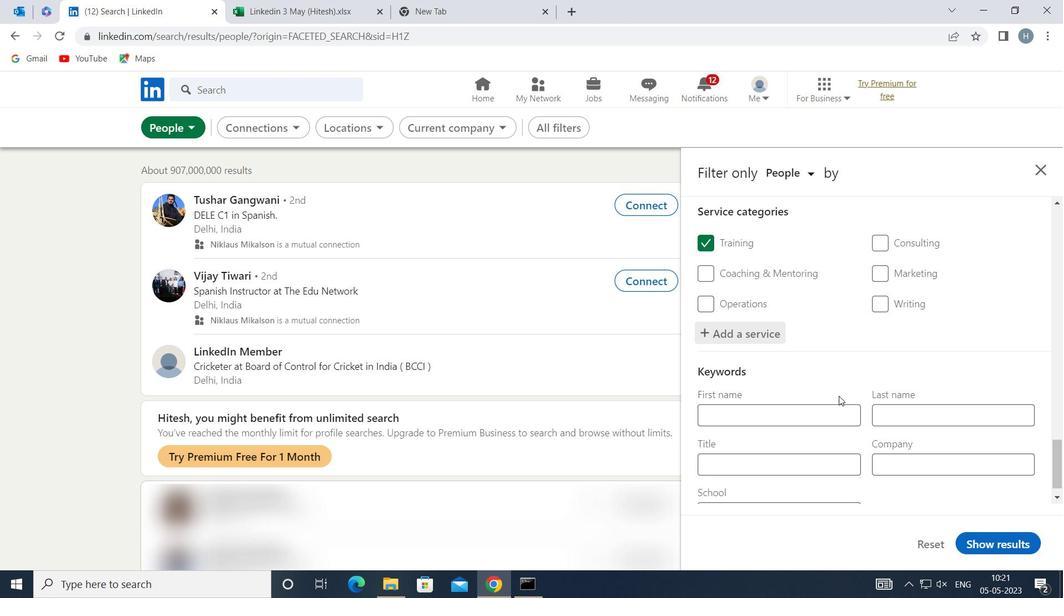 
Action: Mouse scrolled (839, 395) with delta (0, 0)
Screenshot: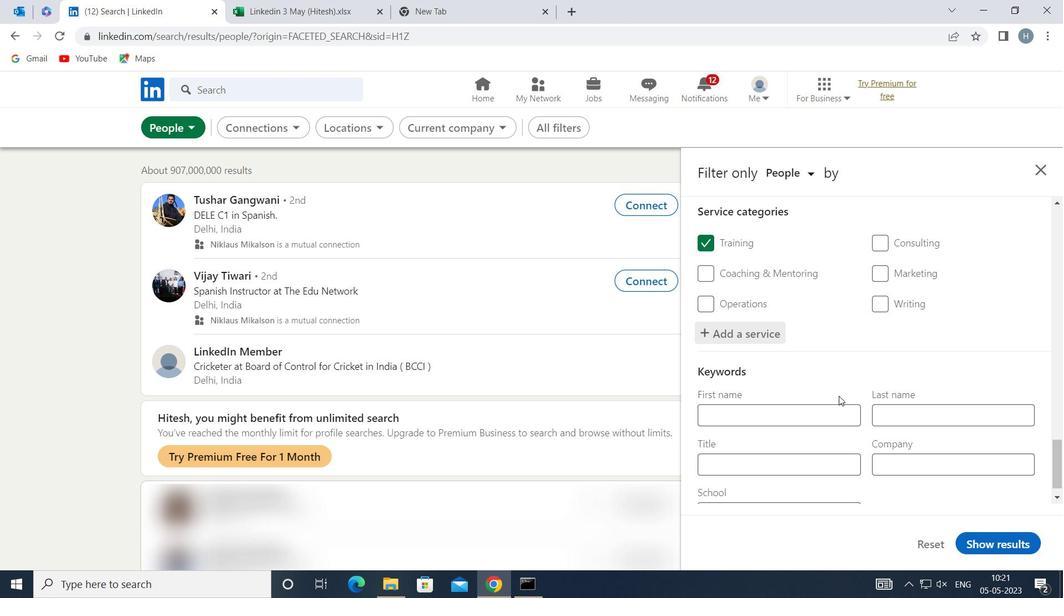 
Action: Mouse moved to (826, 435)
Screenshot: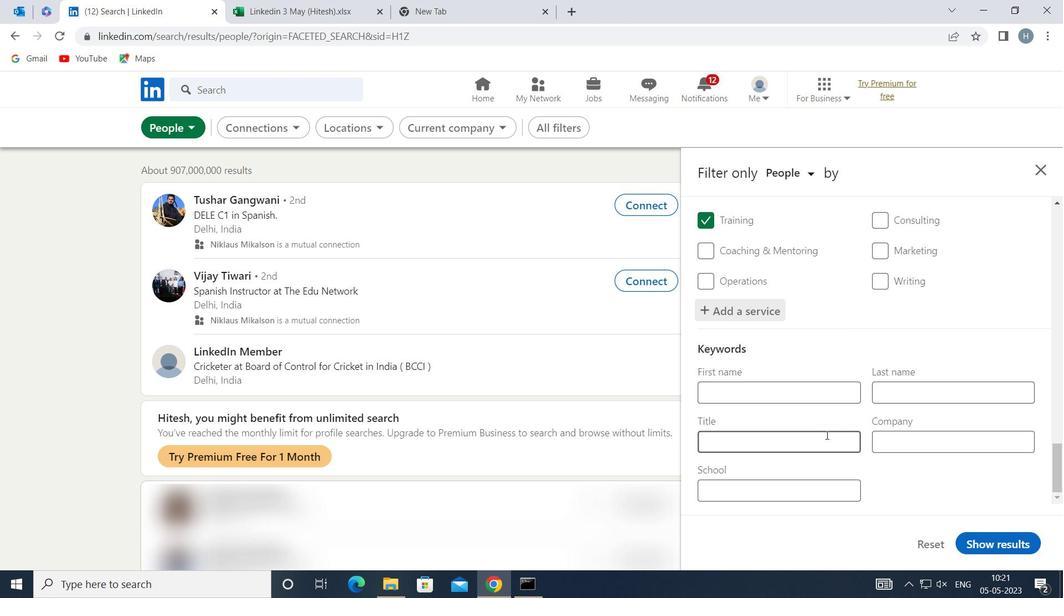 
Action: Mouse pressed left at (826, 435)
Screenshot: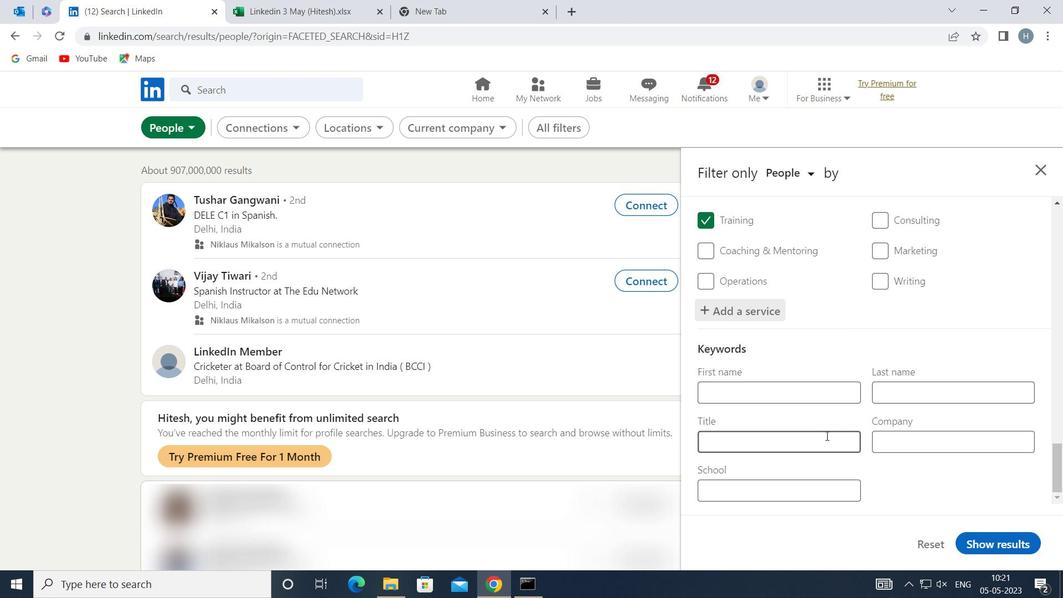 
Action: Mouse moved to (627, 356)
Screenshot: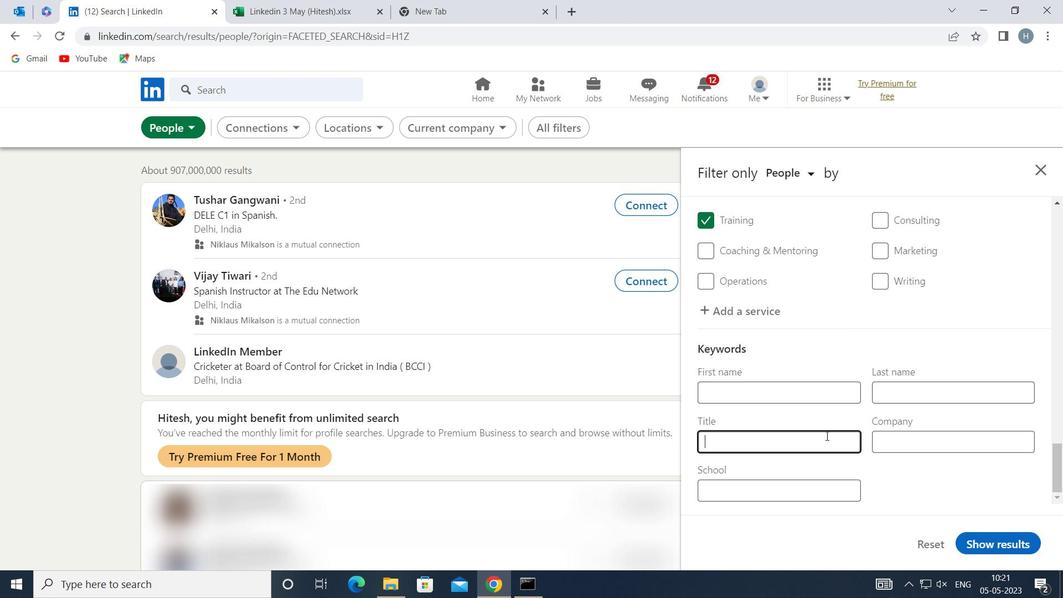 
Action: Key pressed <Key.shift>PHARMACY<Key.space><Key.shift>ASSISTANT
Screenshot: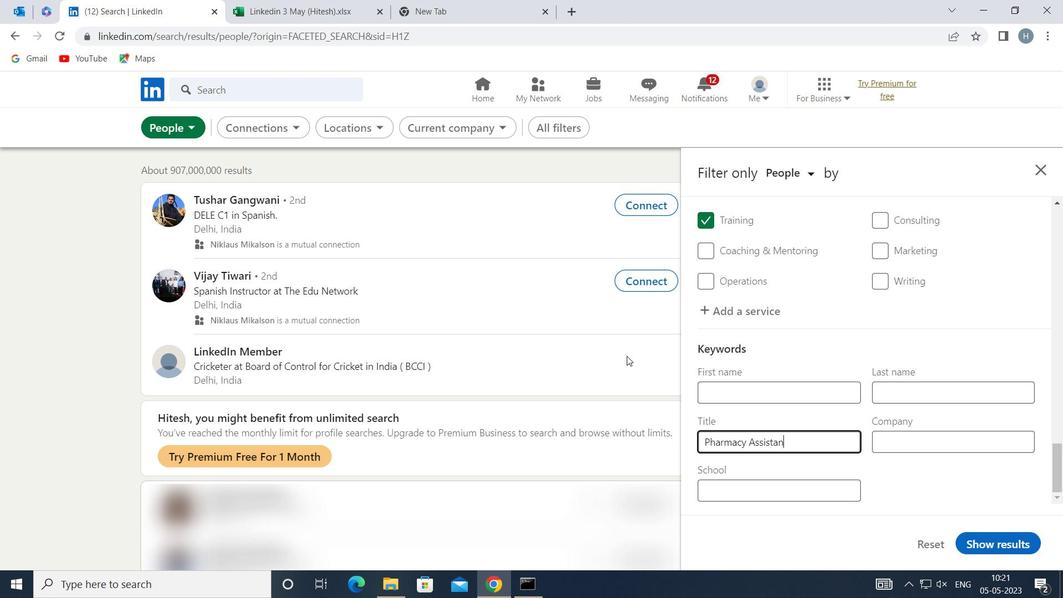 
Action: Mouse moved to (990, 538)
Screenshot: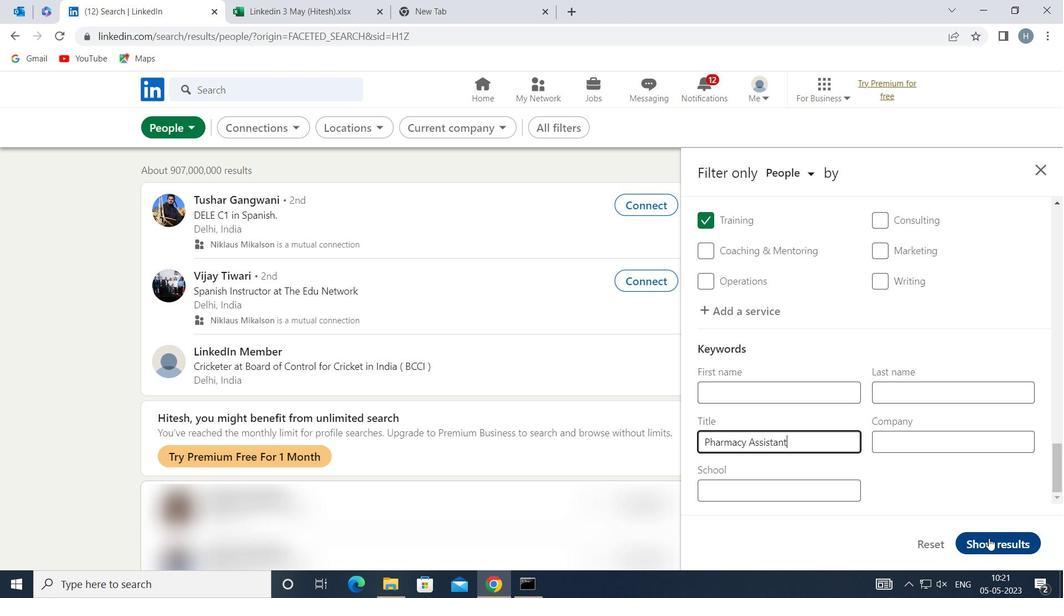 
Action: Mouse pressed left at (990, 538)
Screenshot: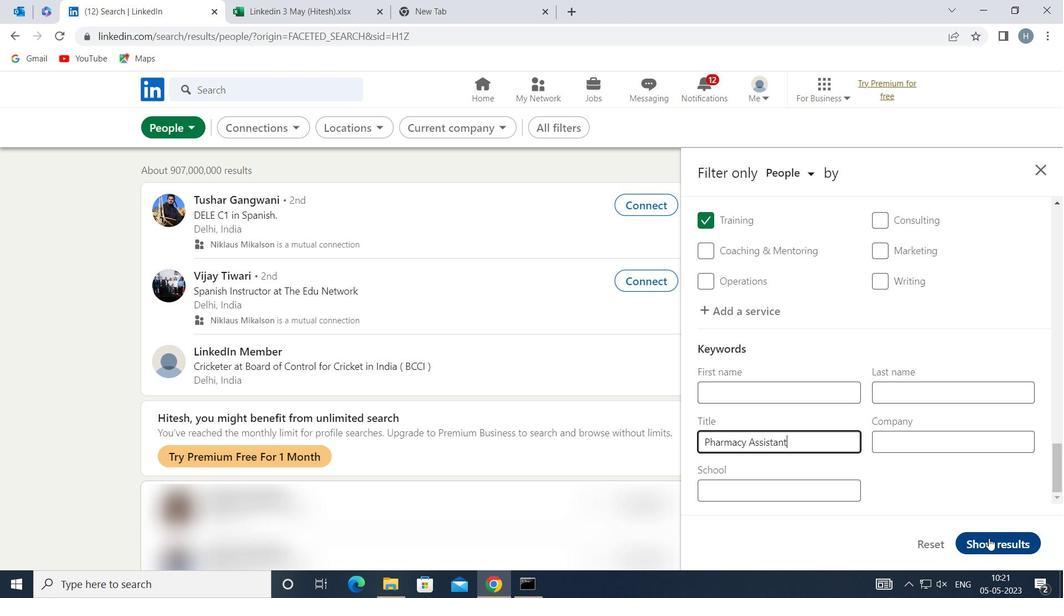 
Action: Mouse moved to (746, 401)
Screenshot: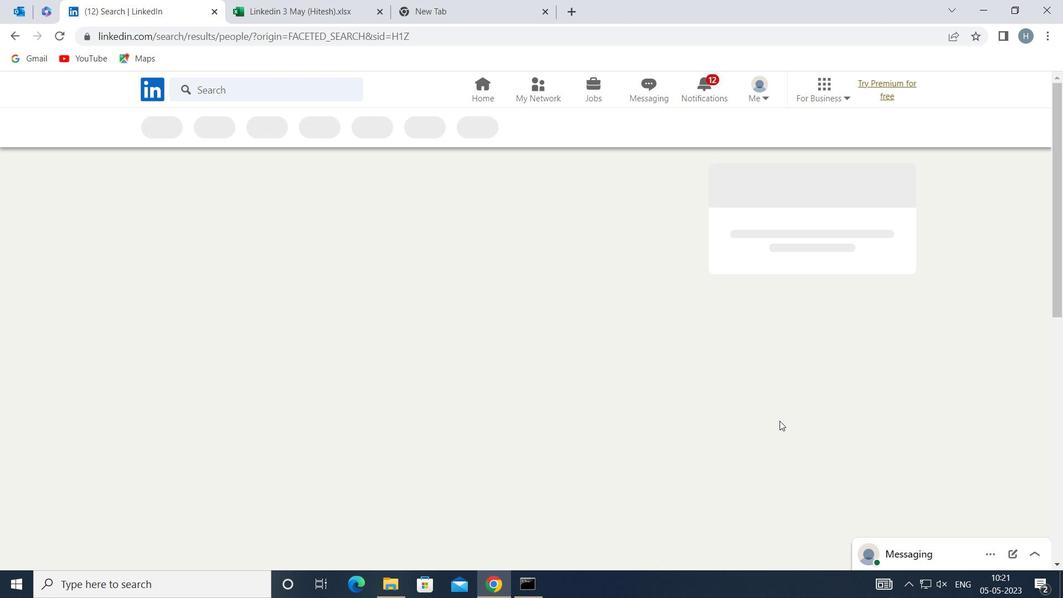 
